 Task: Add a signature Luke Wright containing With sincere appreciation and gratitude, Luke Wright to email address softage.3@softage.net and add a folder Audits
Action: Mouse moved to (857, 126)
Screenshot: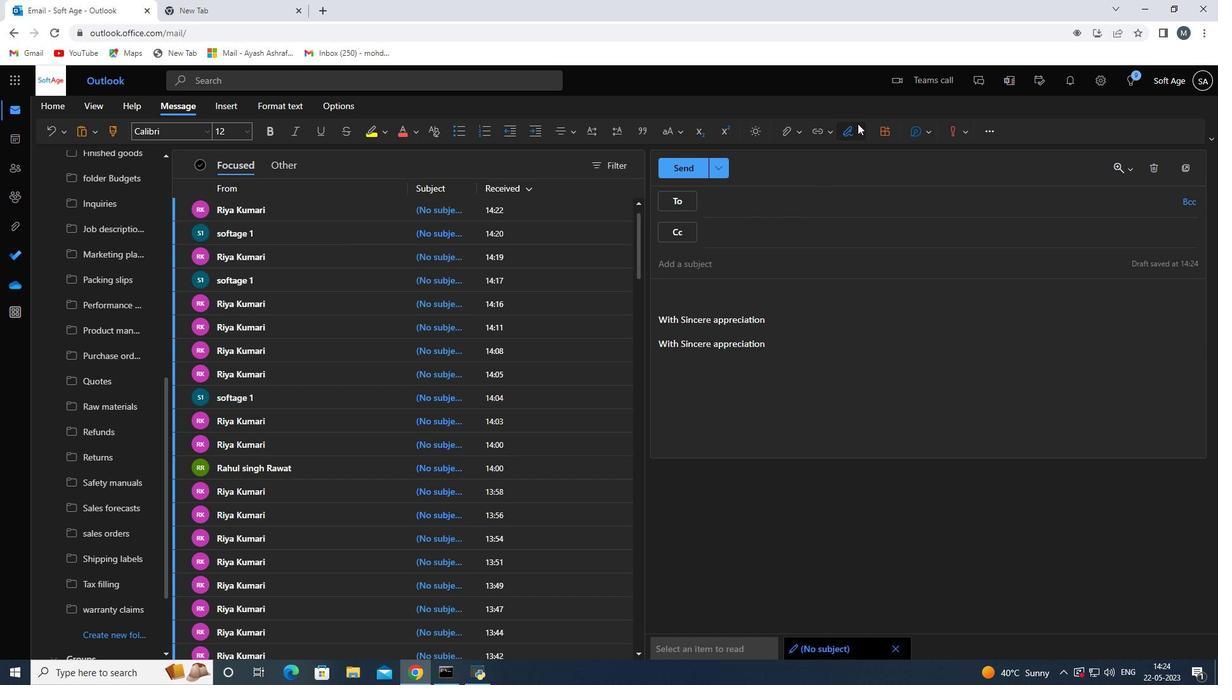 
Action: Mouse pressed left at (857, 126)
Screenshot: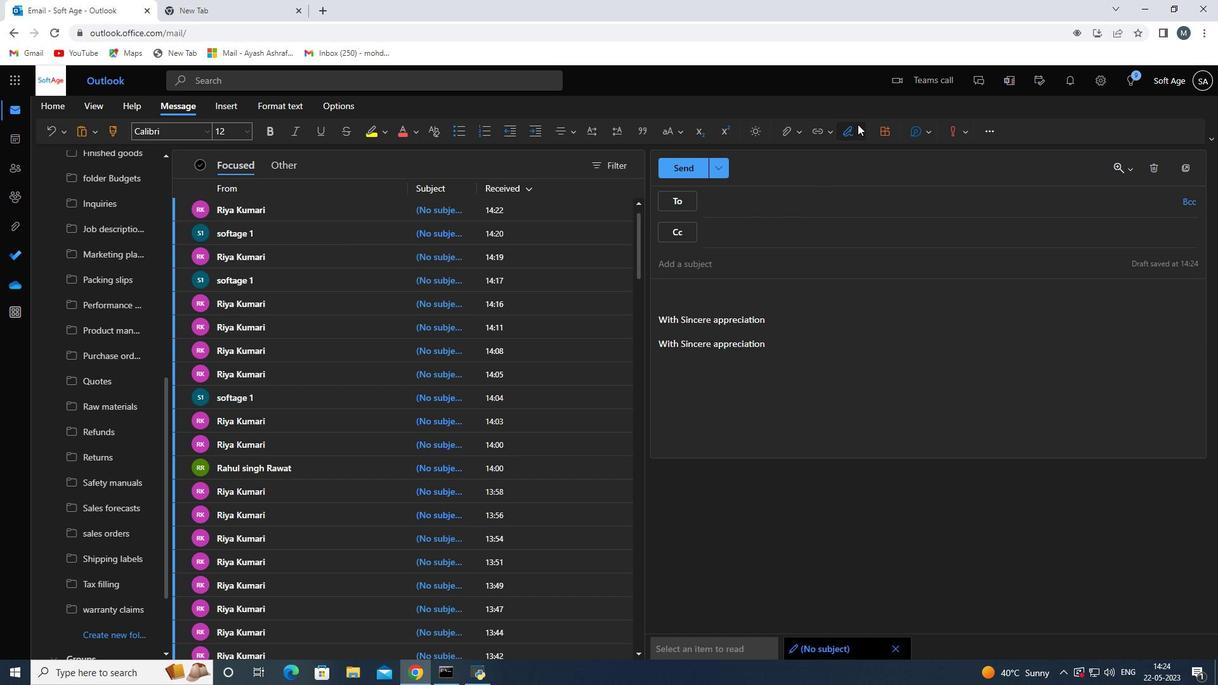 
Action: Mouse moved to (843, 184)
Screenshot: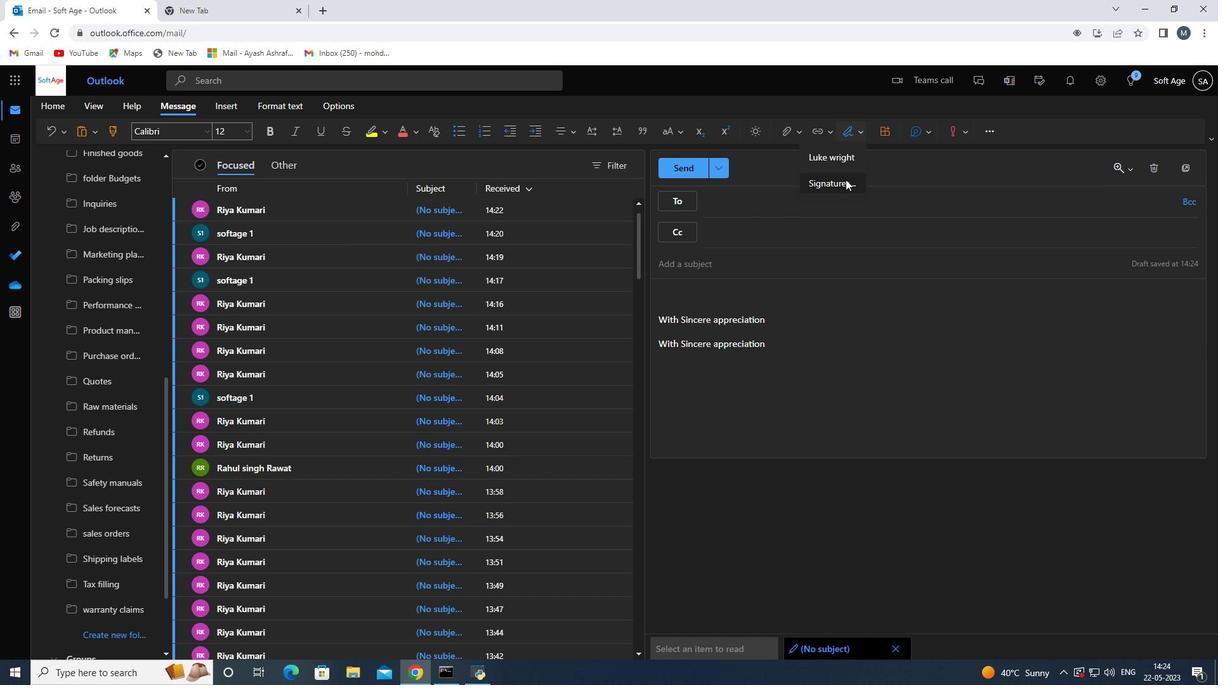 
Action: Mouse pressed left at (843, 184)
Screenshot: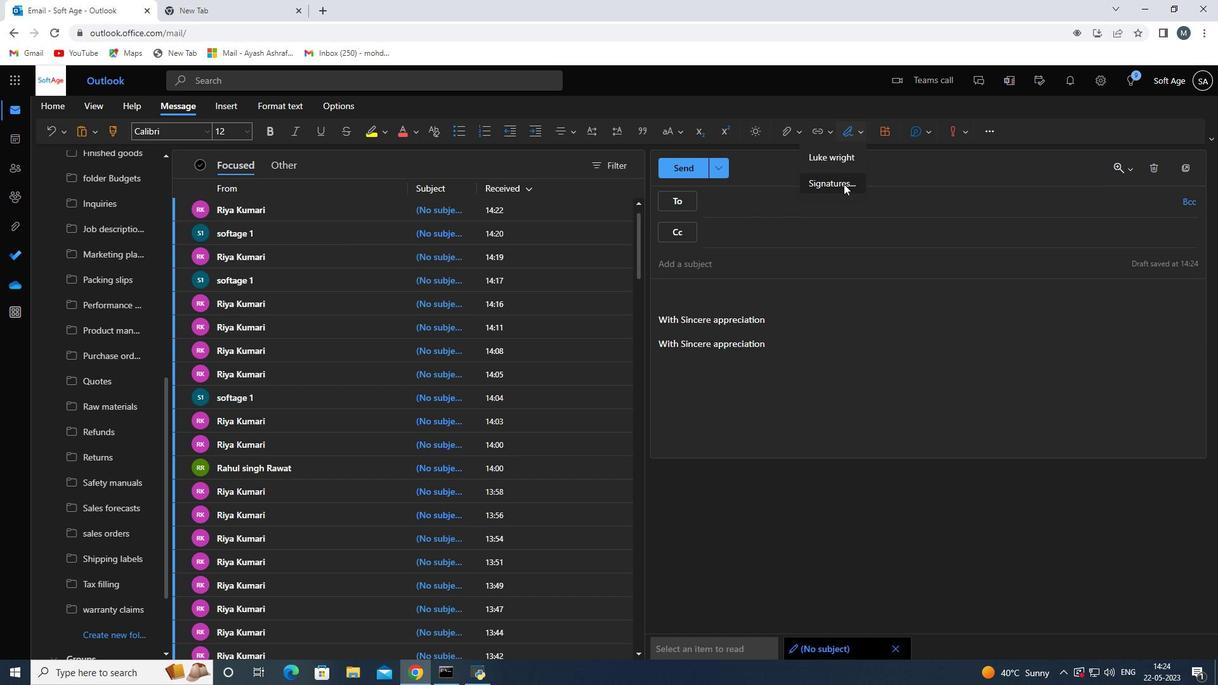 
Action: Mouse moved to (848, 230)
Screenshot: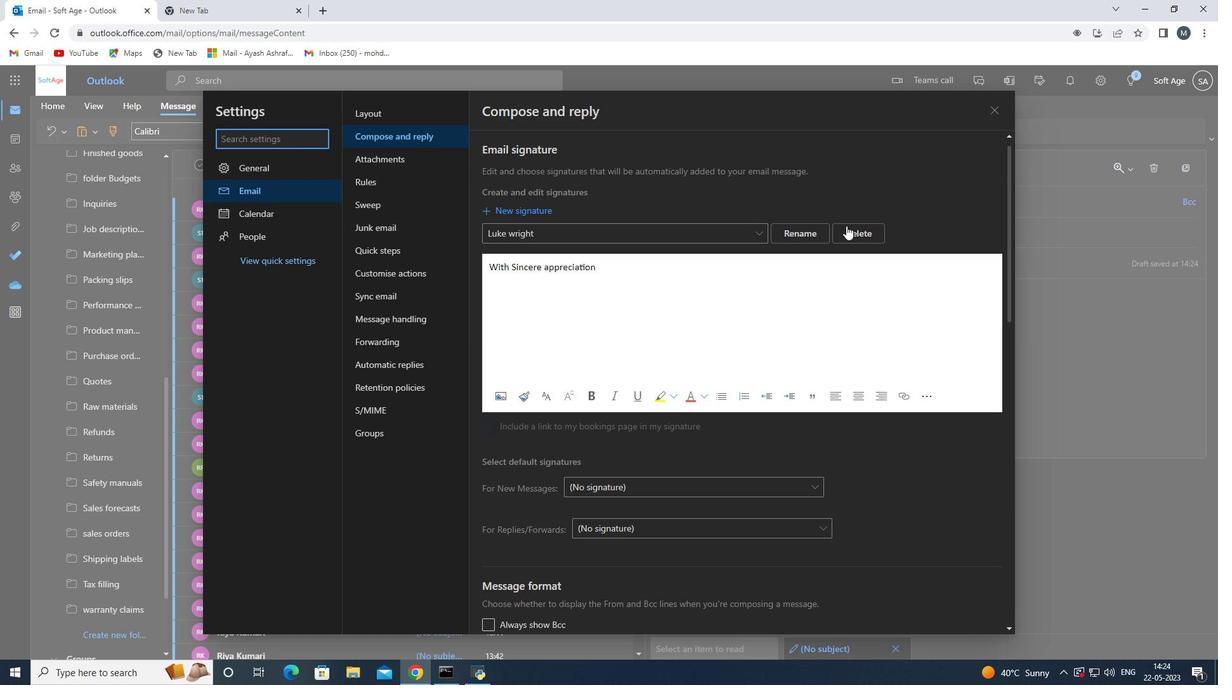 
Action: Mouse pressed left at (848, 230)
Screenshot: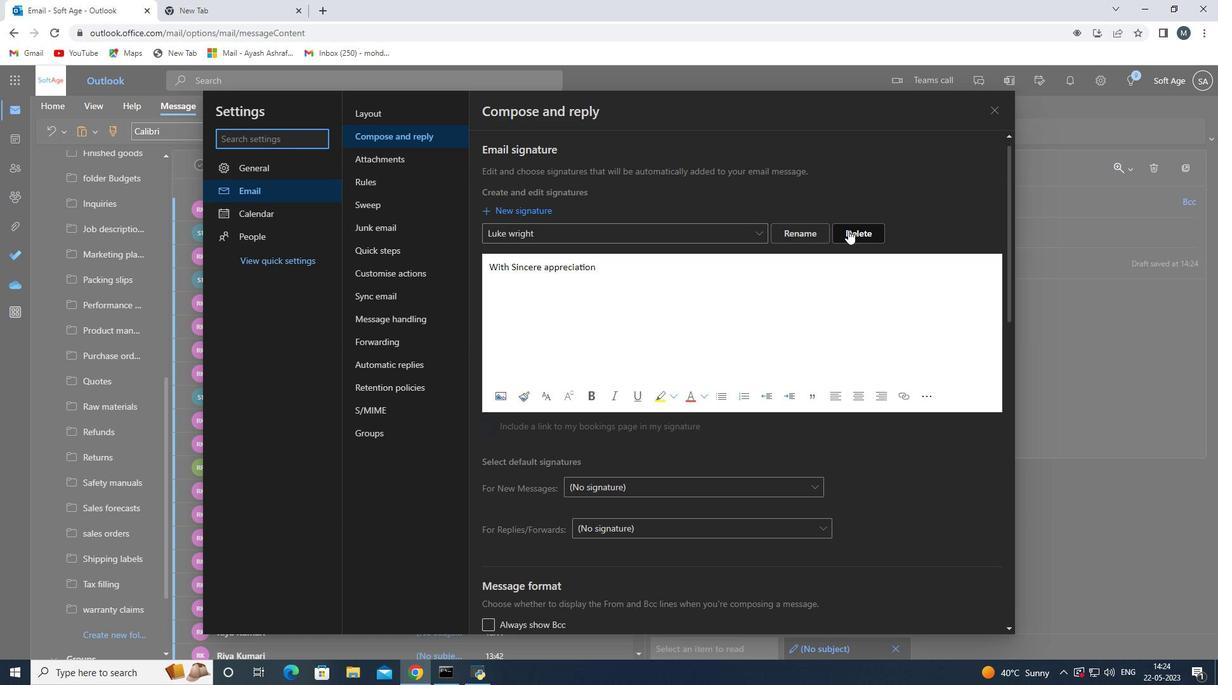 
Action: Mouse moved to (657, 232)
Screenshot: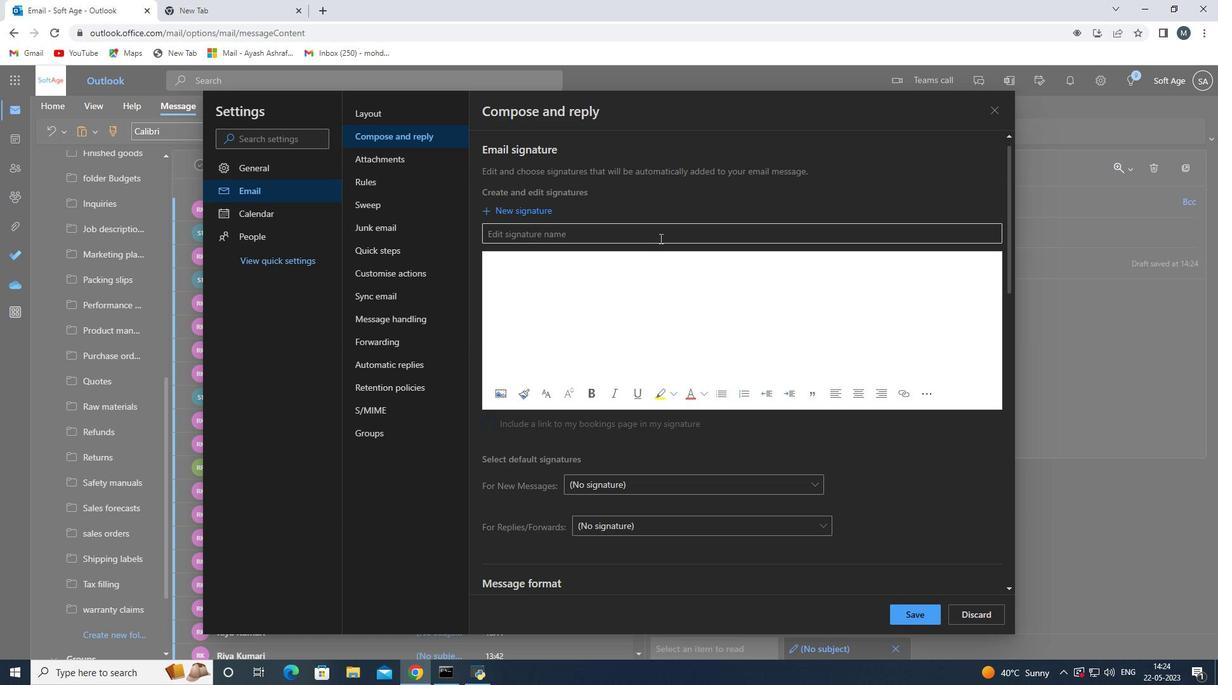 
Action: Mouse pressed left at (657, 232)
Screenshot: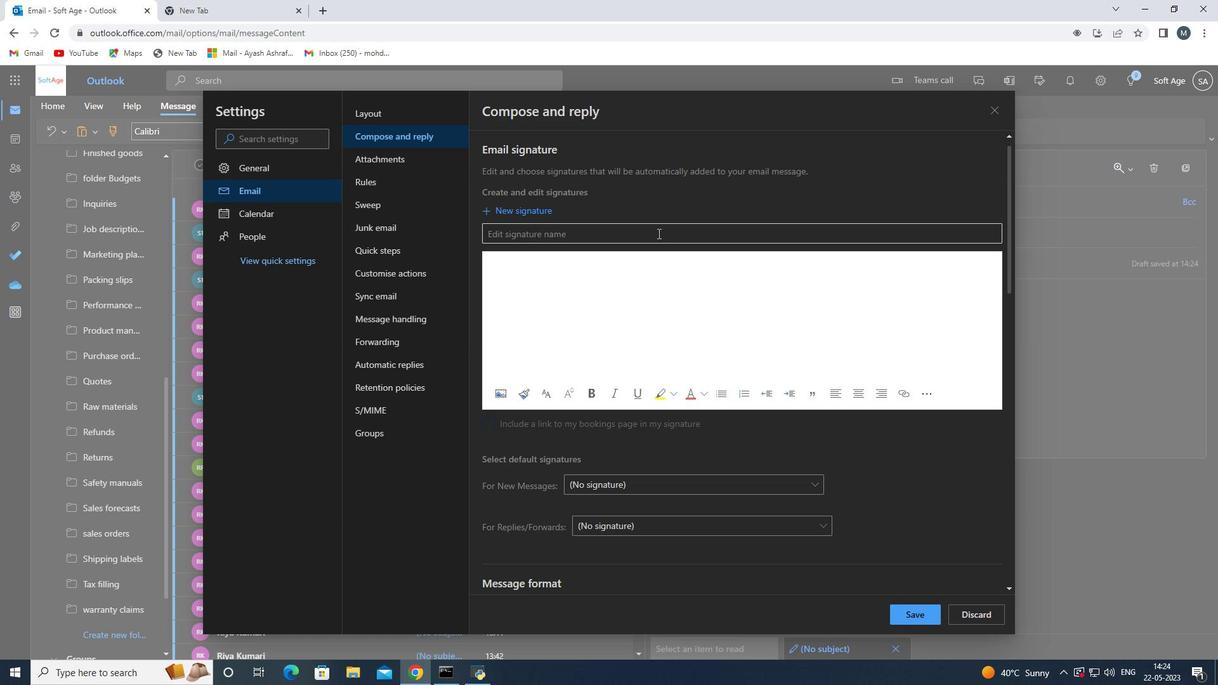 
Action: Mouse moved to (530, 209)
Screenshot: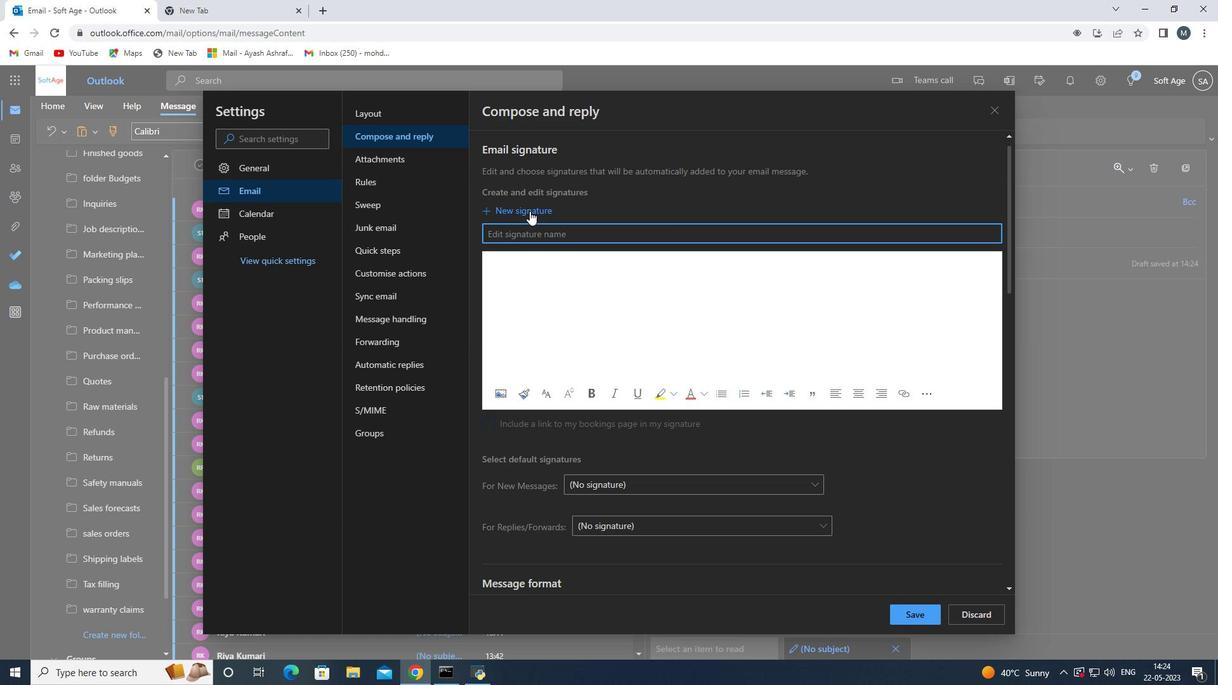 
Action: Mouse pressed left at (530, 209)
Screenshot: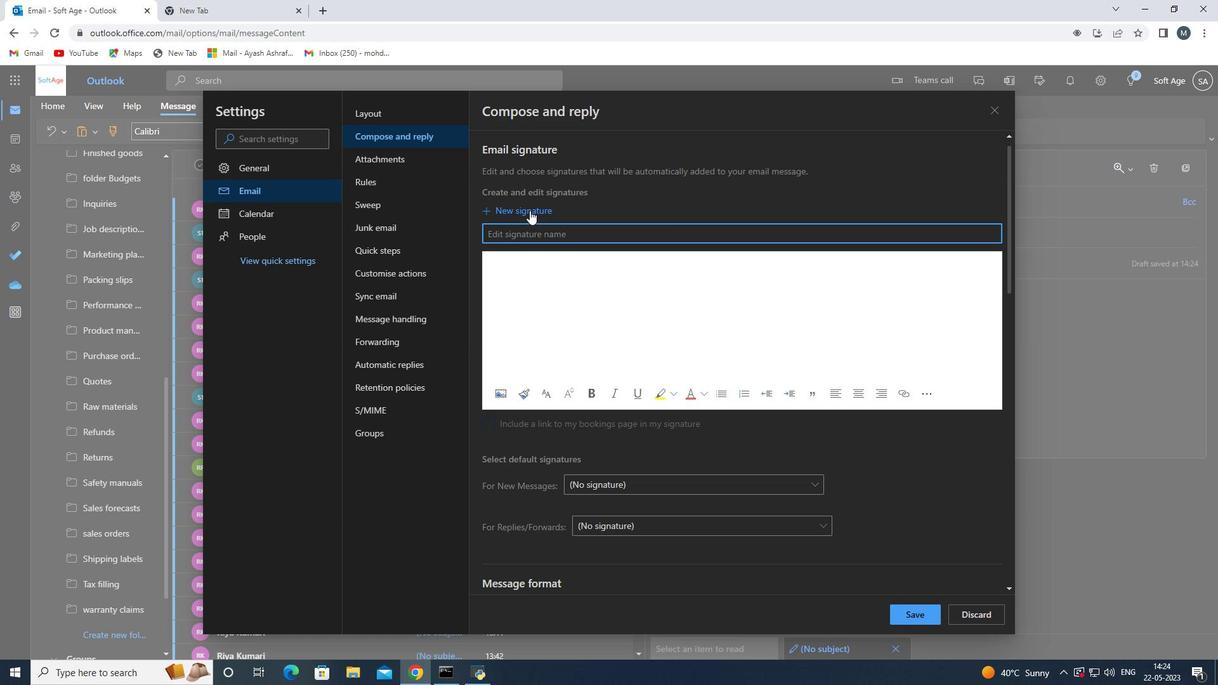
Action: Mouse moved to (530, 224)
Screenshot: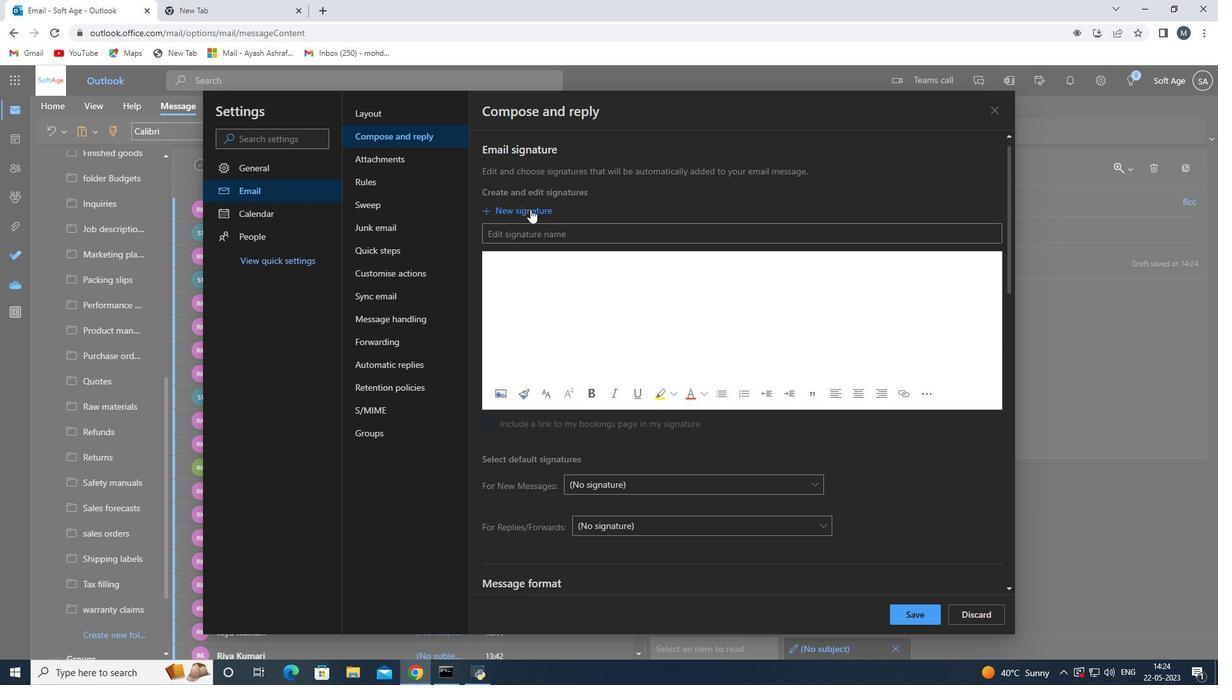 
Action: Mouse pressed left at (530, 224)
Screenshot: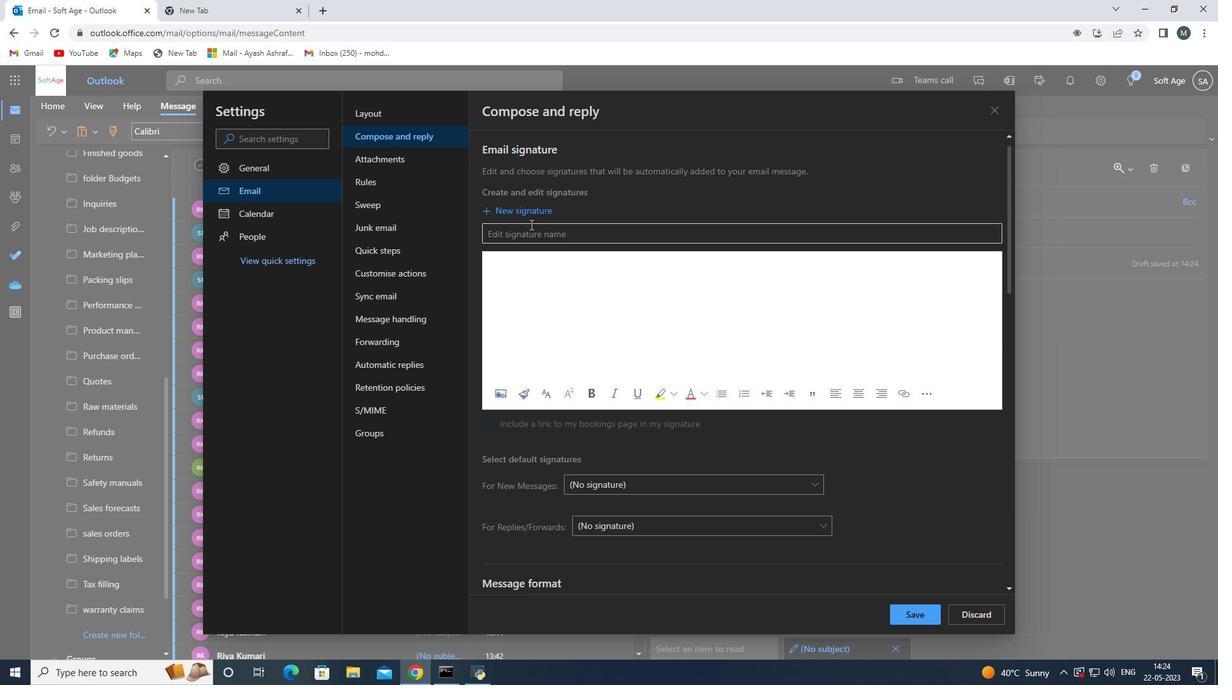 
Action: Key pressed <Key.shift>Lu
Screenshot: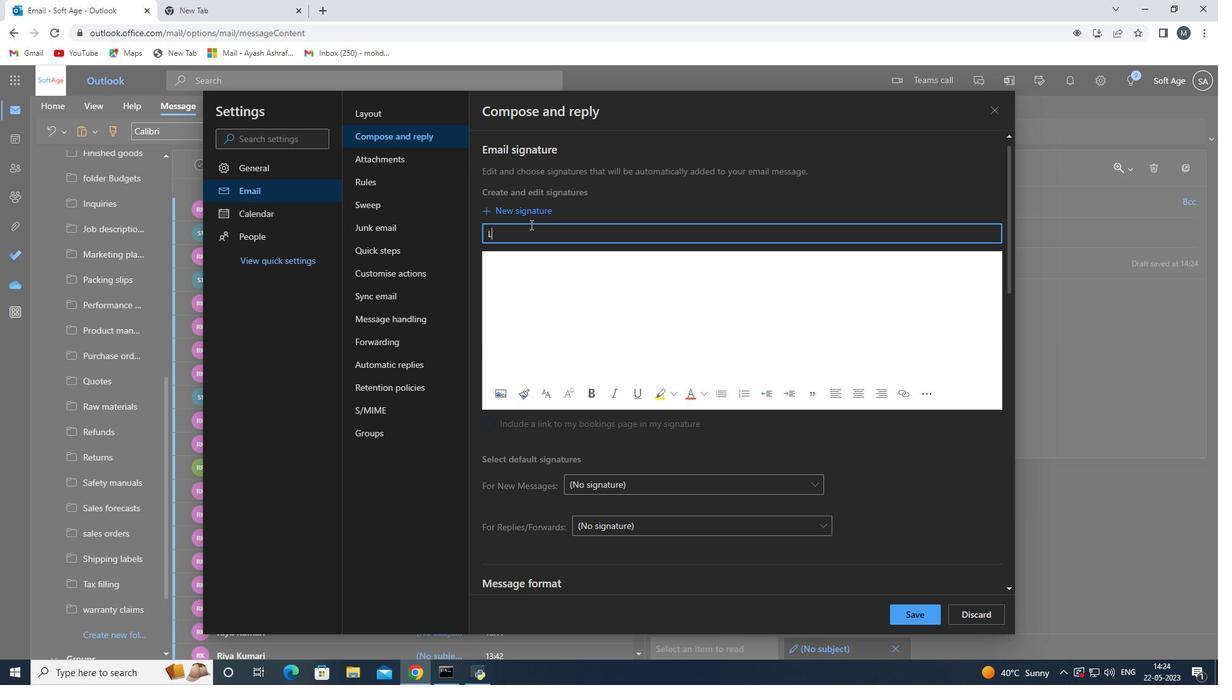 
Action: Mouse moved to (530, 224)
Screenshot: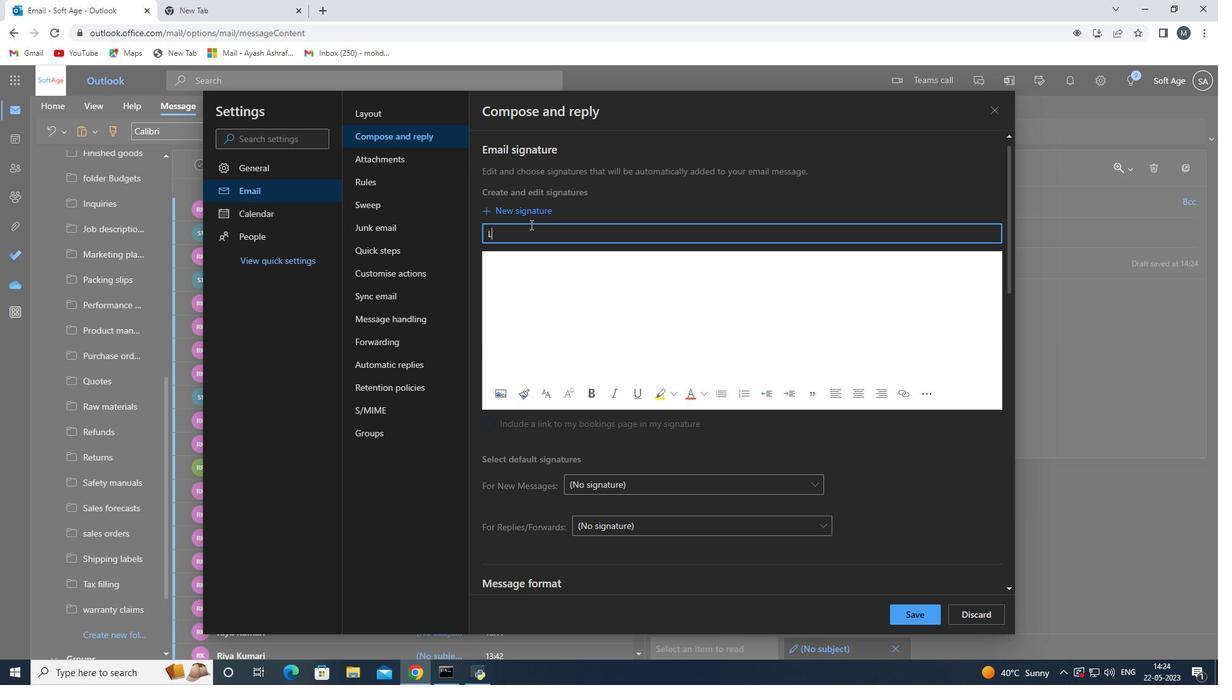
Action: Key pressed ke<Key.space><Key.shift>Wright<Key.space>
Screenshot: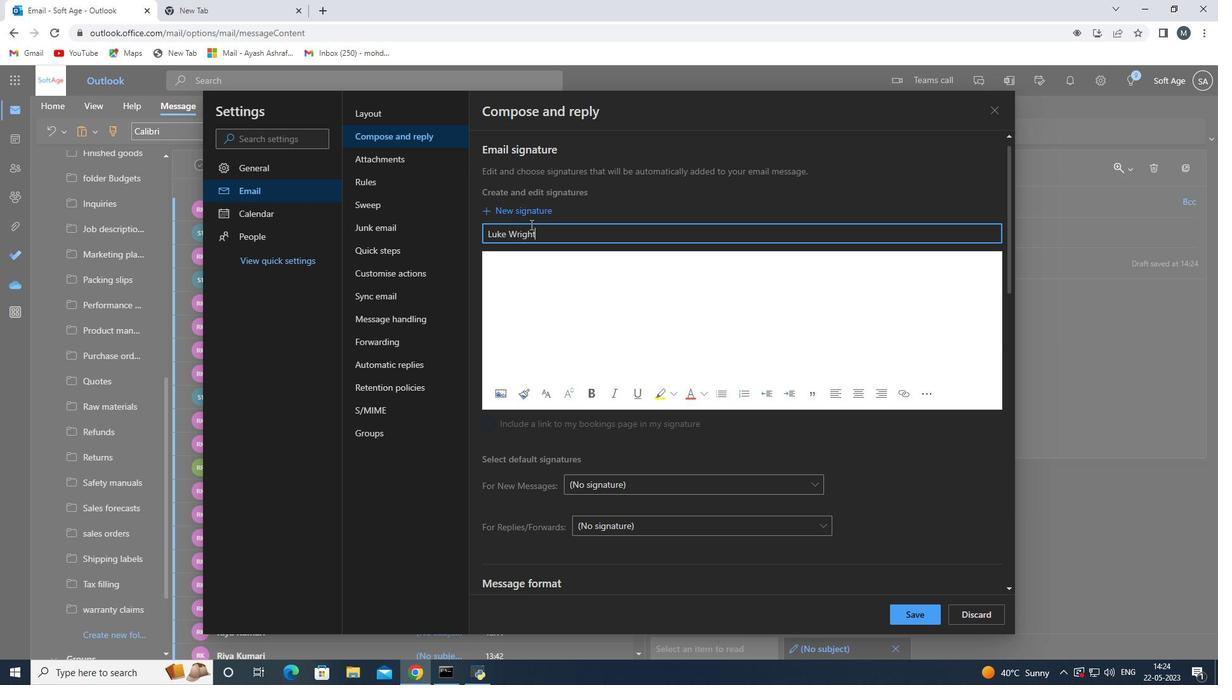 
Action: Mouse moved to (540, 267)
Screenshot: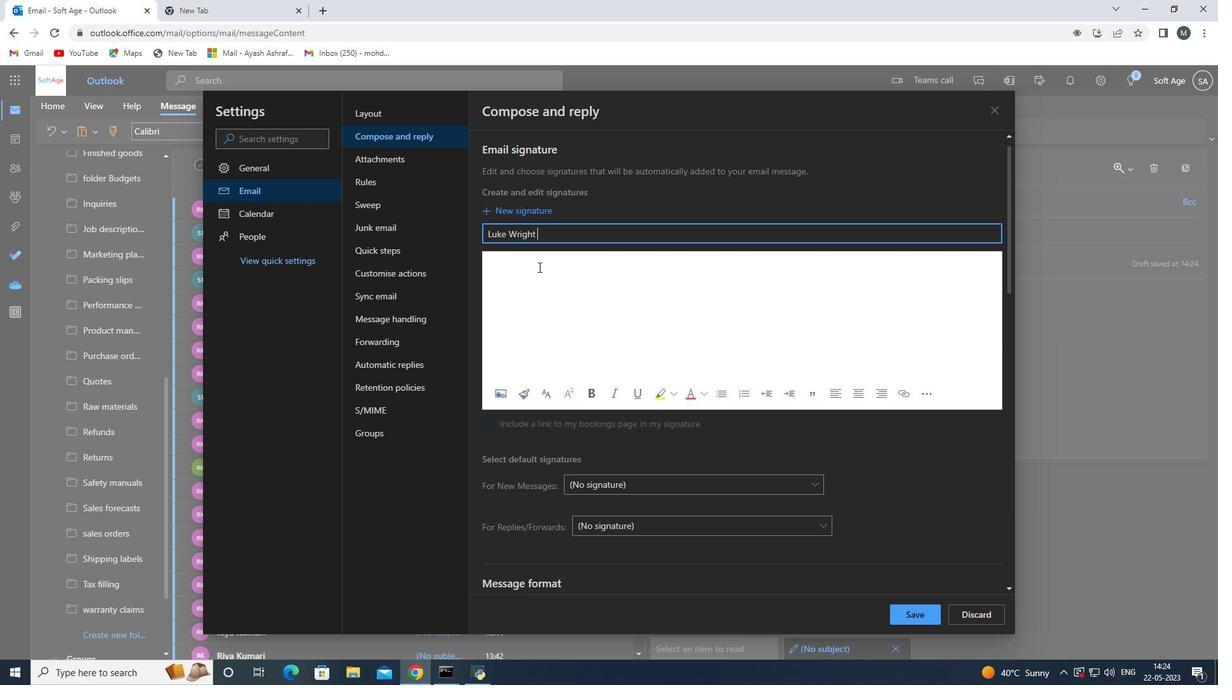 
Action: Mouse pressed left at (540, 267)
Screenshot: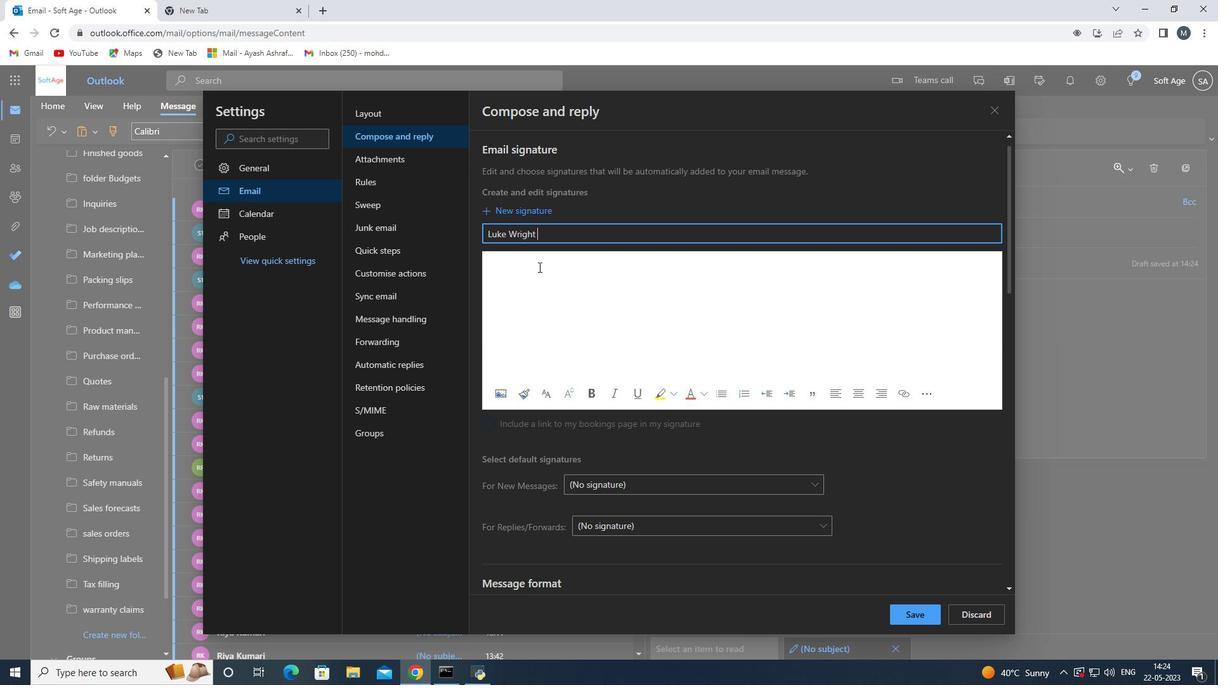 
Action: Mouse moved to (540, 267)
Screenshot: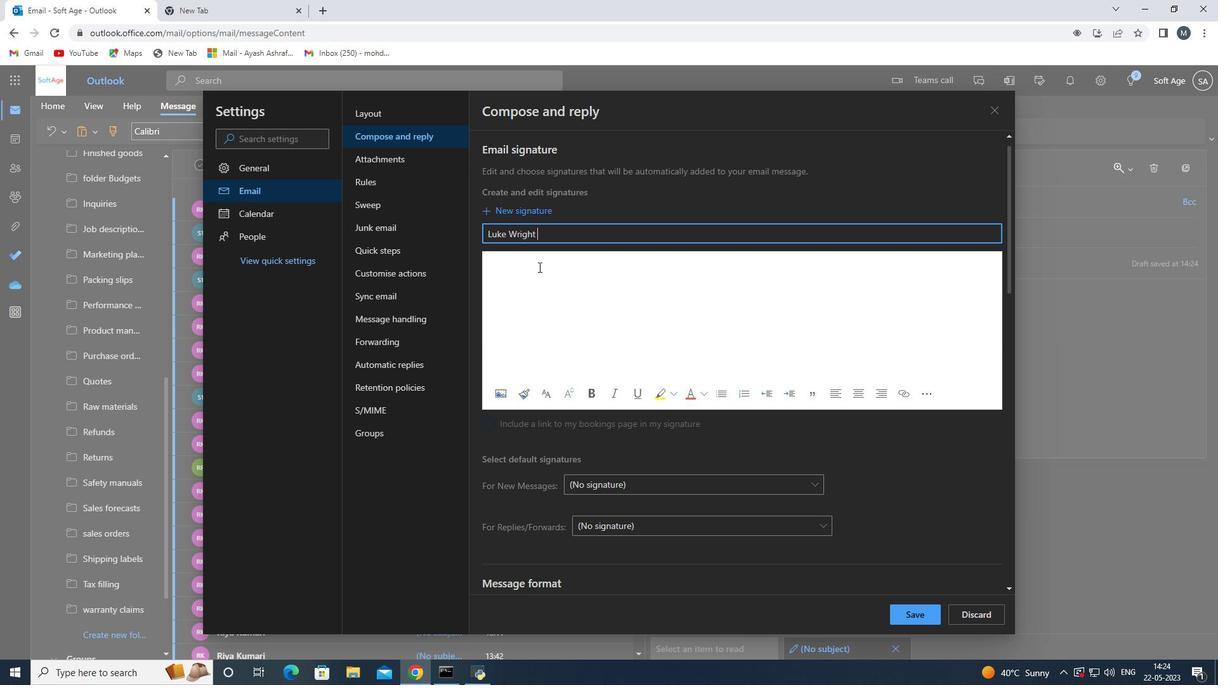 
Action: Key pressed <Key.shift>With<Key.space>sincere<Key.space>appreciation<Key.space>and<Key.space>gratitude<Key.space>
Screenshot: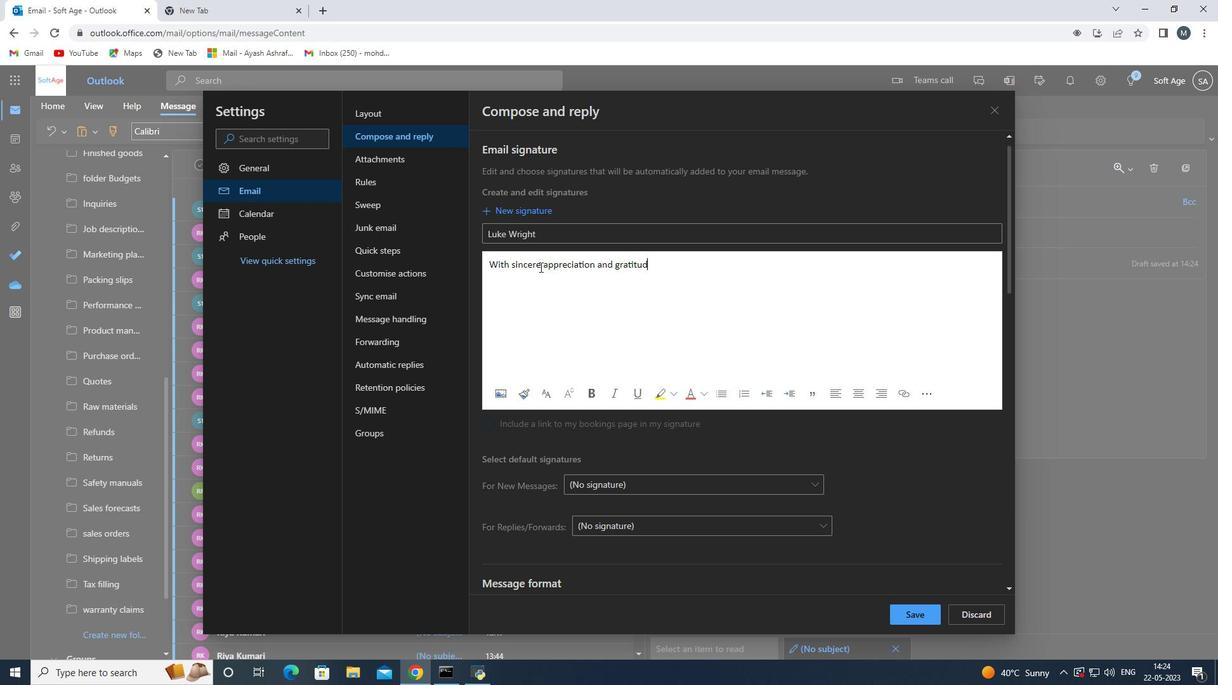 
Action: Mouse moved to (649, 305)
Screenshot: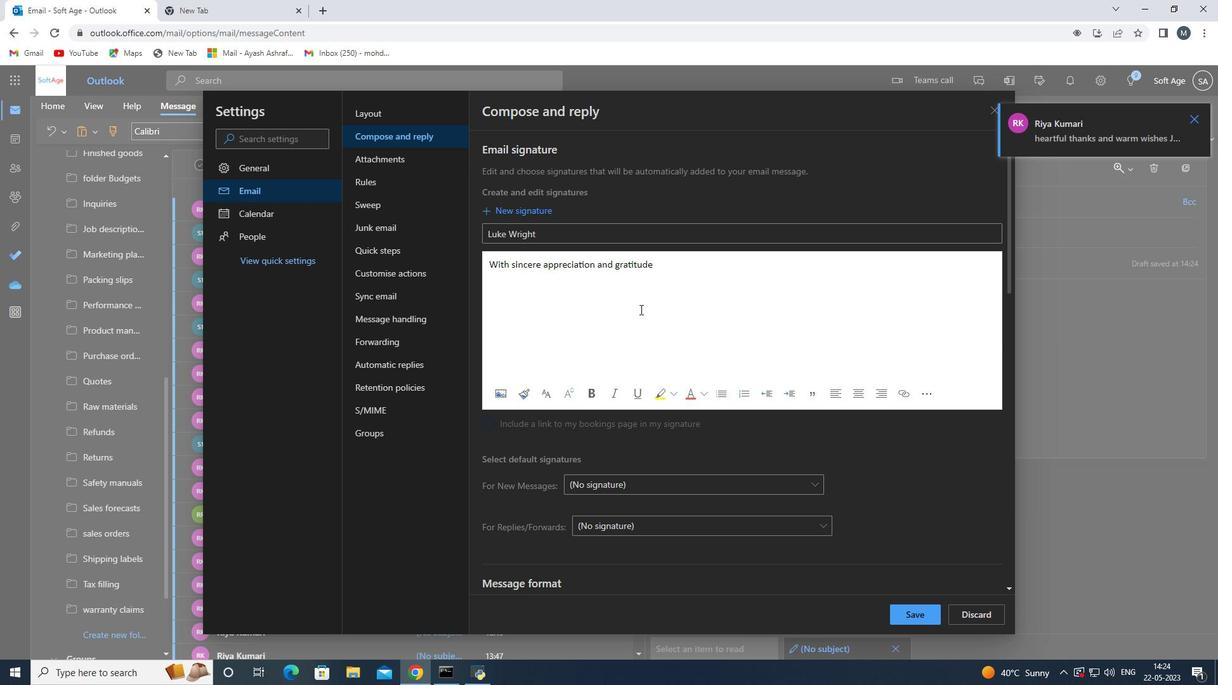 
Action: Key pressed <Key.enter>
Screenshot: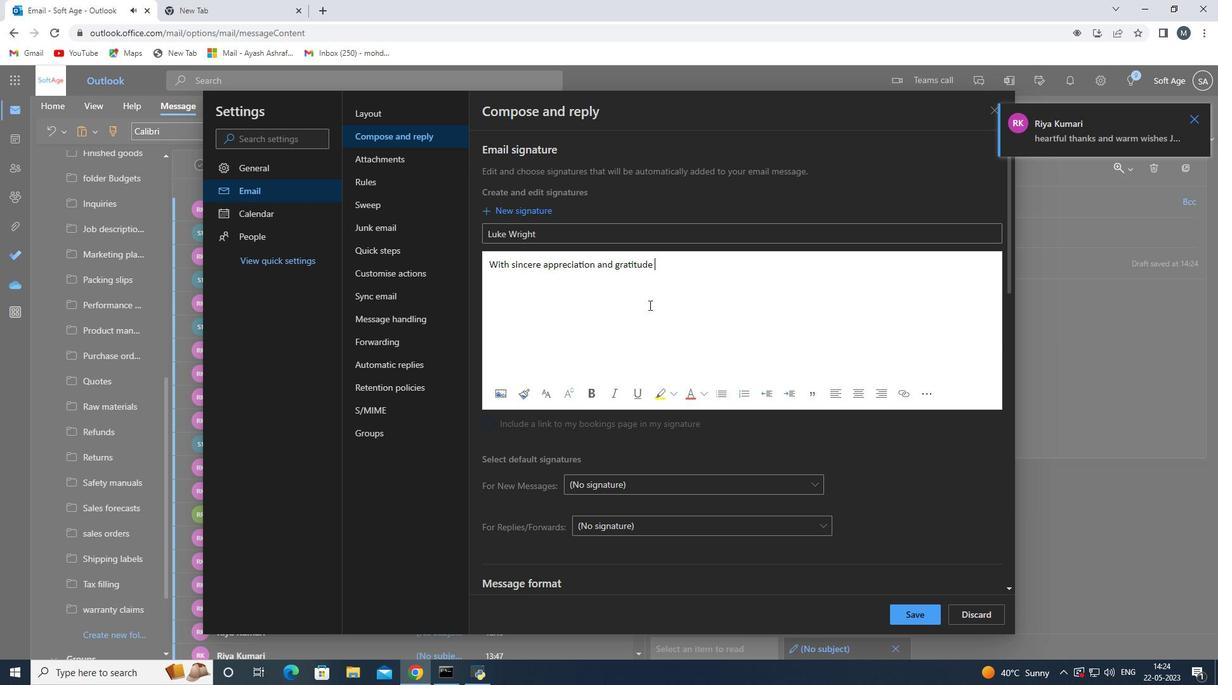 
Action: Mouse moved to (649, 304)
Screenshot: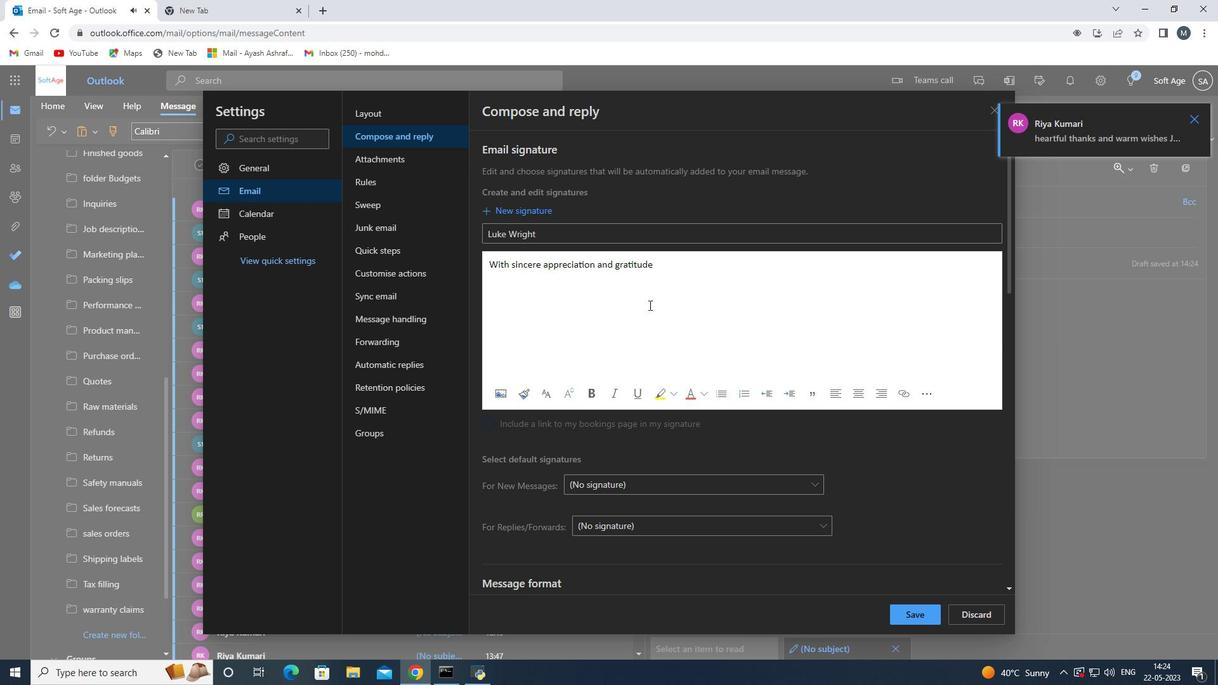 
Action: Key pressed <Key.enter><Key.shift>li<Key.backspace>uke<Key.space><Key.shift>wright<Key.space>
Screenshot: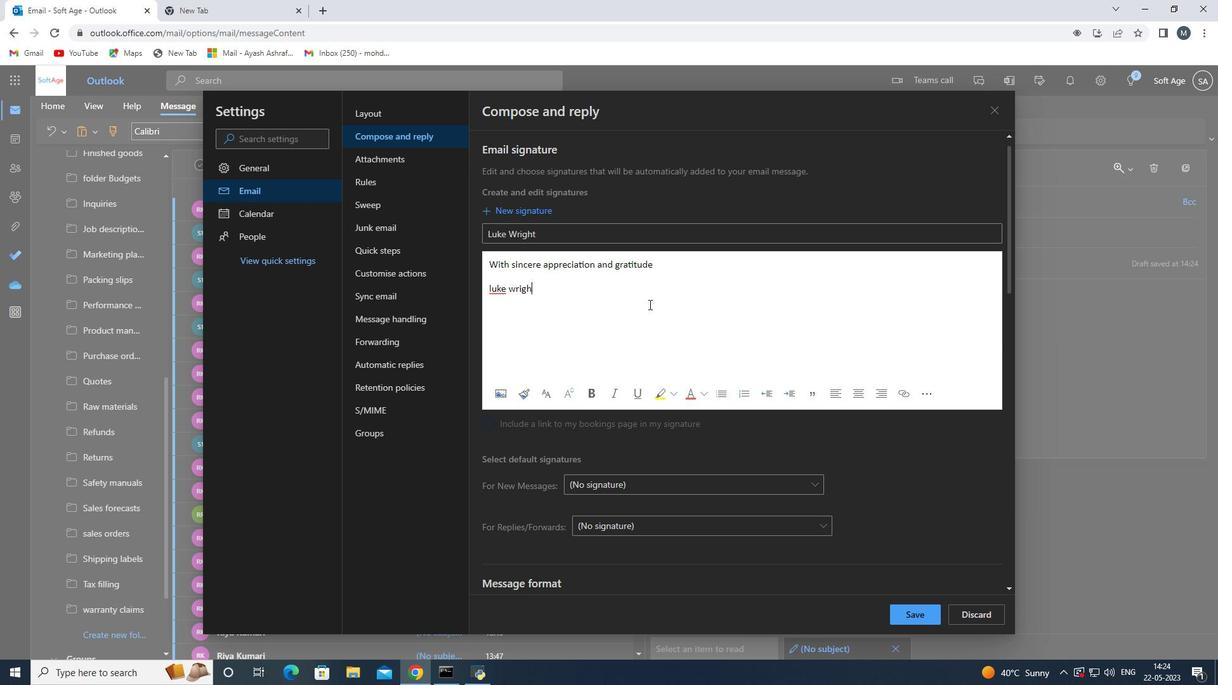 
Action: Mouse moved to (512, 289)
Screenshot: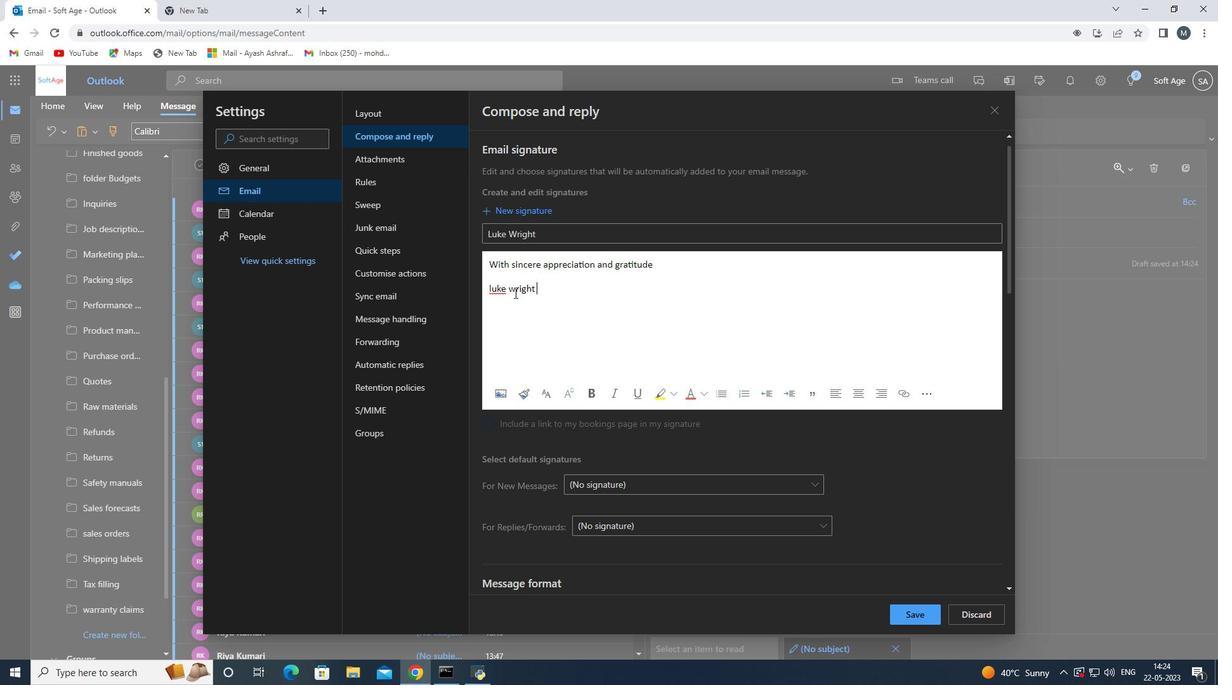 
Action: Mouse pressed left at (512, 289)
Screenshot: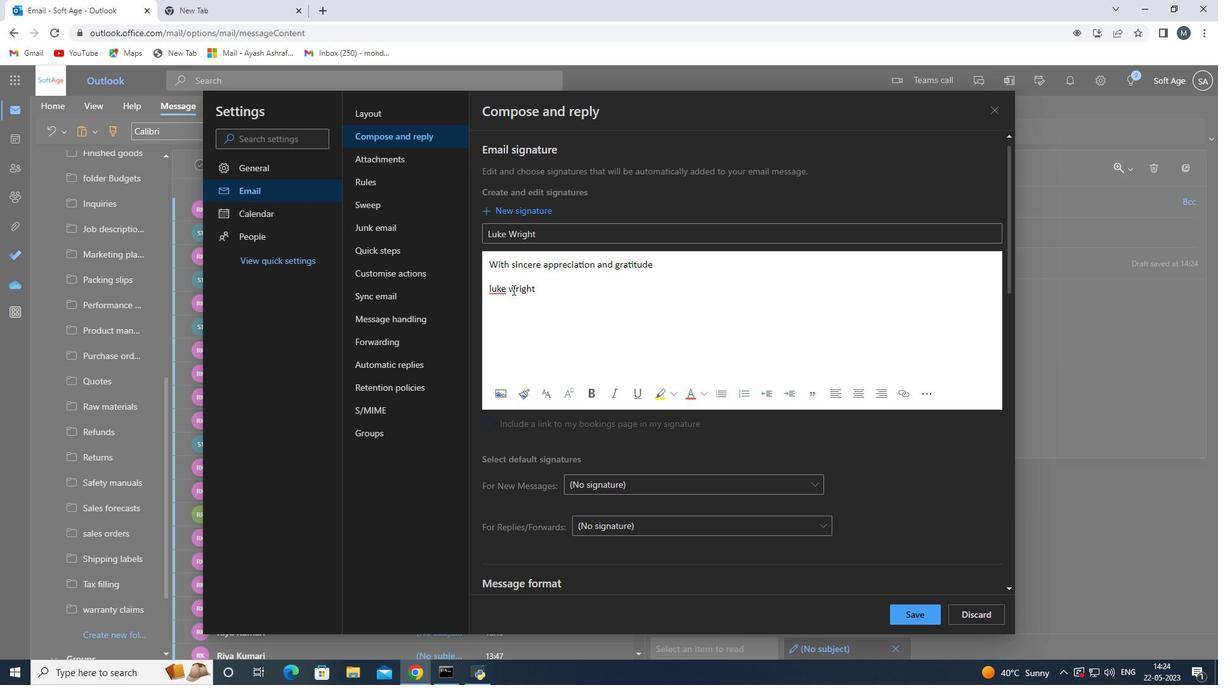 
Action: Mouse moved to (515, 292)
Screenshot: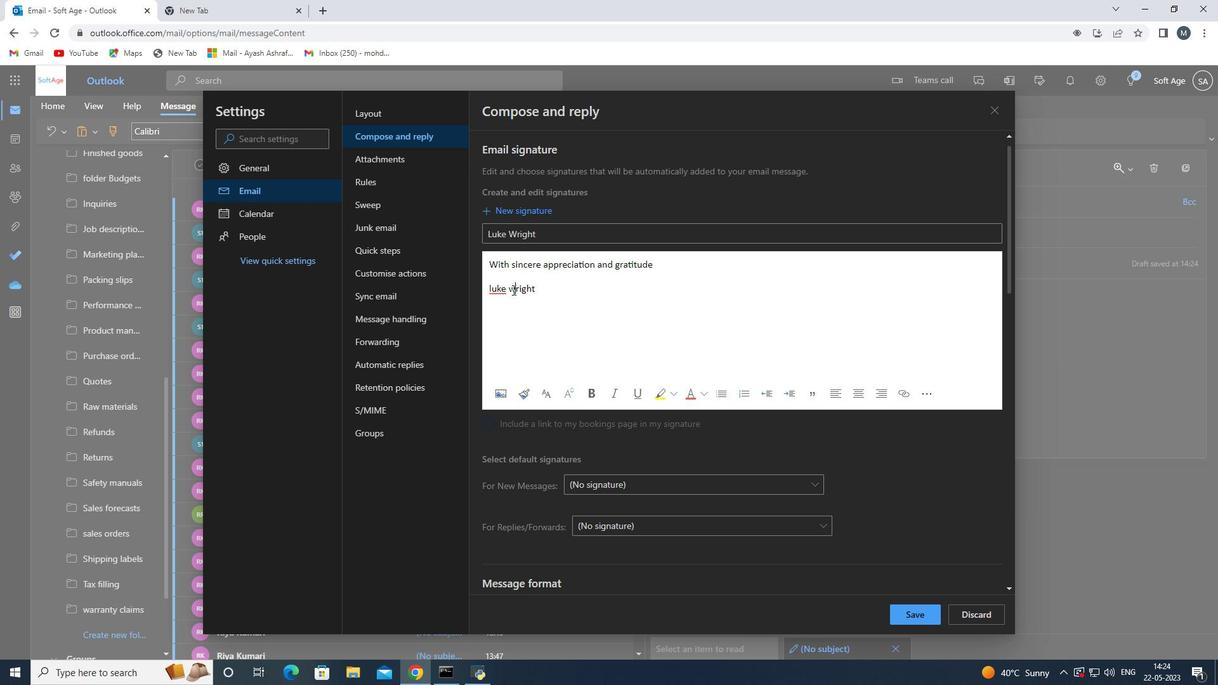 
Action: Key pressed <Key.backspace><Key.shift>w
Screenshot: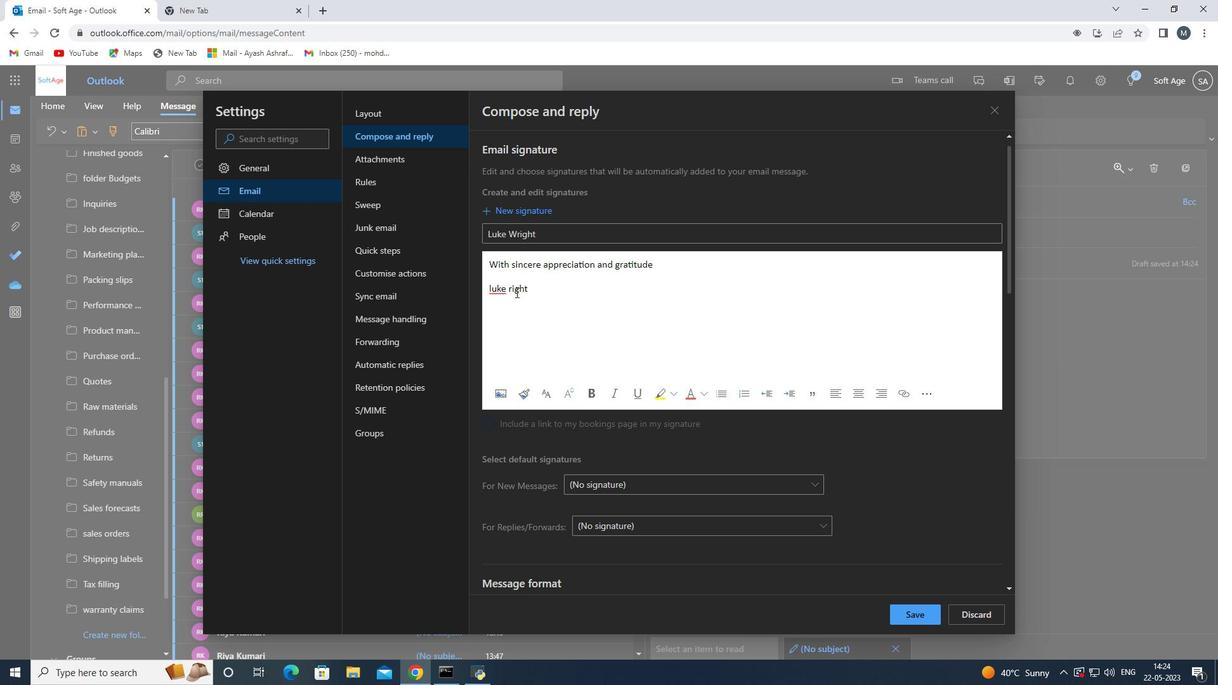 
Action: Mouse moved to (492, 286)
Screenshot: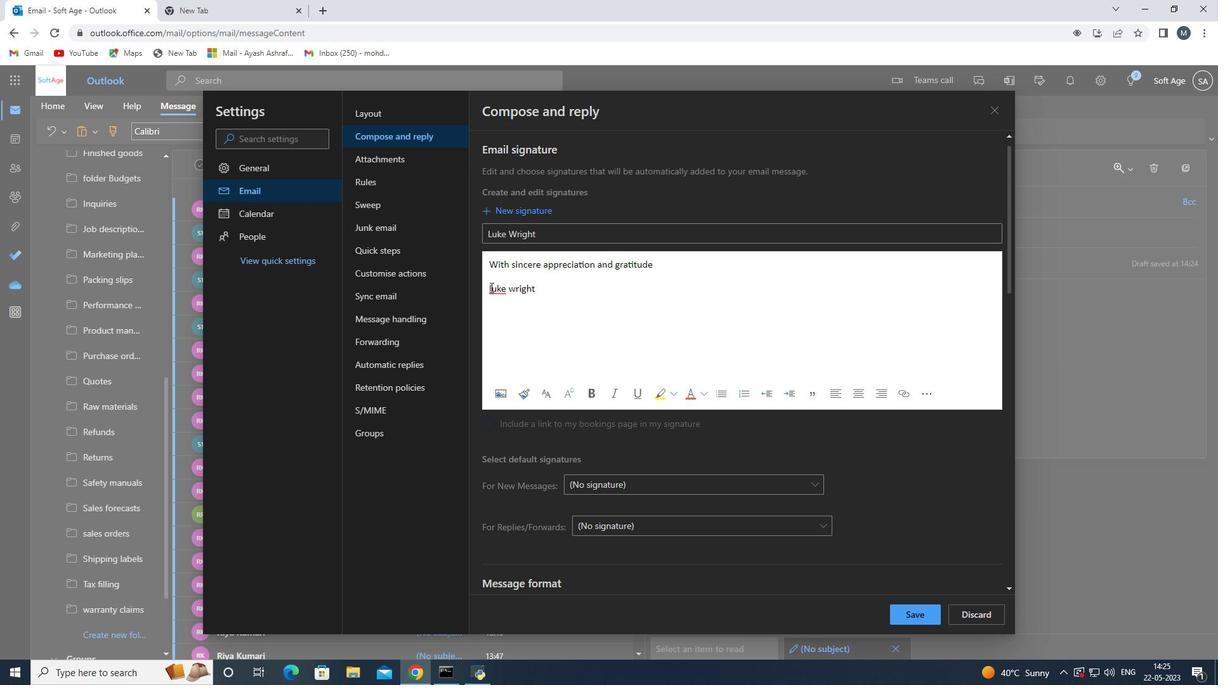 
Action: Mouse pressed left at (492, 286)
Screenshot: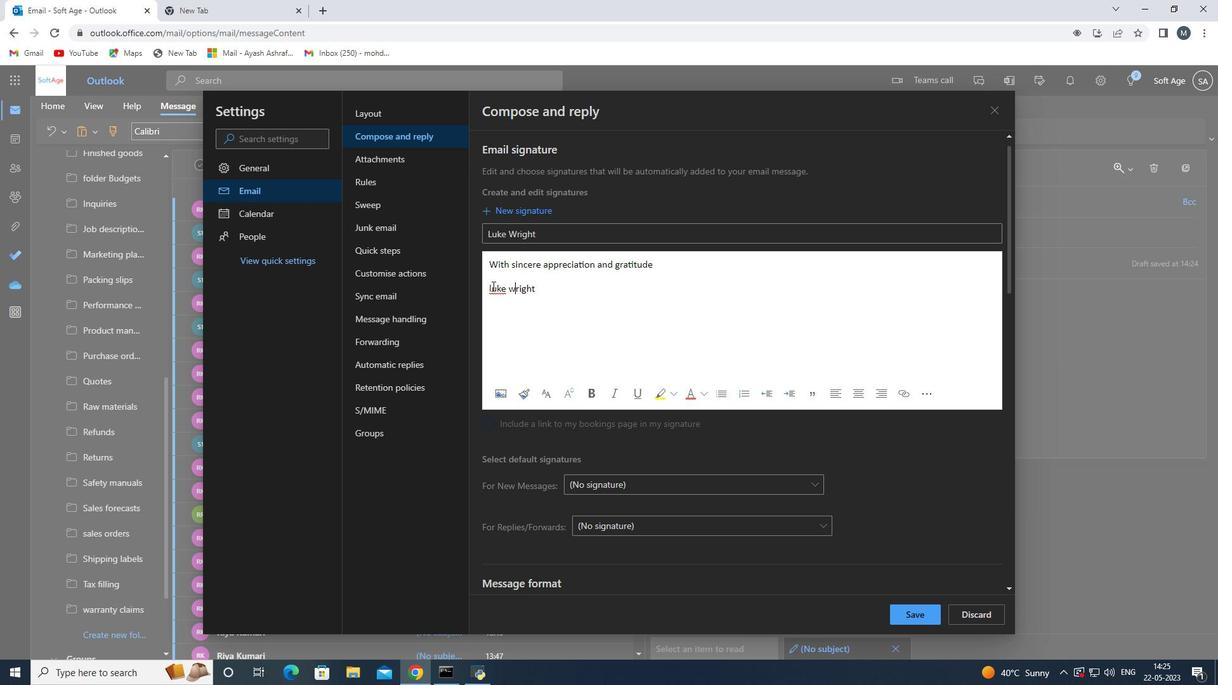 
Action: Mouse moved to (500, 288)
Screenshot: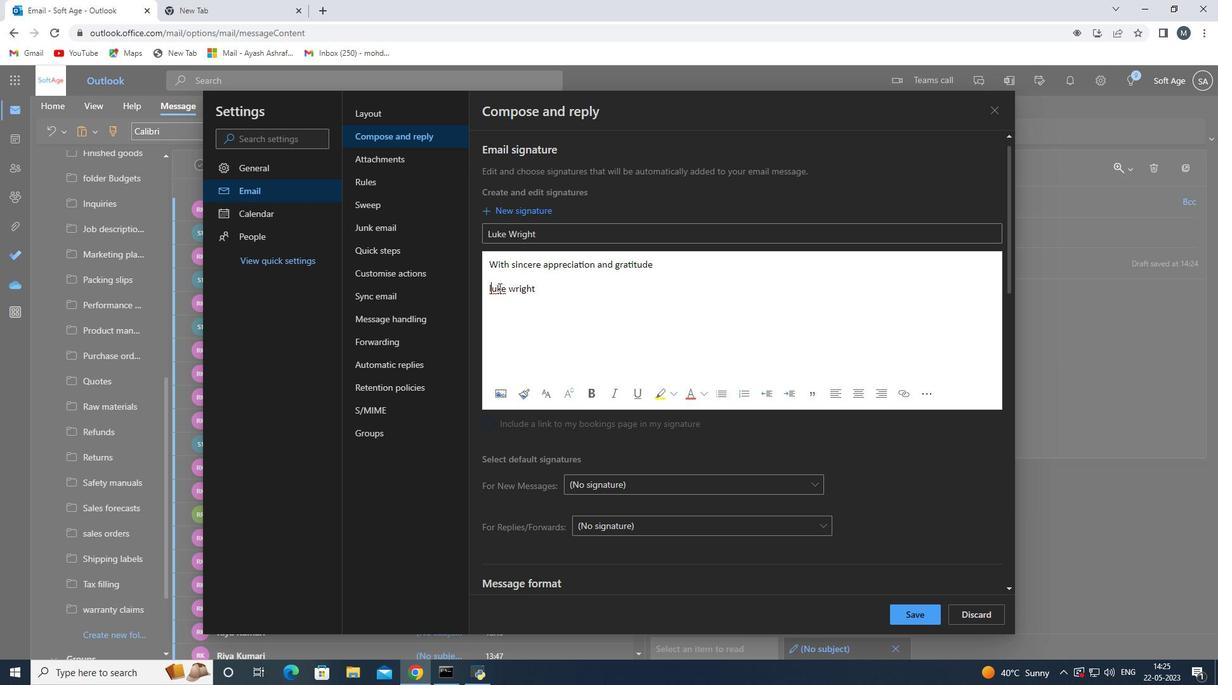 
Action: Key pressed <Key.backspace><Key.shift><Key.shift><Key.shift>L
Screenshot: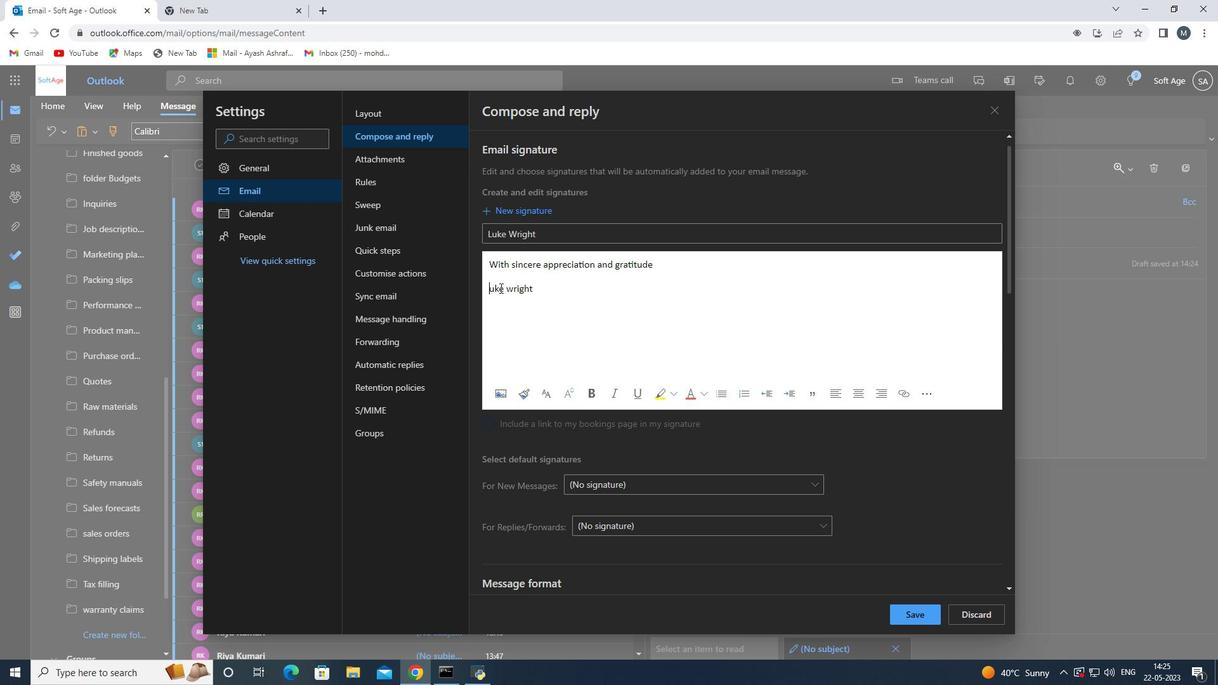 
Action: Mouse moved to (932, 619)
Screenshot: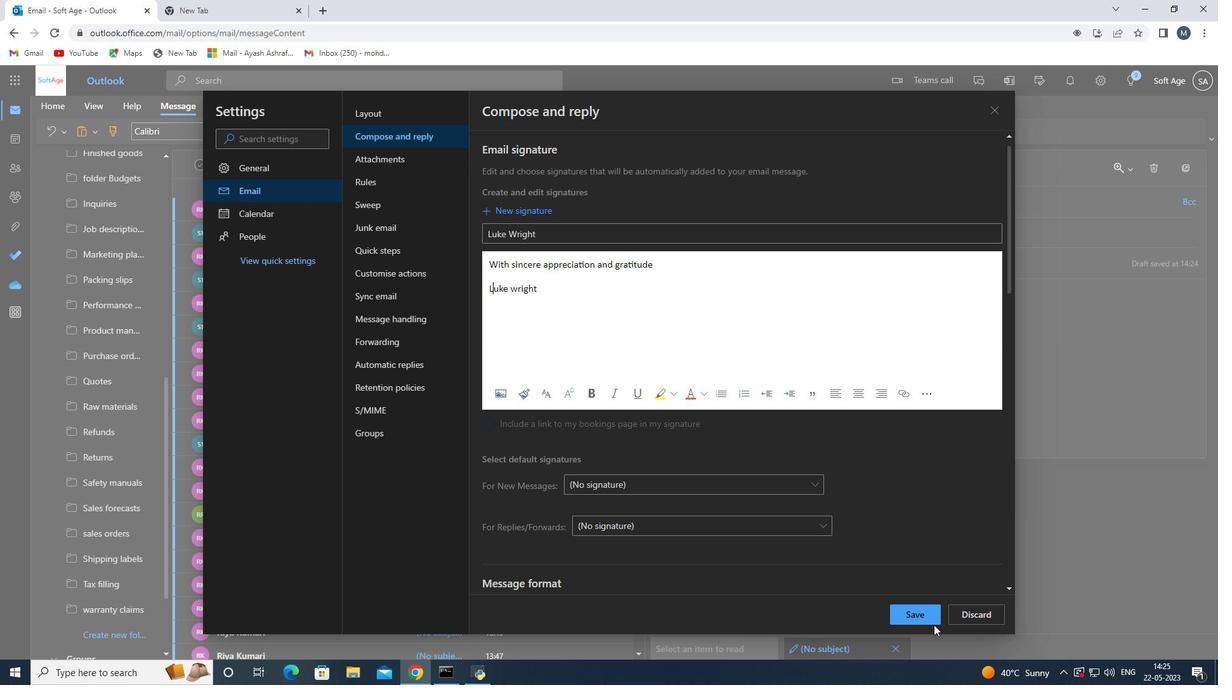 
Action: Mouse pressed left at (932, 619)
Screenshot: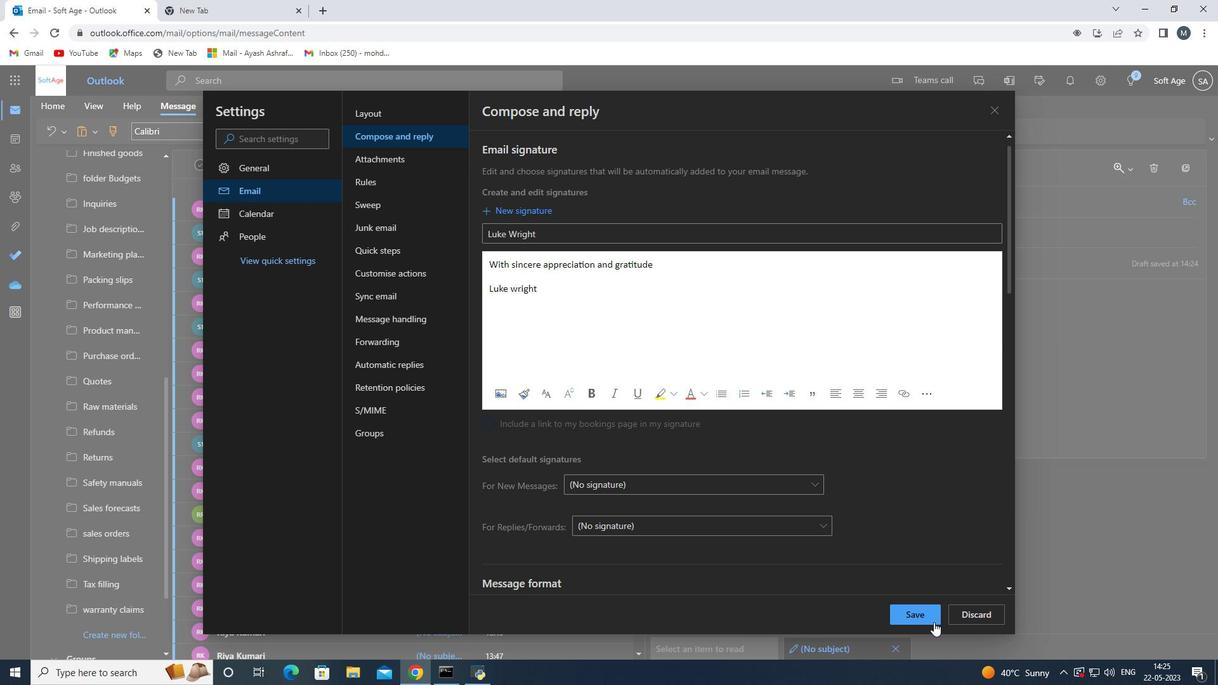 
Action: Mouse moved to (996, 105)
Screenshot: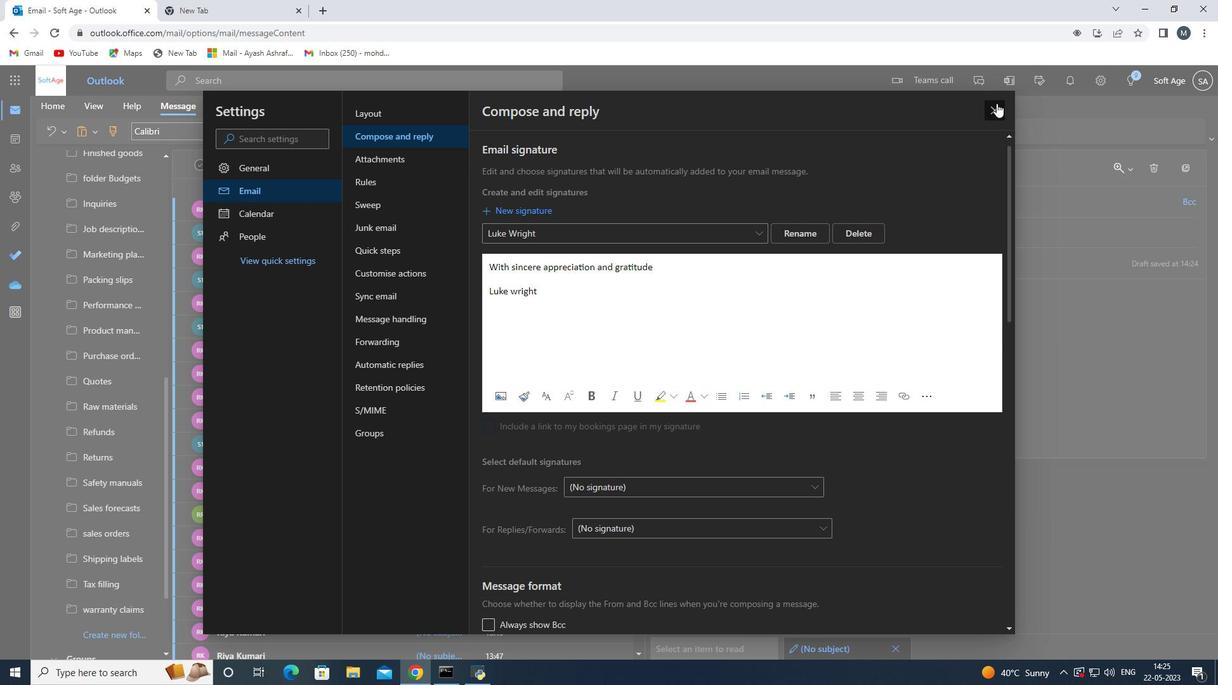 
Action: Mouse pressed left at (996, 105)
Screenshot: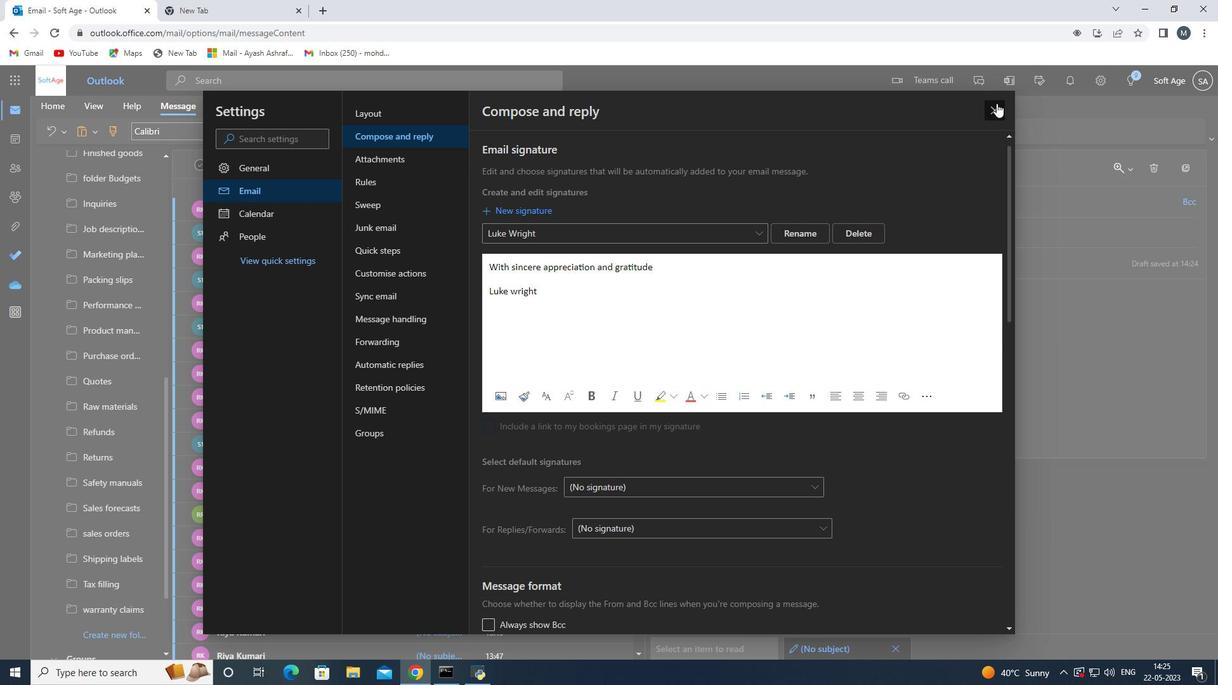 
Action: Mouse moved to (656, 316)
Screenshot: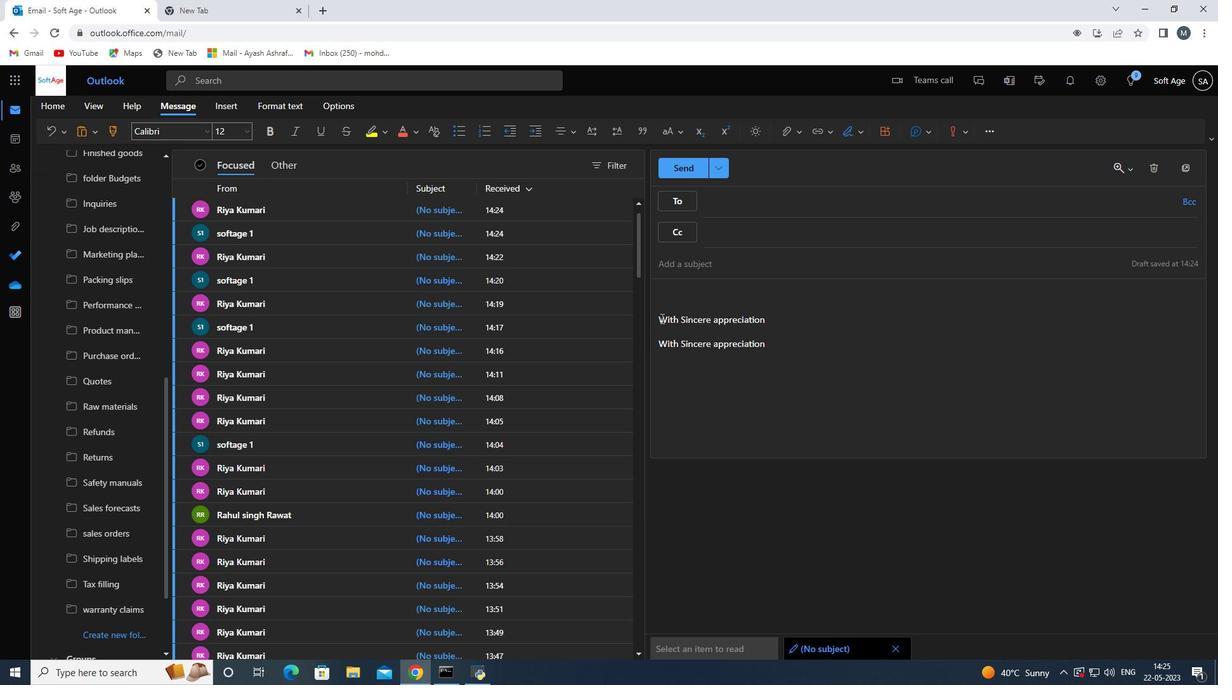 
Action: Mouse pressed left at (656, 316)
Screenshot: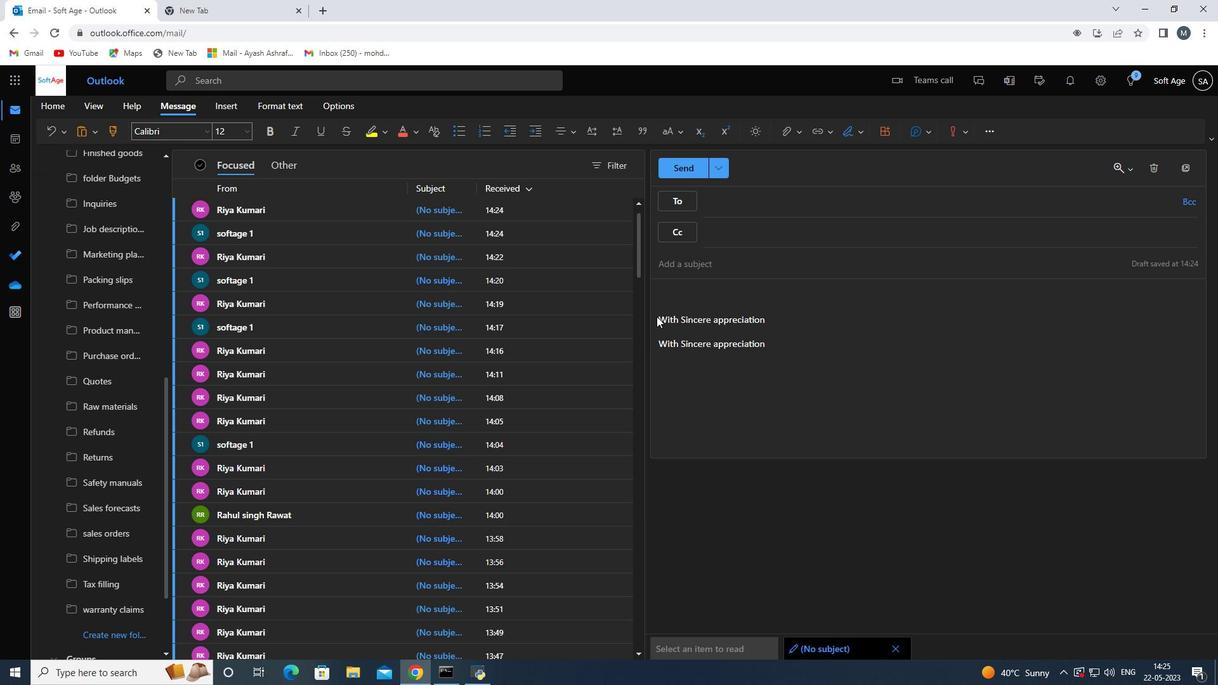
Action: Mouse moved to (771, 349)
Screenshot: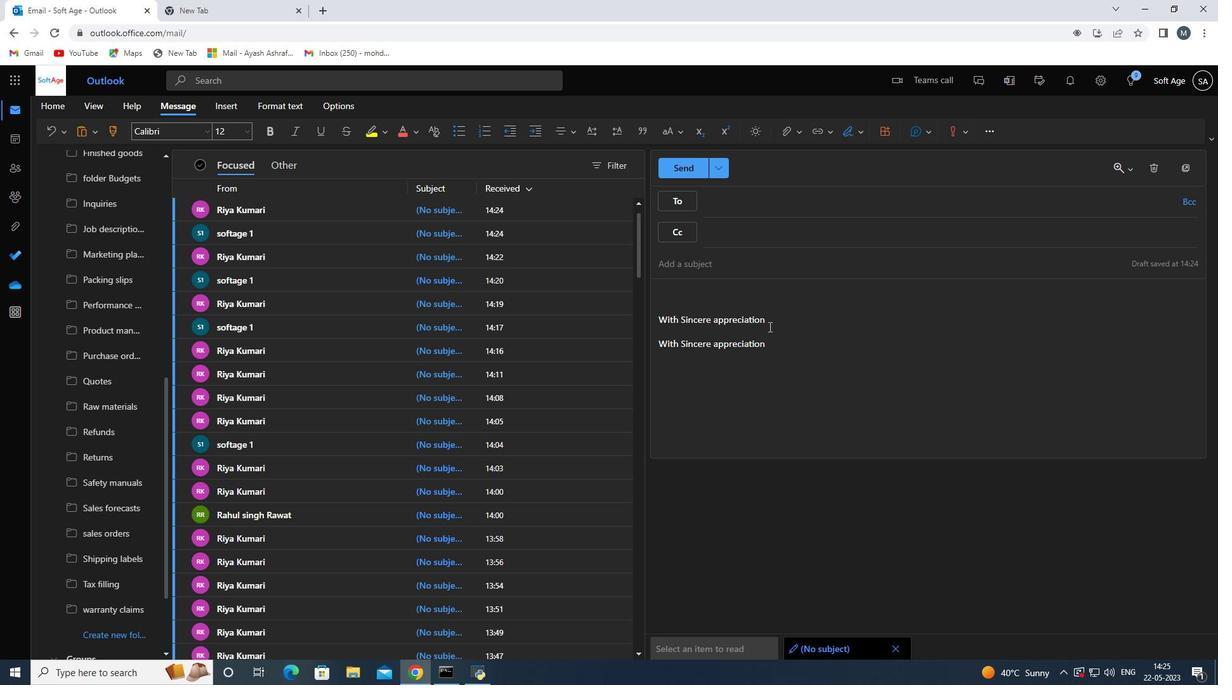 
Action: Mouse pressed left at (771, 349)
Screenshot: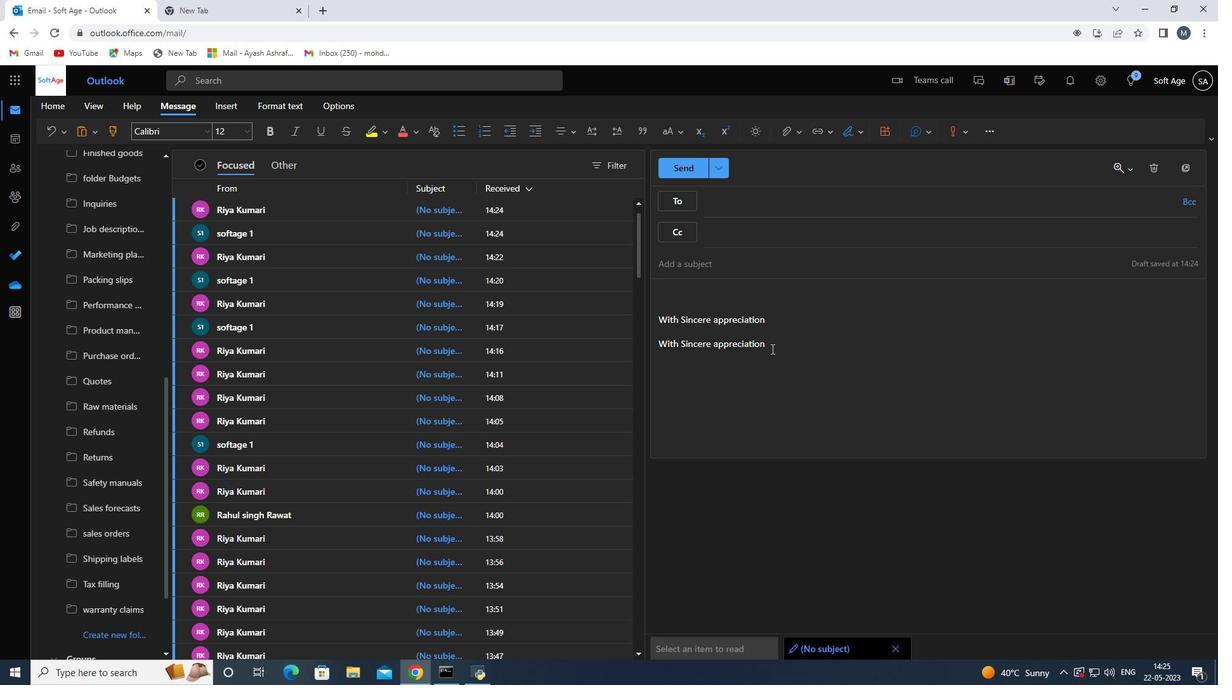 
Action: Mouse moved to (643, 312)
Screenshot: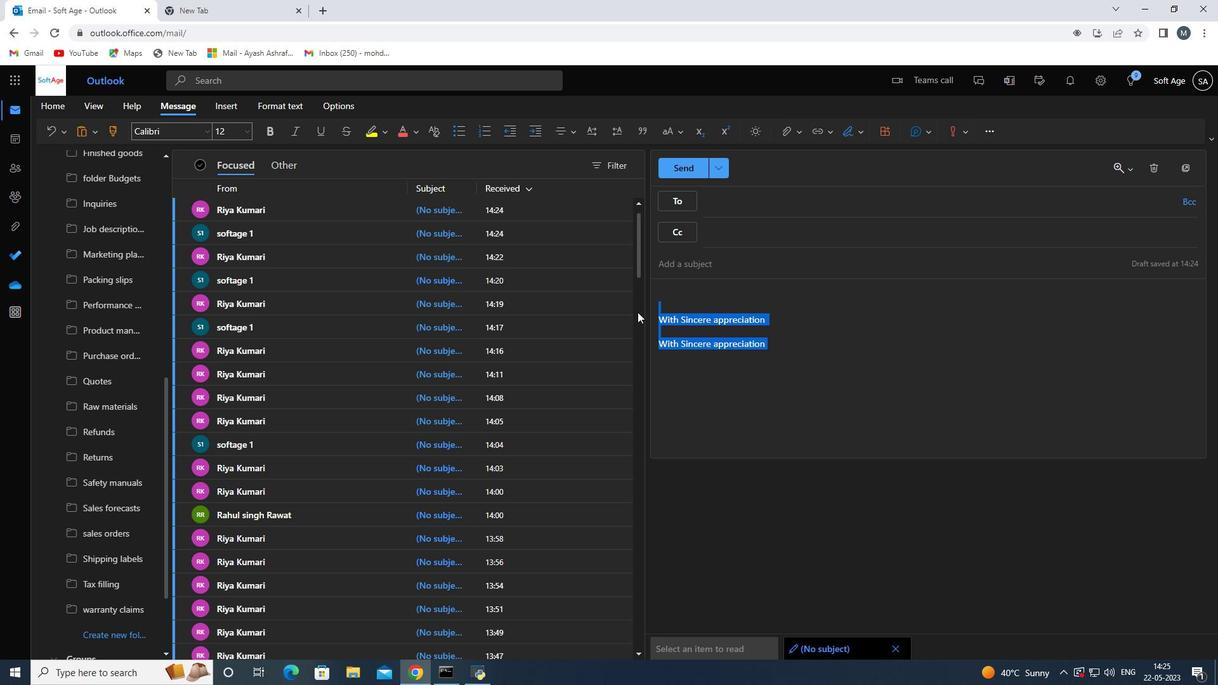 
Action: Key pressed <Key.delete>
Screenshot: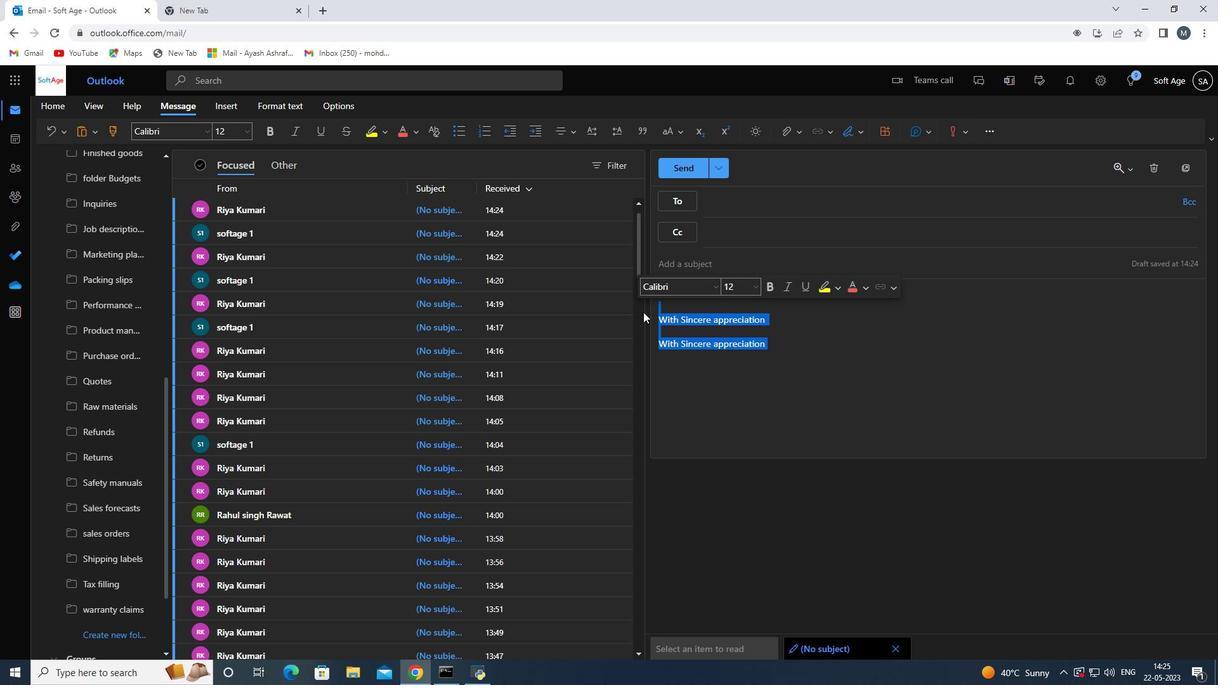 
Action: Mouse moved to (853, 133)
Screenshot: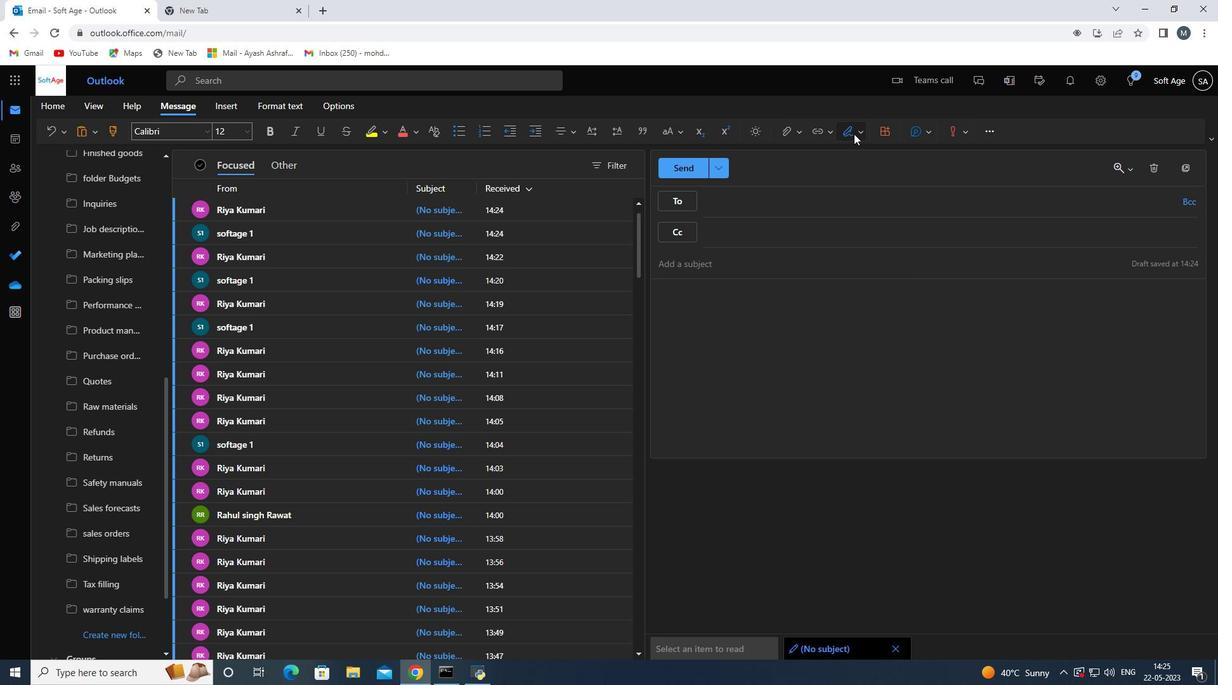 
Action: Mouse pressed left at (853, 133)
Screenshot: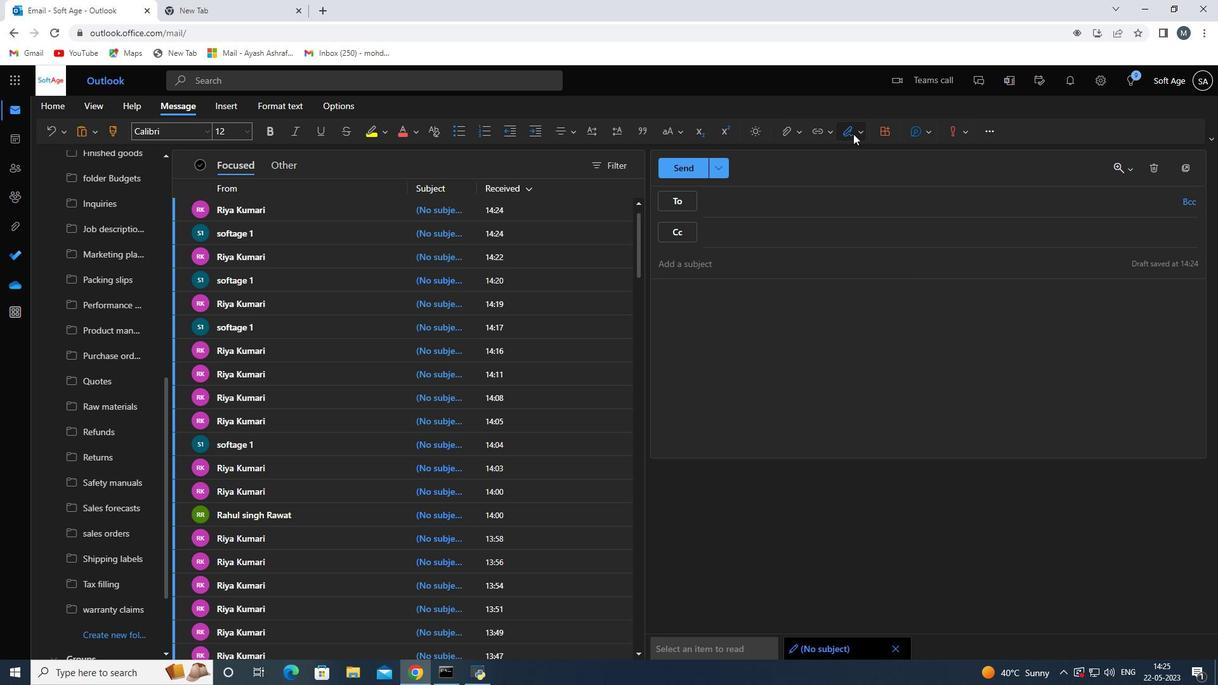 
Action: Mouse moved to (837, 166)
Screenshot: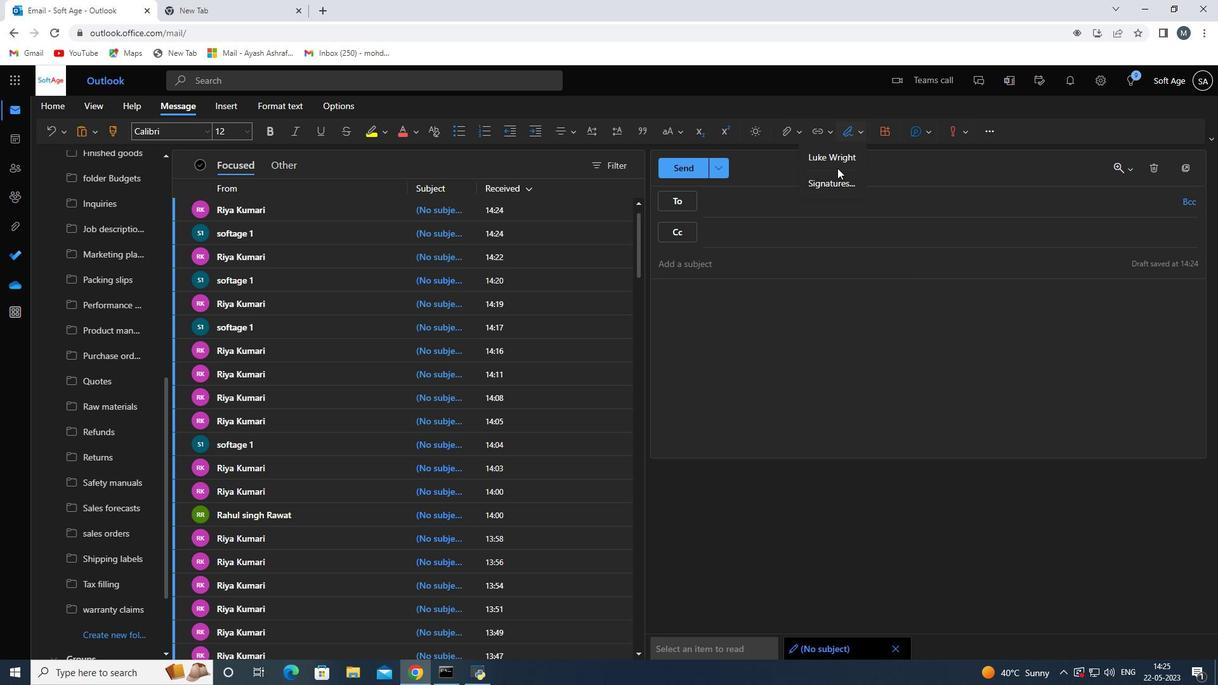 
Action: Mouse pressed left at (837, 166)
Screenshot: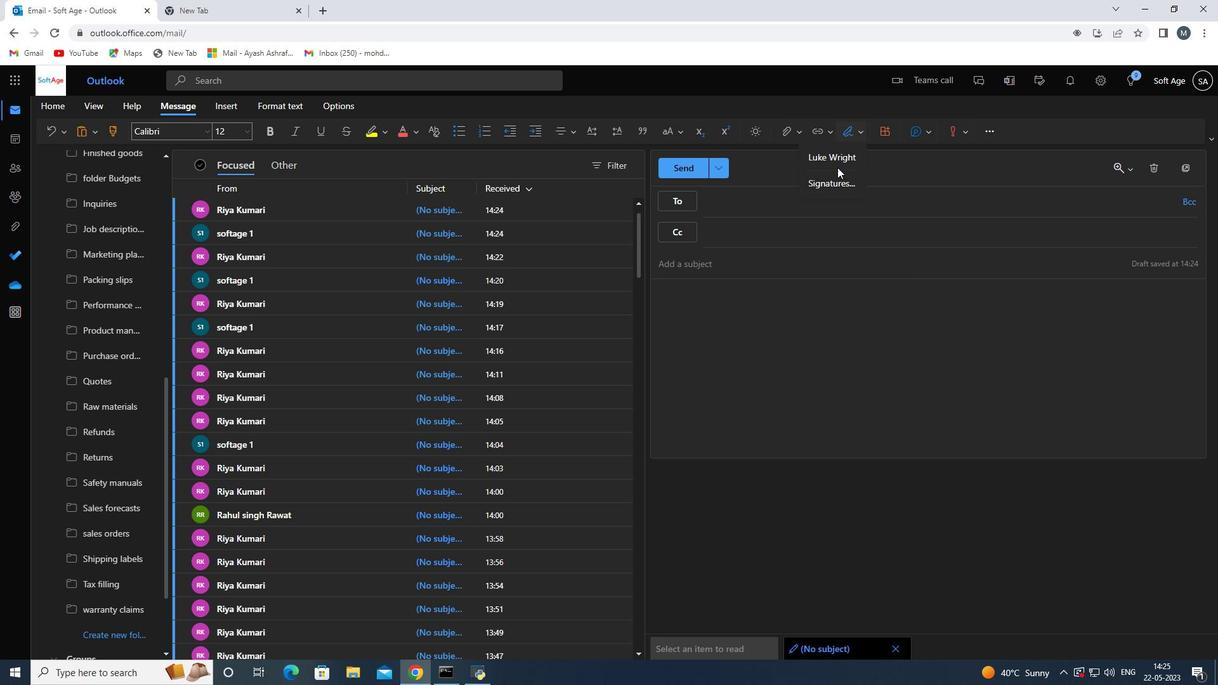 
Action: Mouse moved to (704, 300)
Screenshot: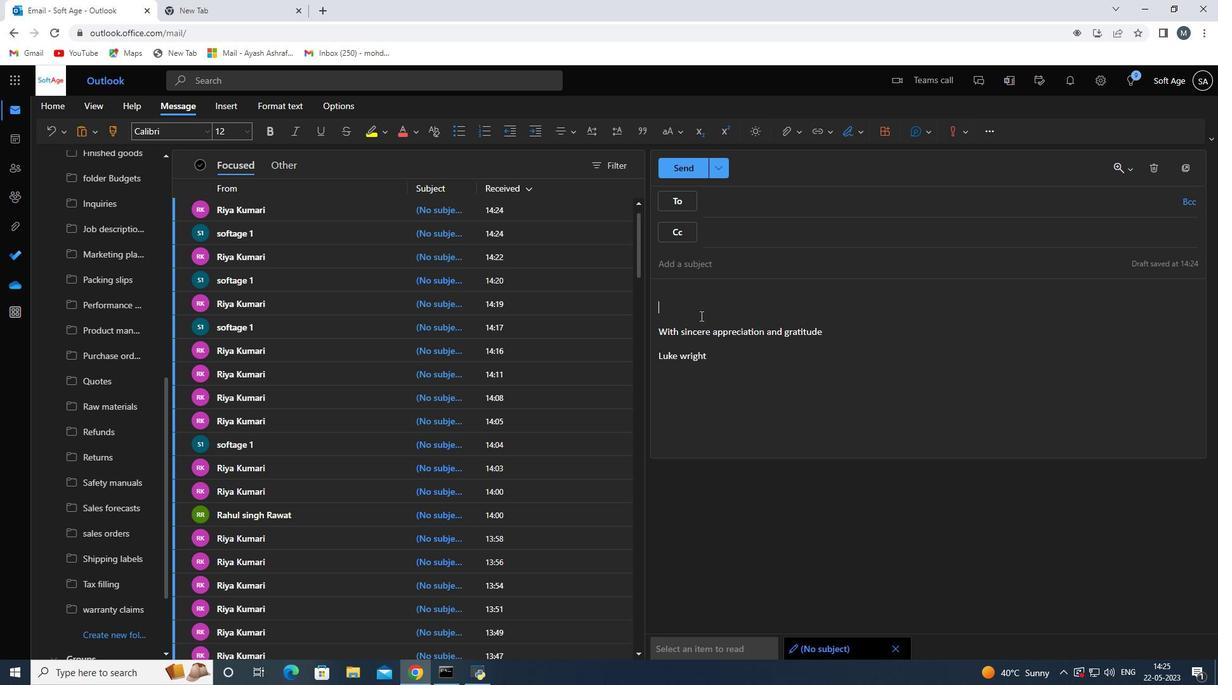 
Action: Key pressed <Key.backspace>
Screenshot: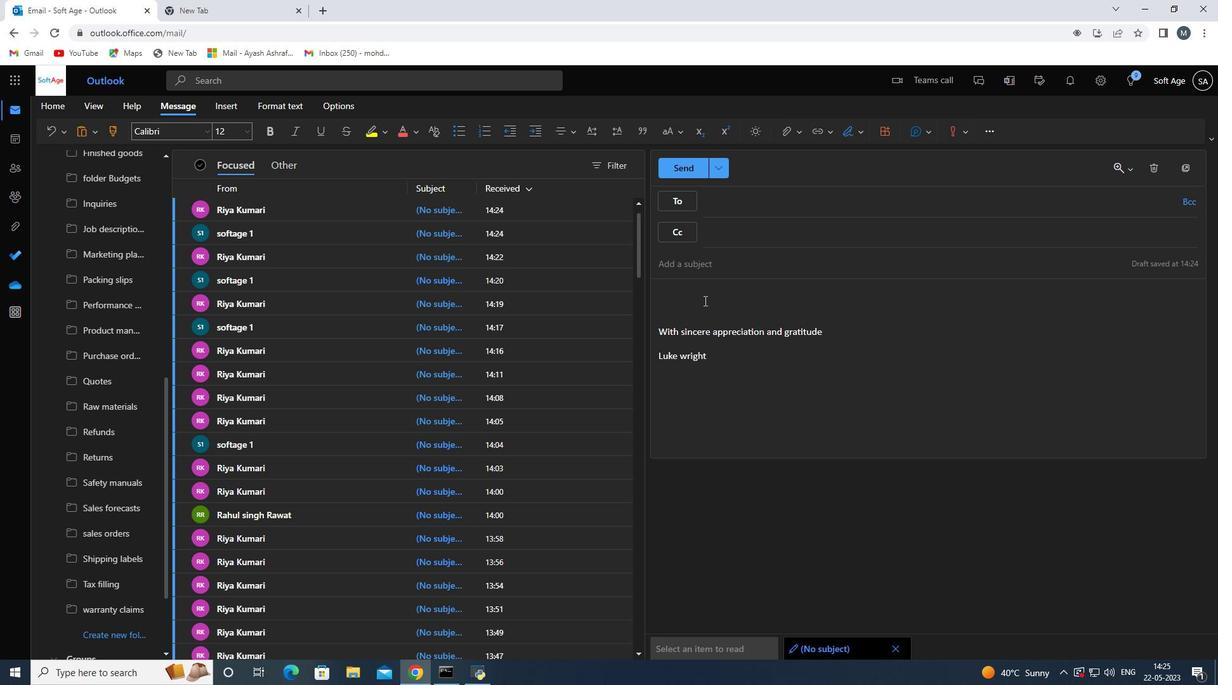 
Action: Mouse moved to (661, 320)
Screenshot: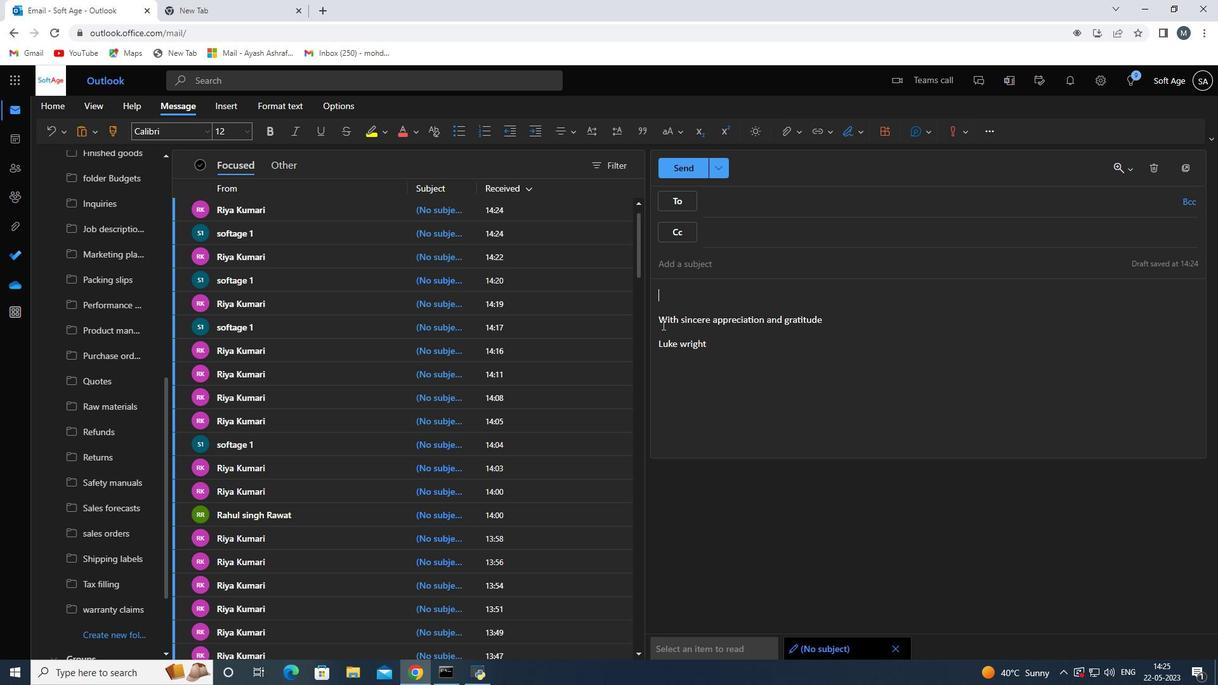 
Action: Mouse pressed left at (661, 320)
Screenshot: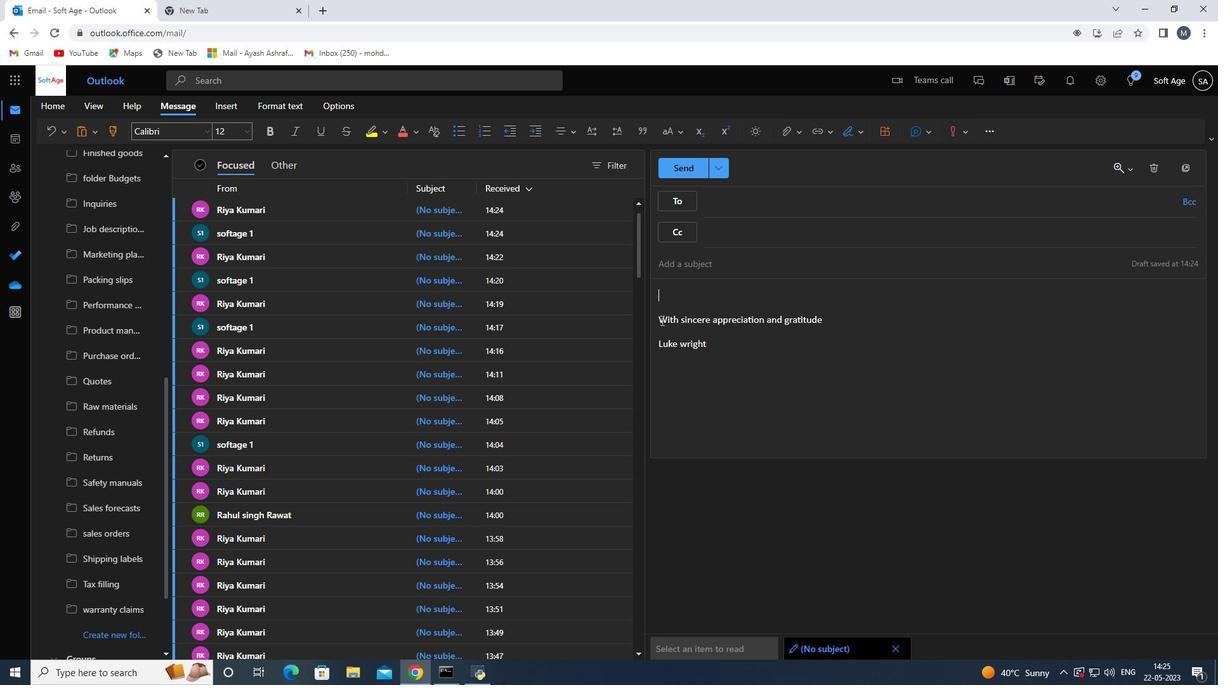 
Action: Mouse moved to (667, 317)
Screenshot: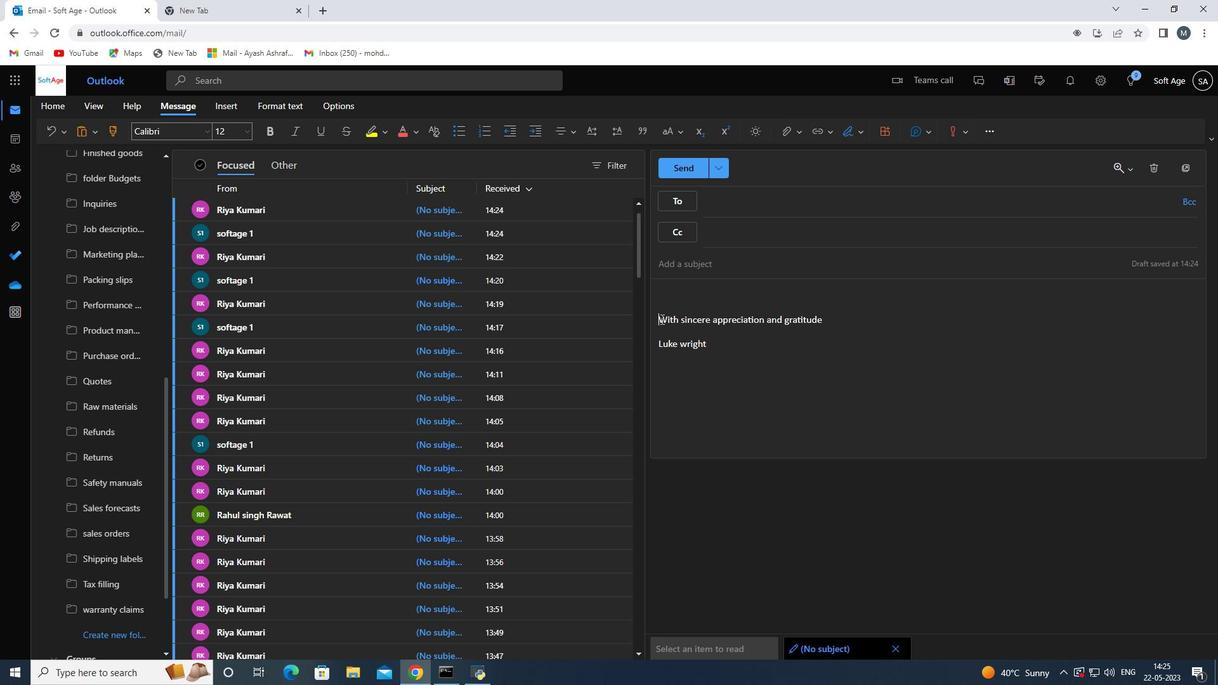 
Action: Key pressed <Key.backspace>
Screenshot: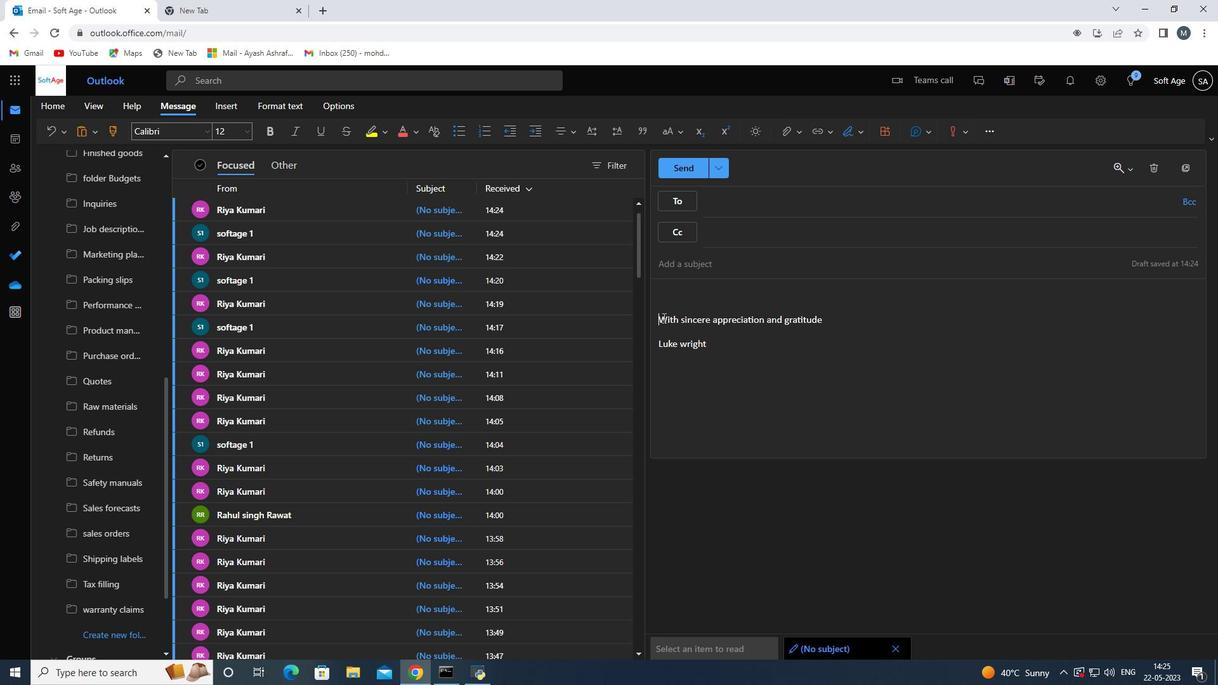 
Action: Mouse moved to (737, 206)
Screenshot: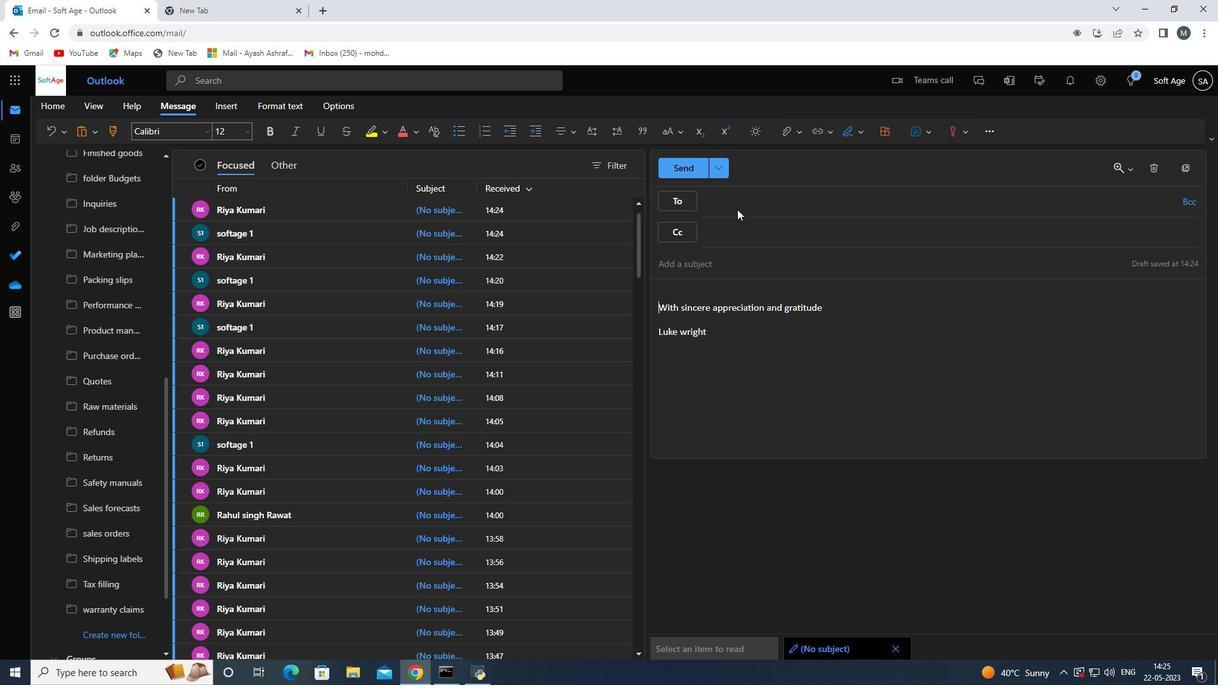 
Action: Mouse pressed left at (737, 206)
Screenshot: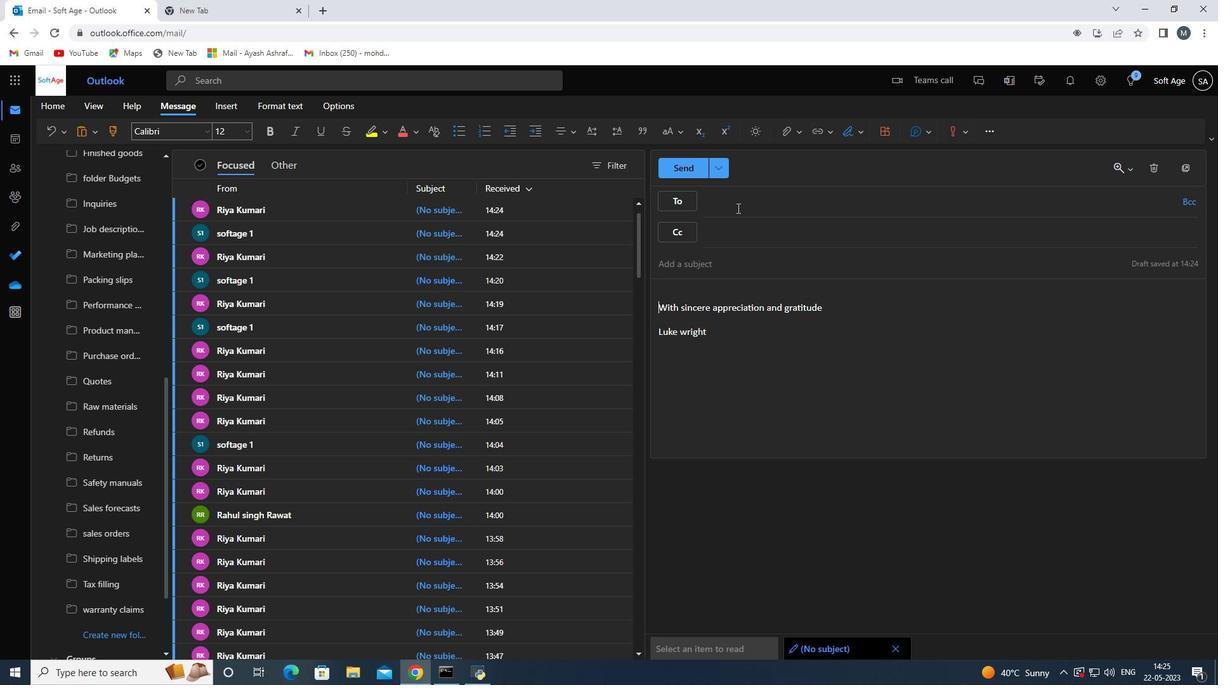 
Action: Key pressed softage.3<Key.shift>2softage.net
Screenshot: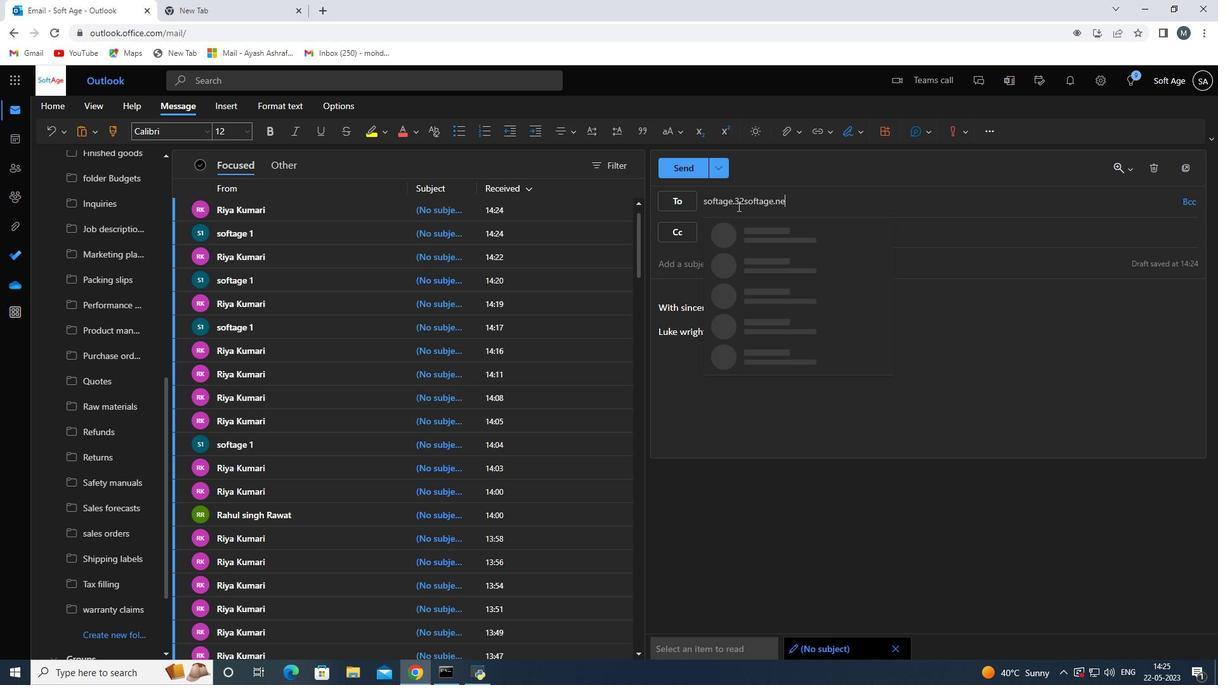 
Action: Mouse moved to (744, 199)
Screenshot: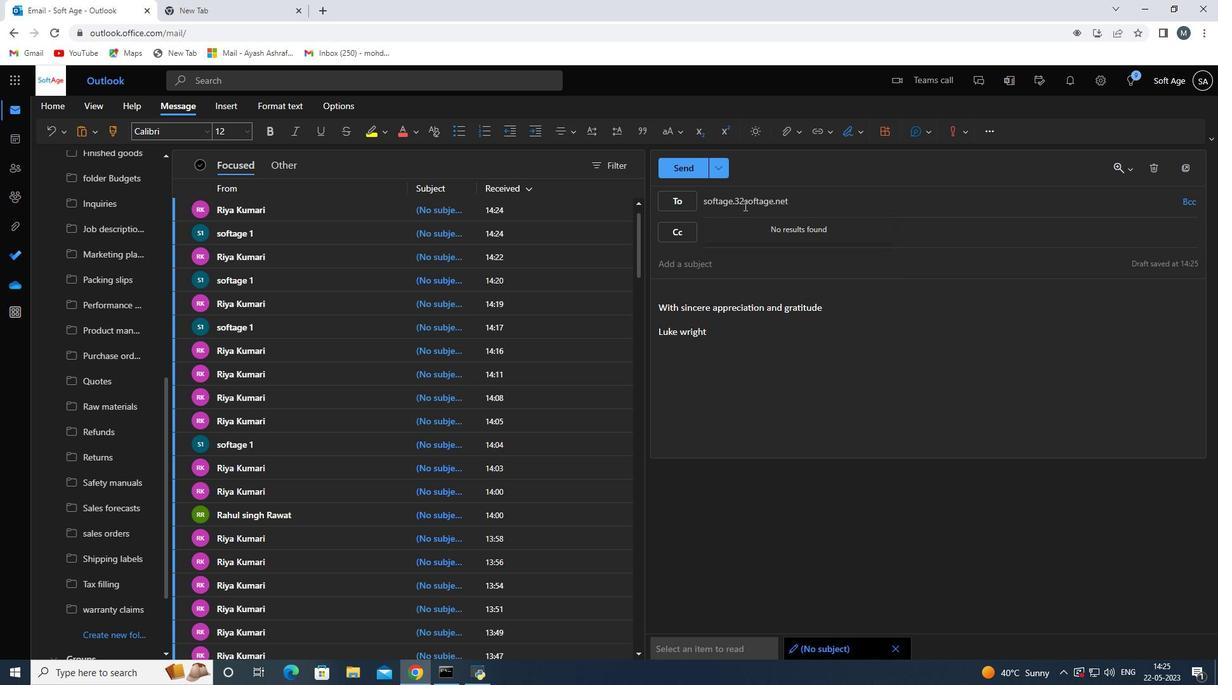 
Action: Mouse pressed left at (744, 199)
Screenshot: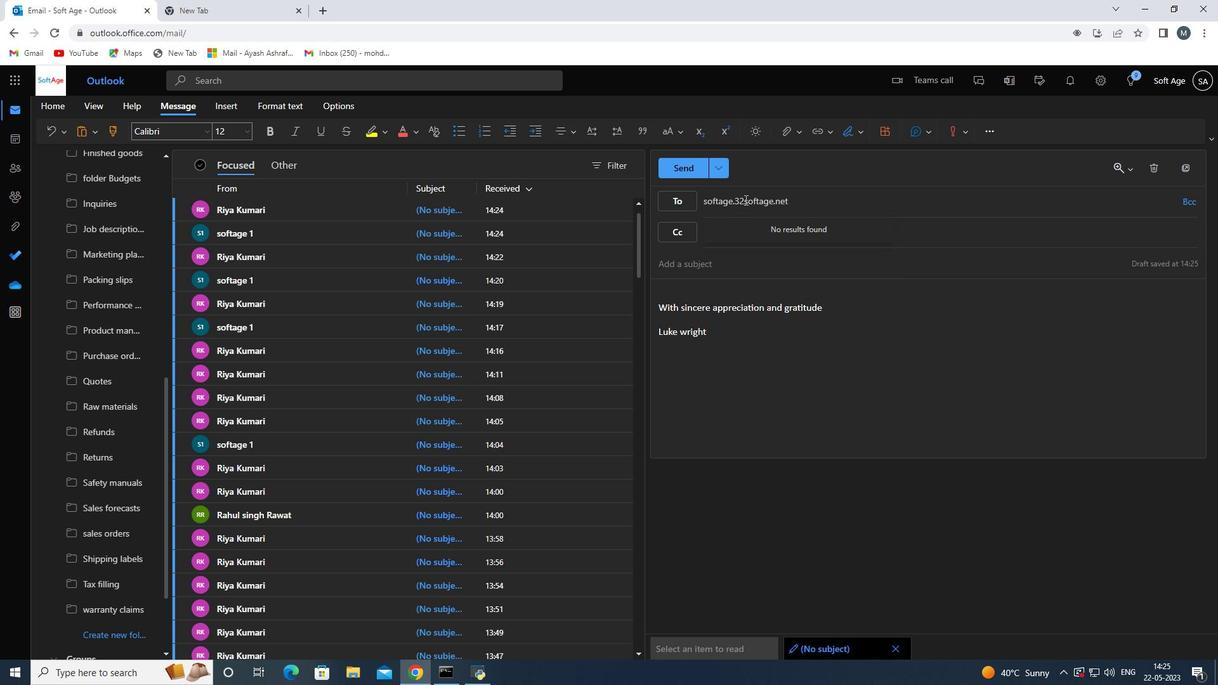 
Action: Mouse moved to (755, 206)
Screenshot: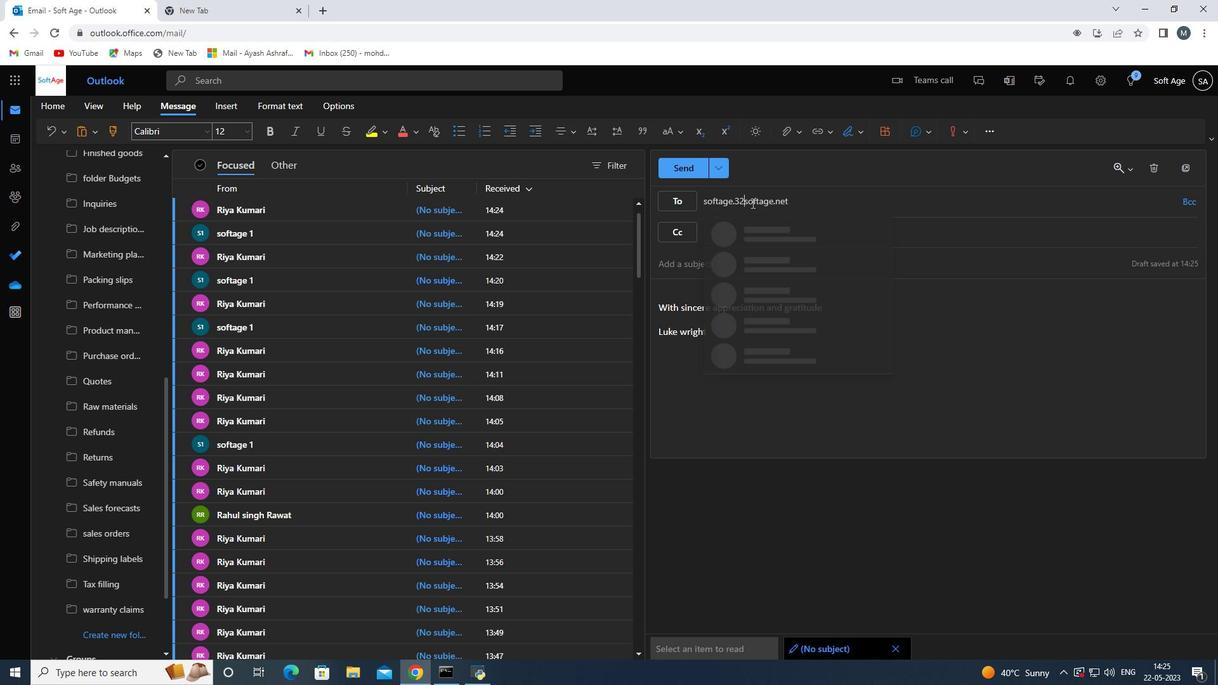 
Action: Key pressed <Key.backspace>
Screenshot: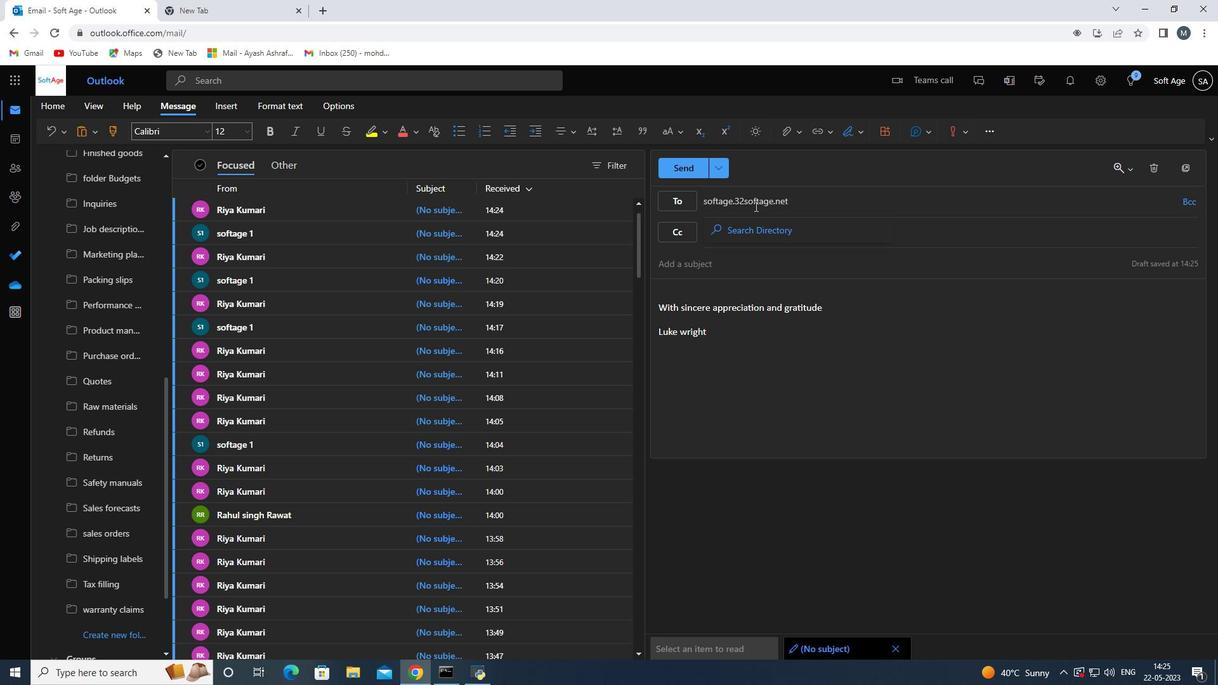 
Action: Mouse moved to (750, 211)
Screenshot: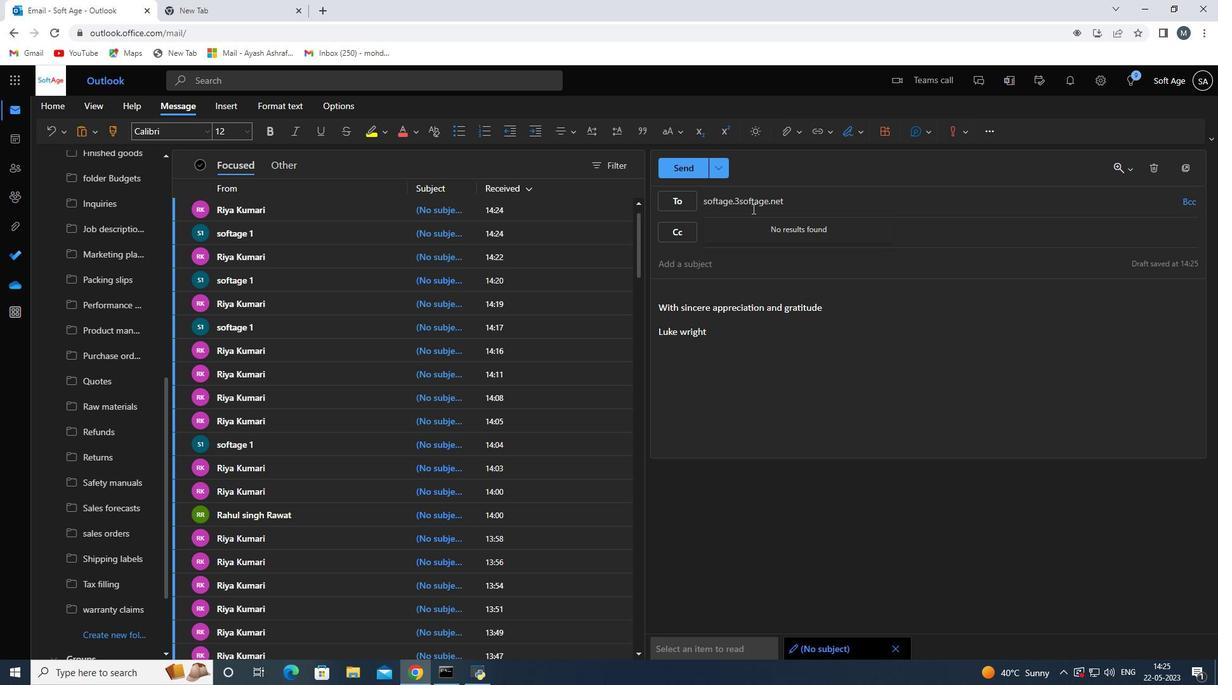 
Action: Key pressed <Key.shift>
Screenshot: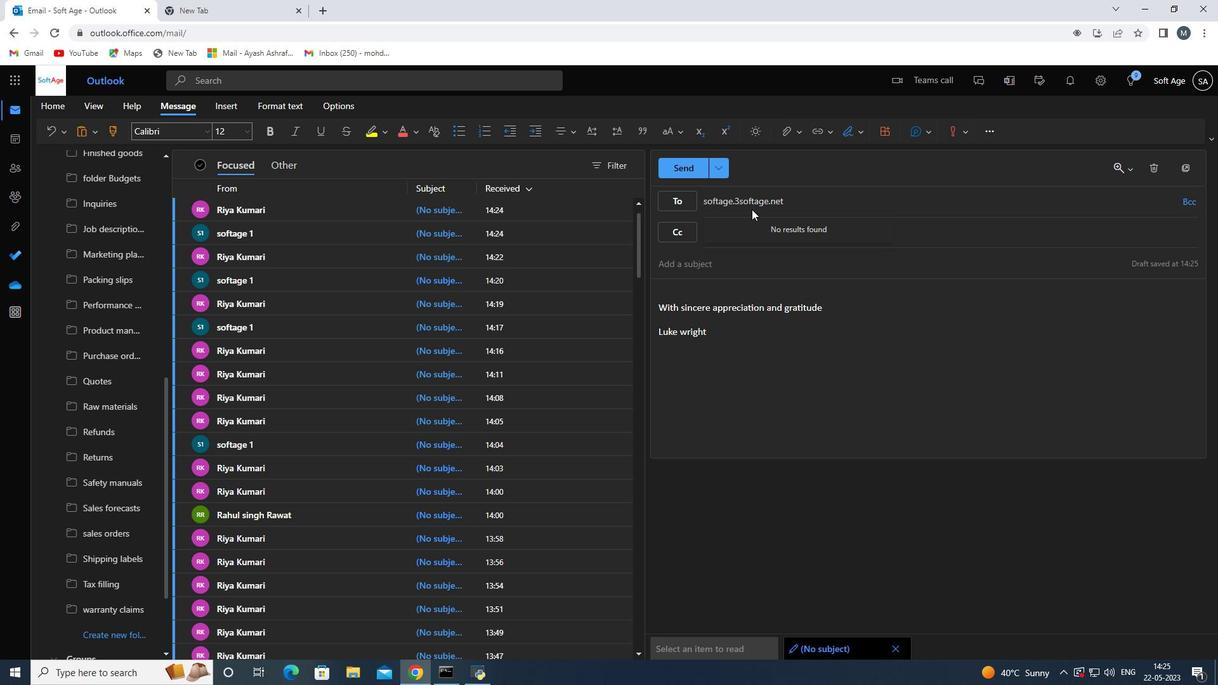 
Action: Mouse moved to (748, 216)
Screenshot: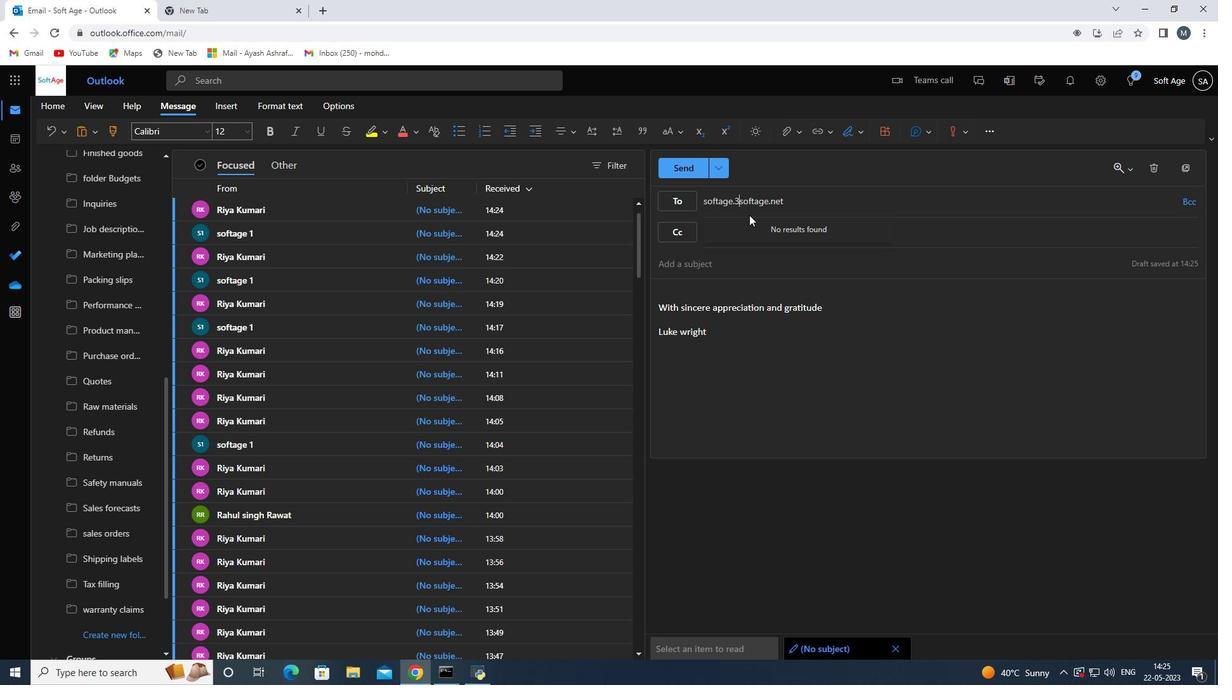 
Action: Key pressed <Key.shift><Key.shift>
Screenshot: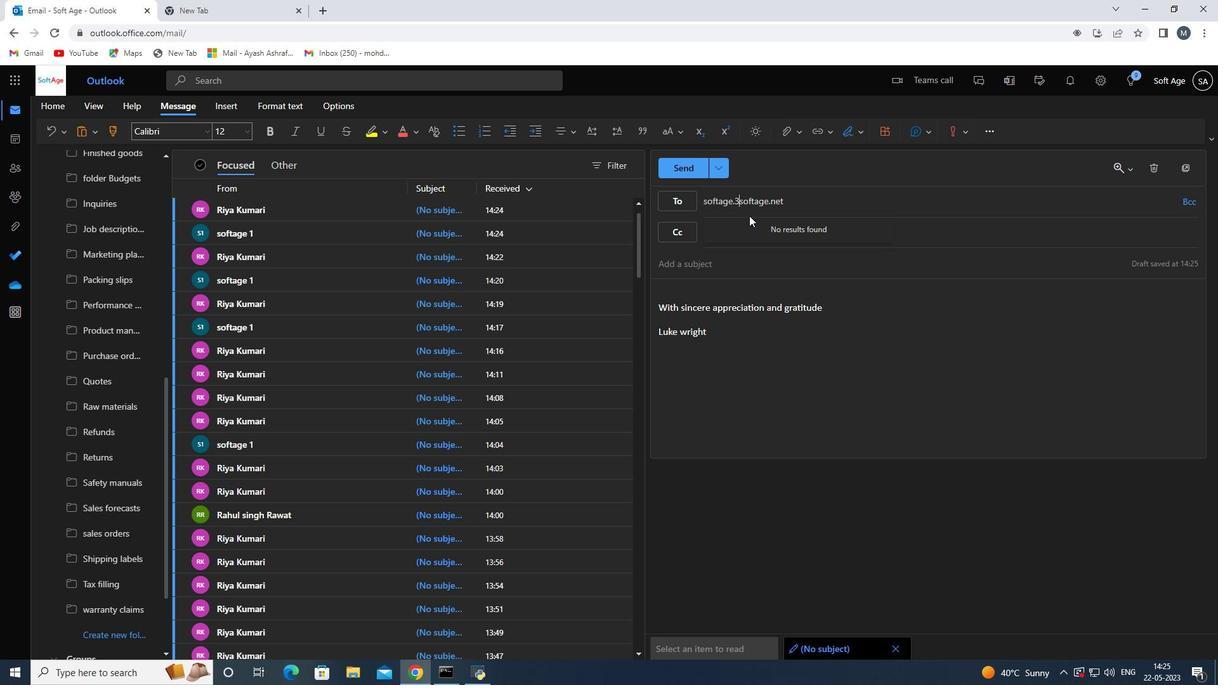 
Action: Mouse moved to (748, 216)
Screenshot: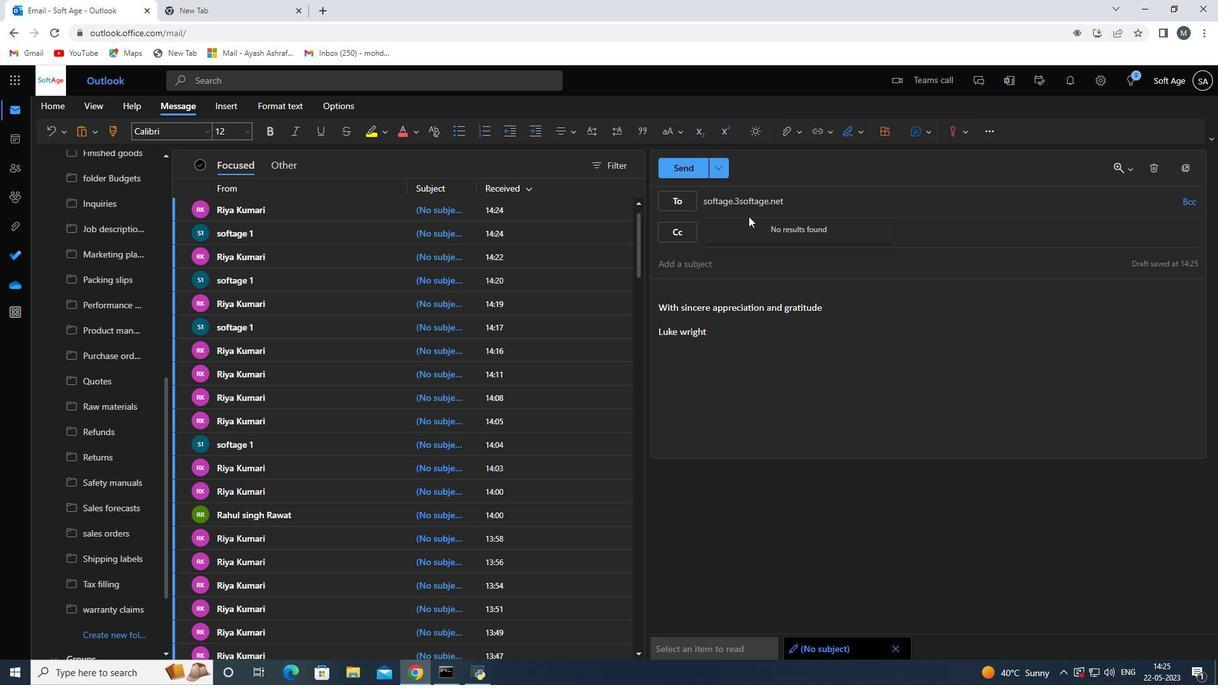 
Action: Key pressed <Key.shift><Key.shift>
Screenshot: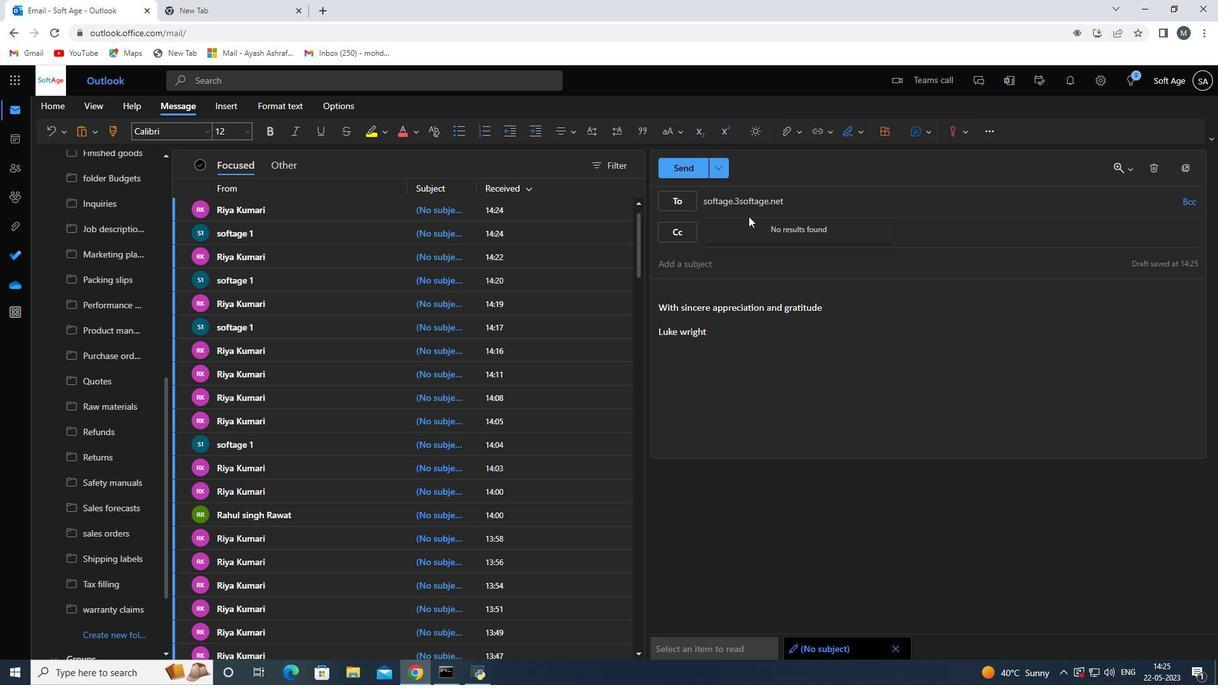 
Action: Mouse moved to (748, 217)
Screenshot: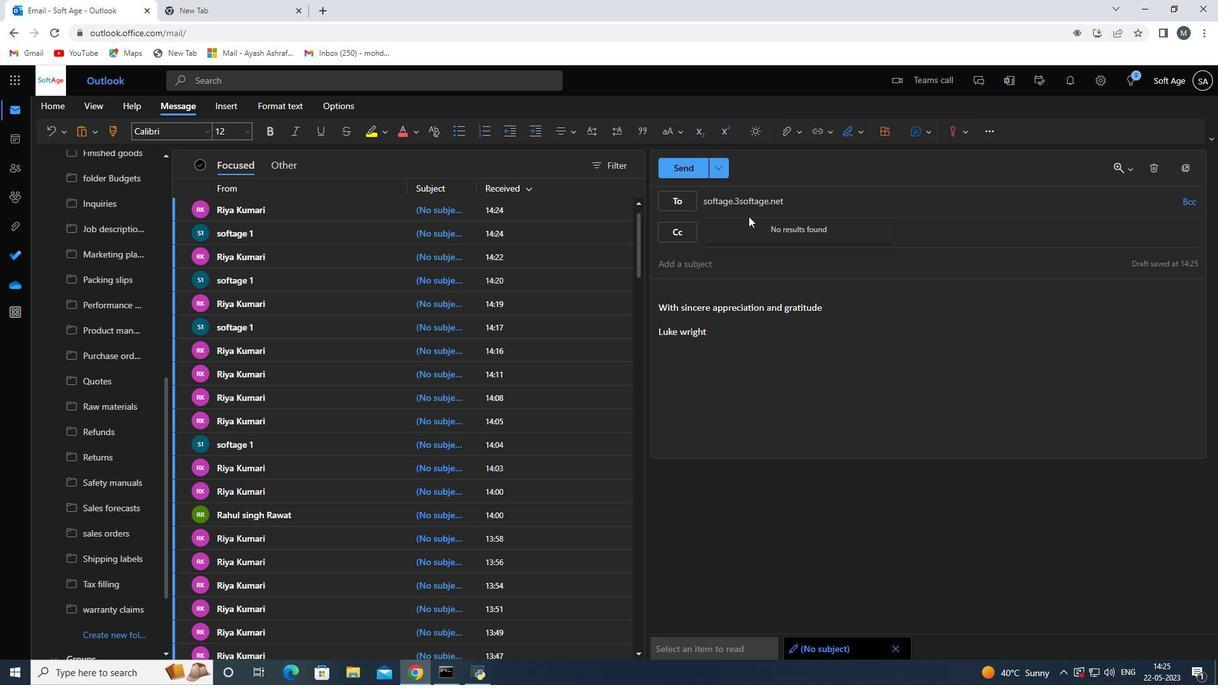 
Action: Key pressed <Key.shift>
Screenshot: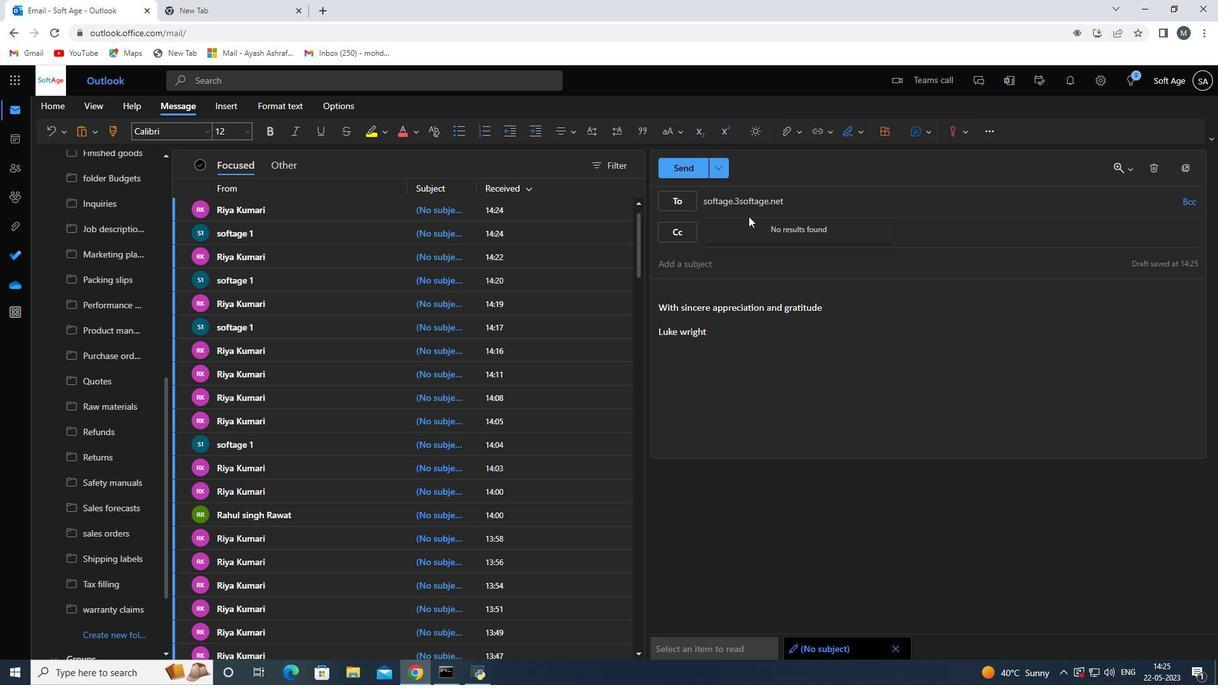 
Action: Mouse moved to (748, 218)
Screenshot: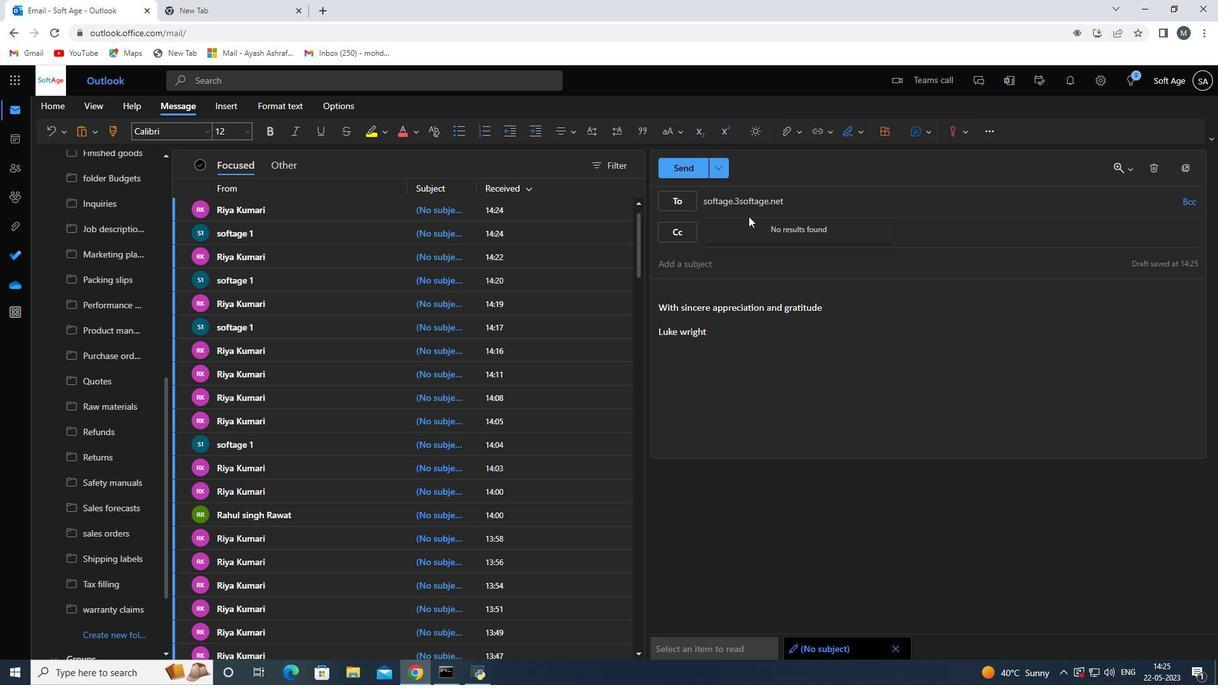 
Action: Key pressed <Key.shift>
Screenshot: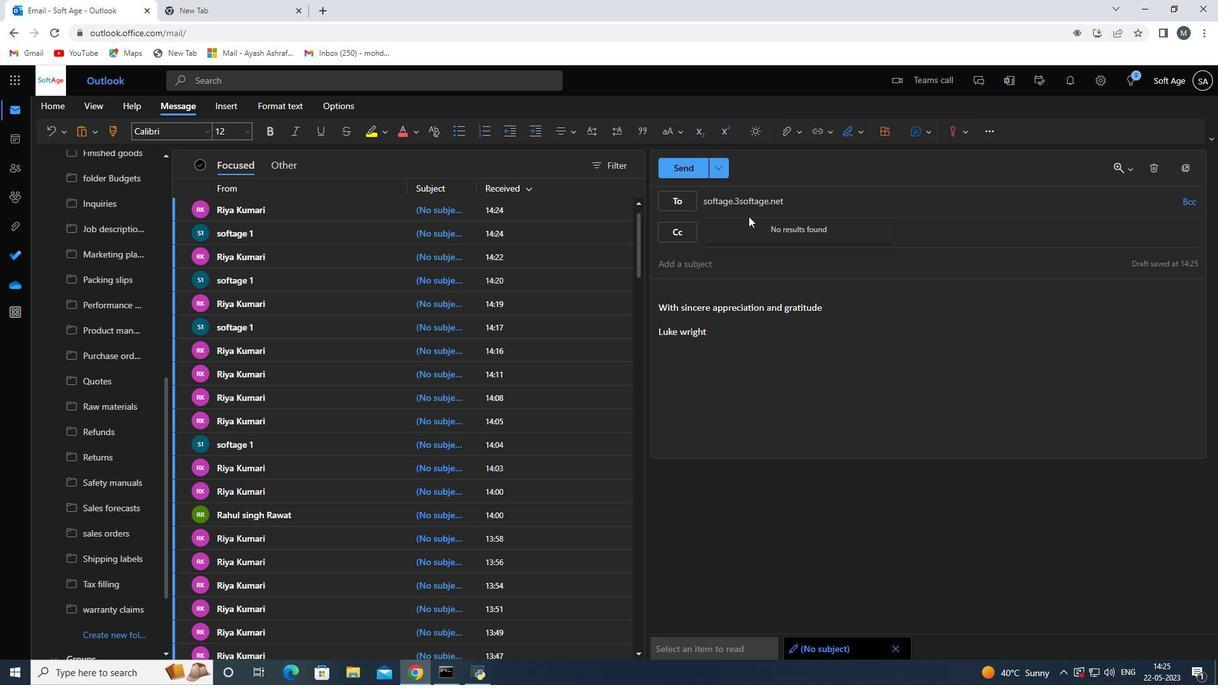 
Action: Mouse moved to (748, 220)
Screenshot: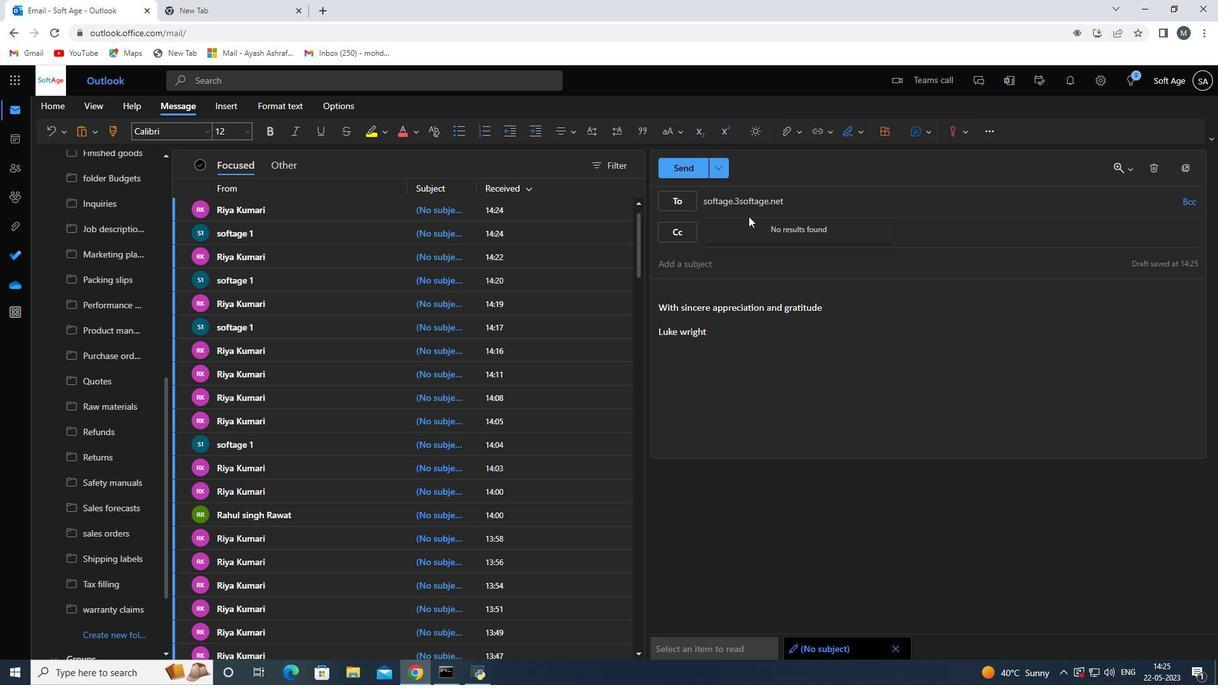 
Action: Key pressed <Key.caps_lock>
Screenshot: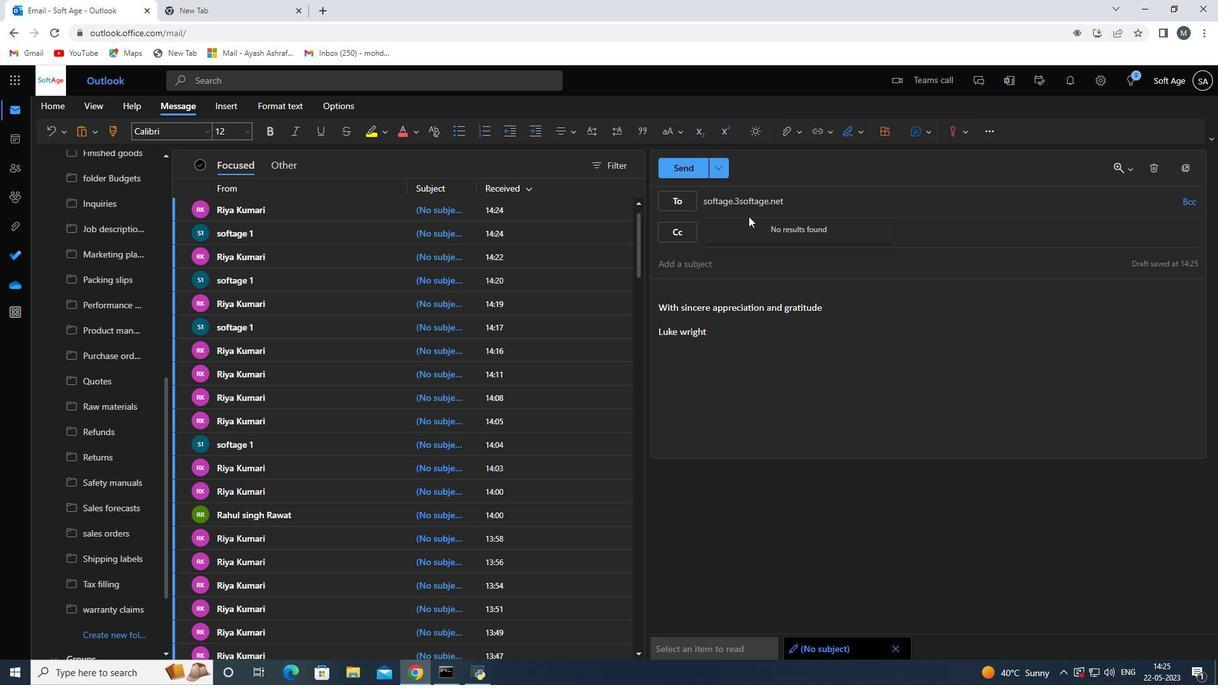 
Action: Mouse moved to (747, 220)
Screenshot: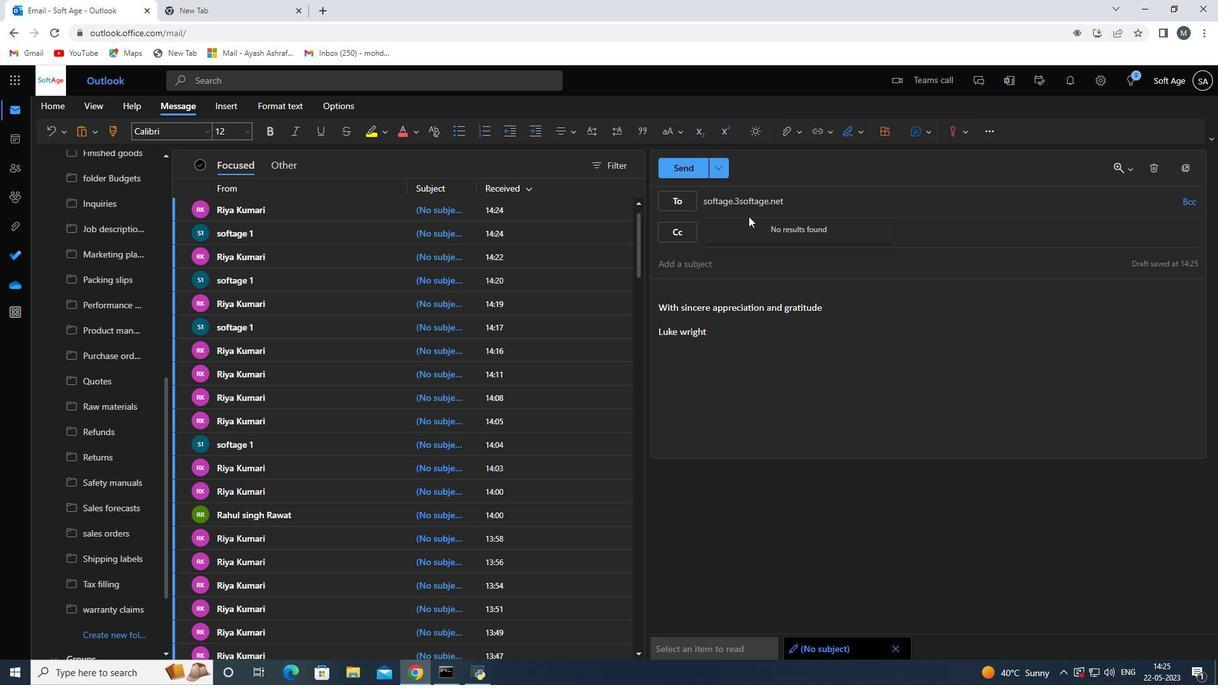 
Action: Key pressed @
Screenshot: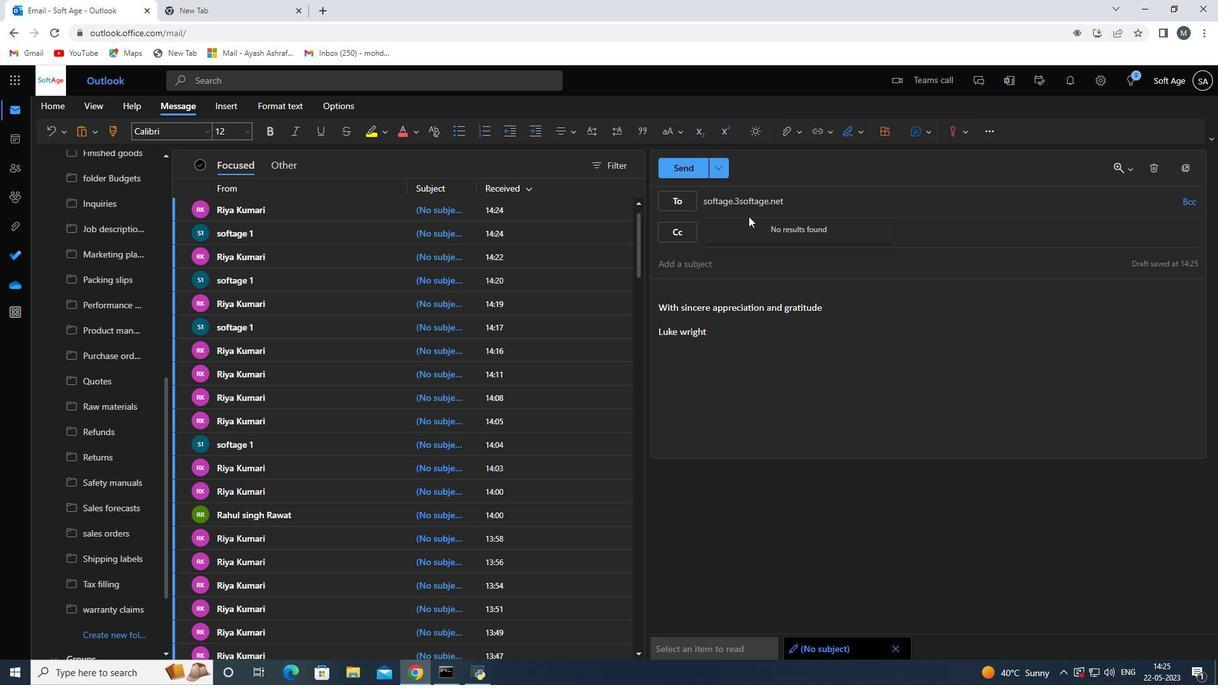 
Action: Mouse moved to (753, 246)
Screenshot: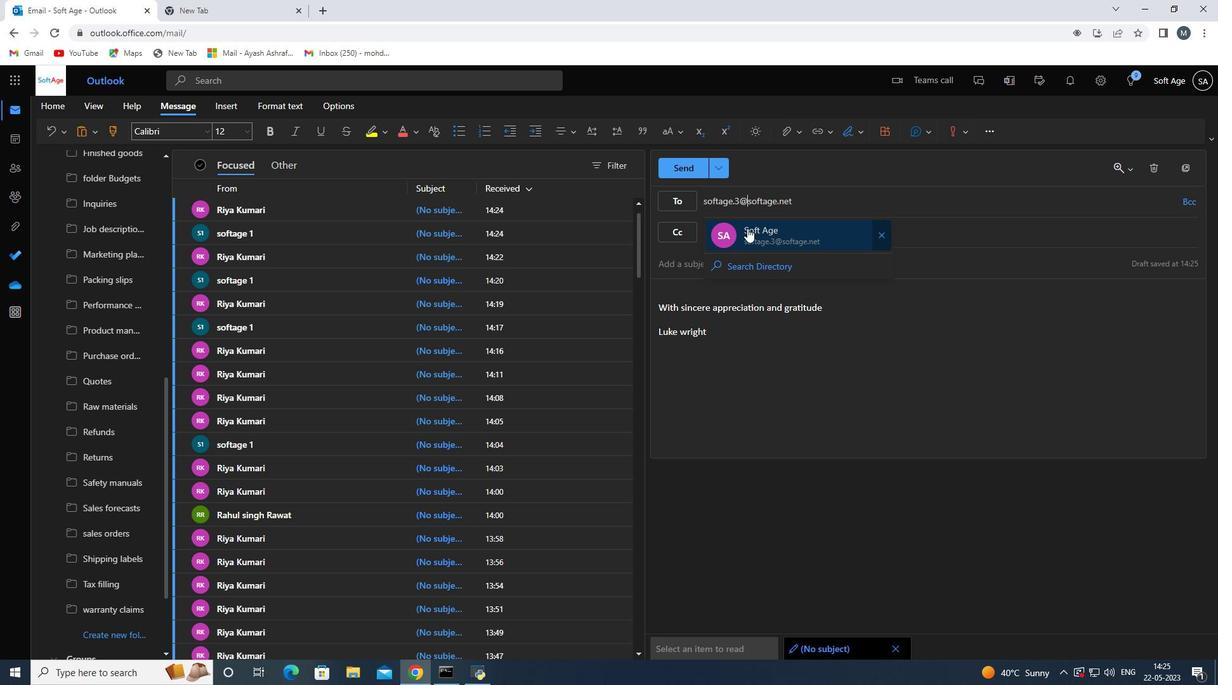 
Action: Mouse pressed left at (753, 246)
Screenshot: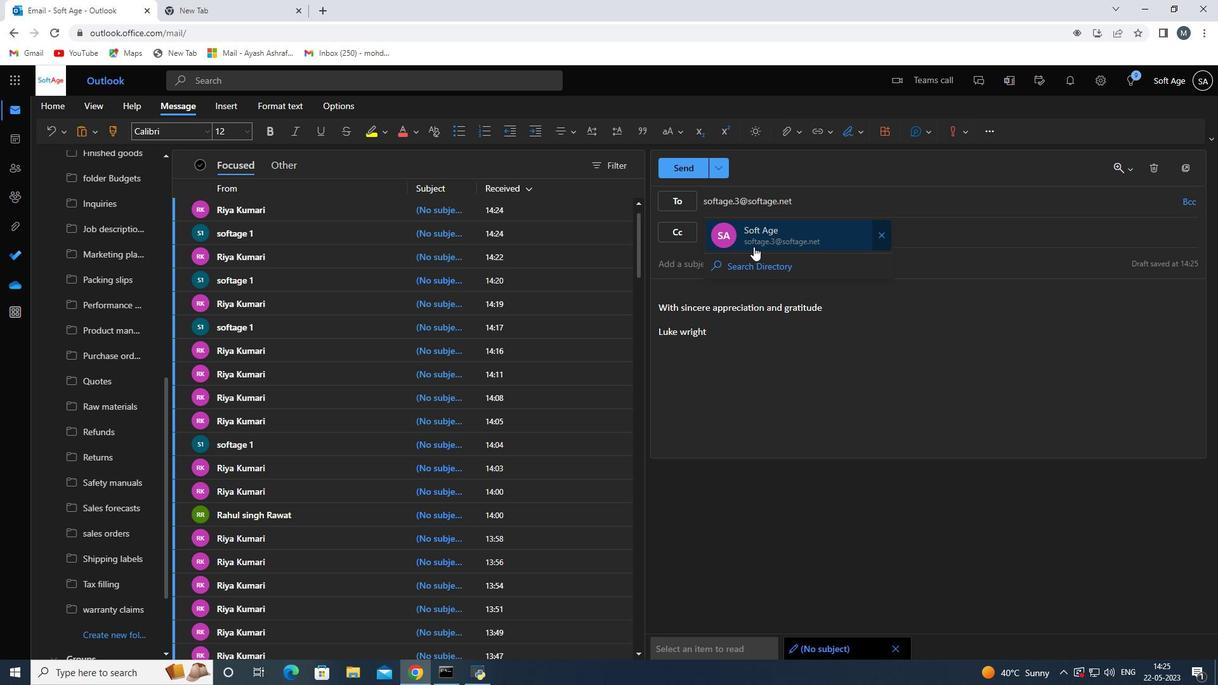 
Action: Mouse moved to (138, 520)
Screenshot: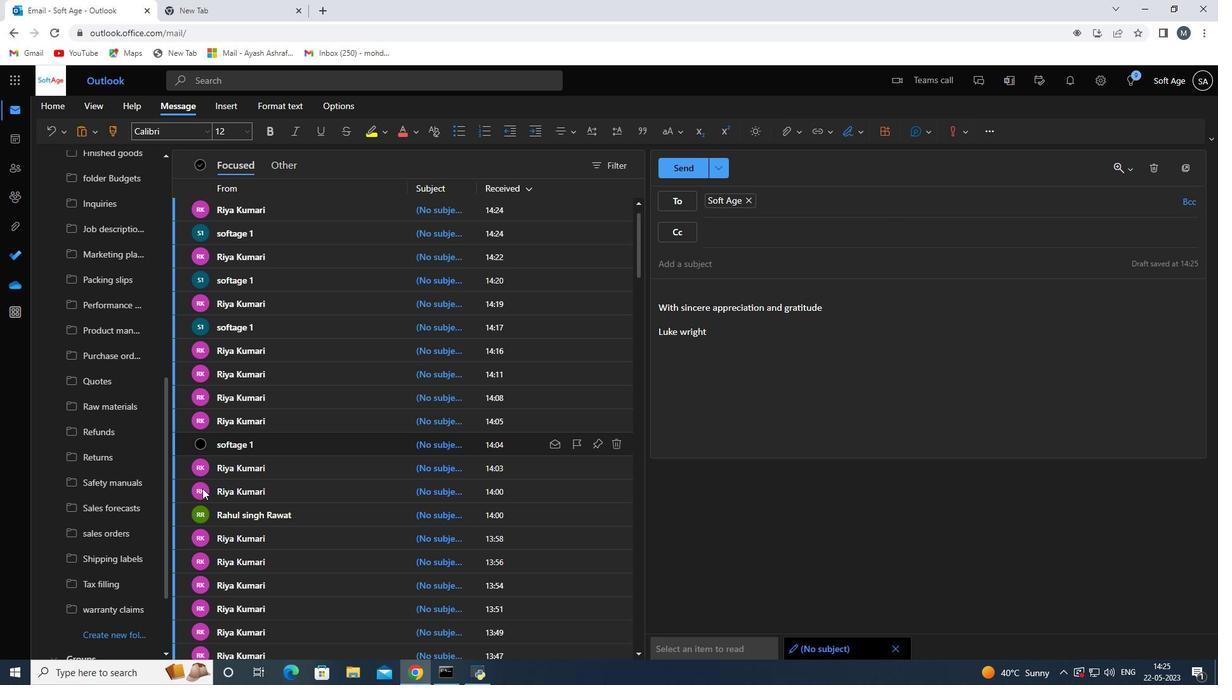 
Action: Mouse scrolled (138, 519) with delta (0, 0)
Screenshot: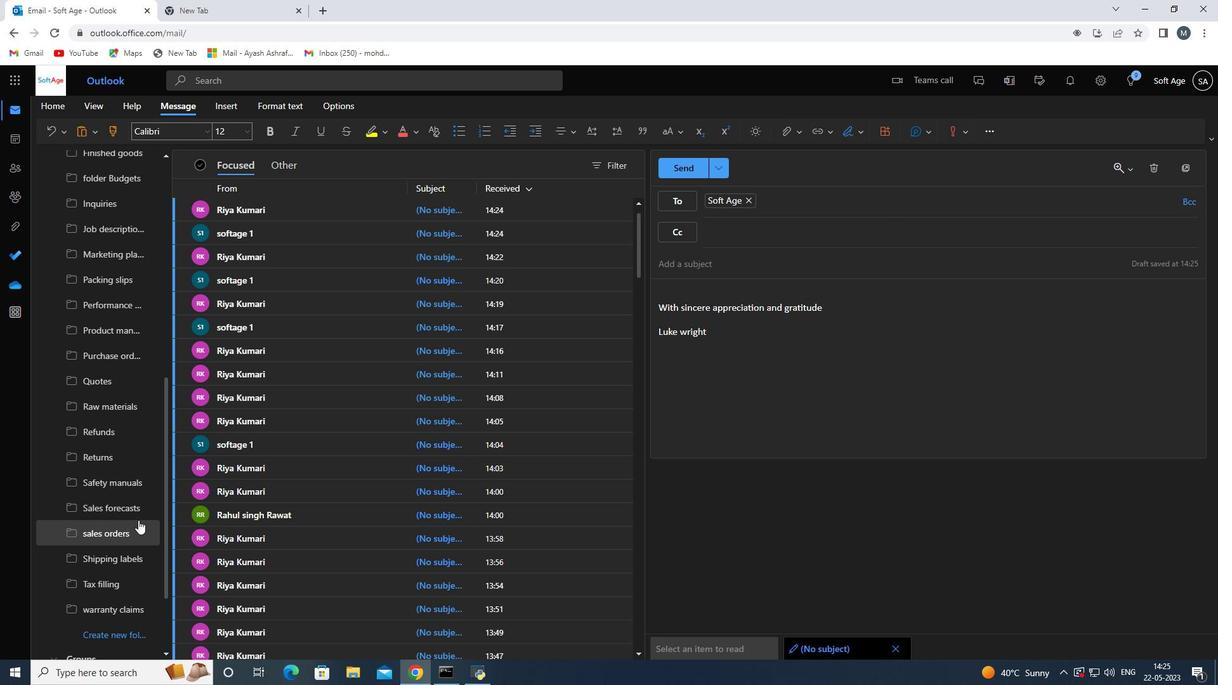 
Action: Mouse moved to (137, 520)
Screenshot: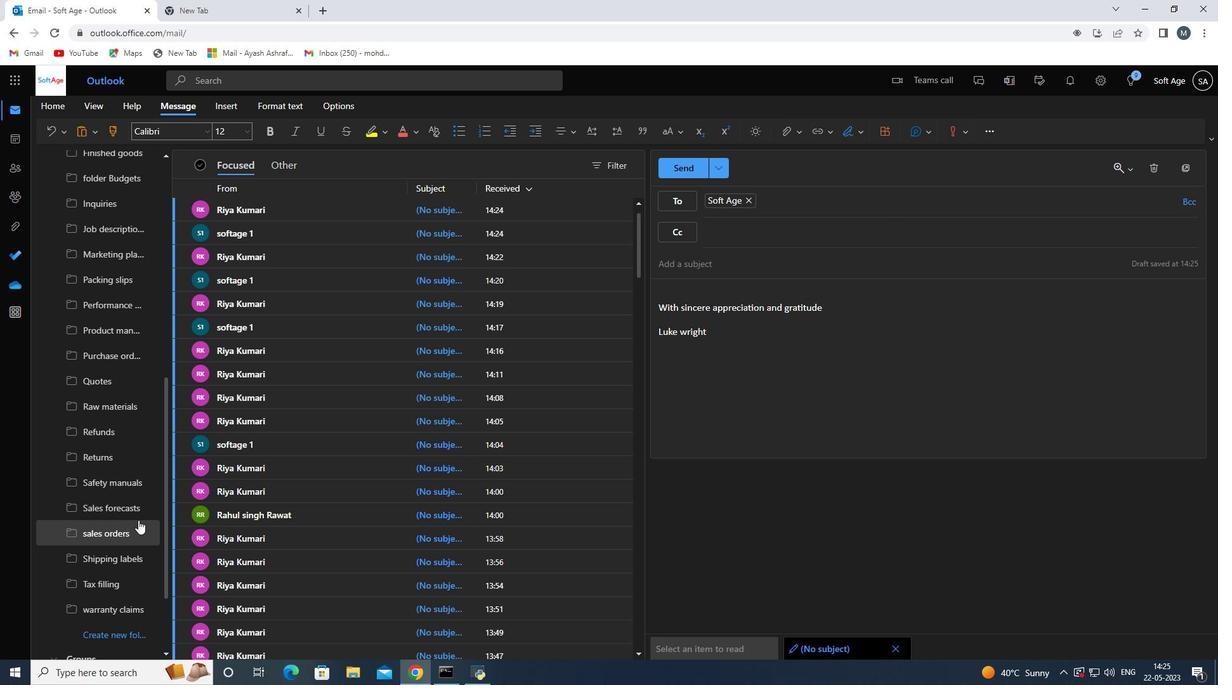 
Action: Mouse scrolled (137, 520) with delta (0, 0)
Screenshot: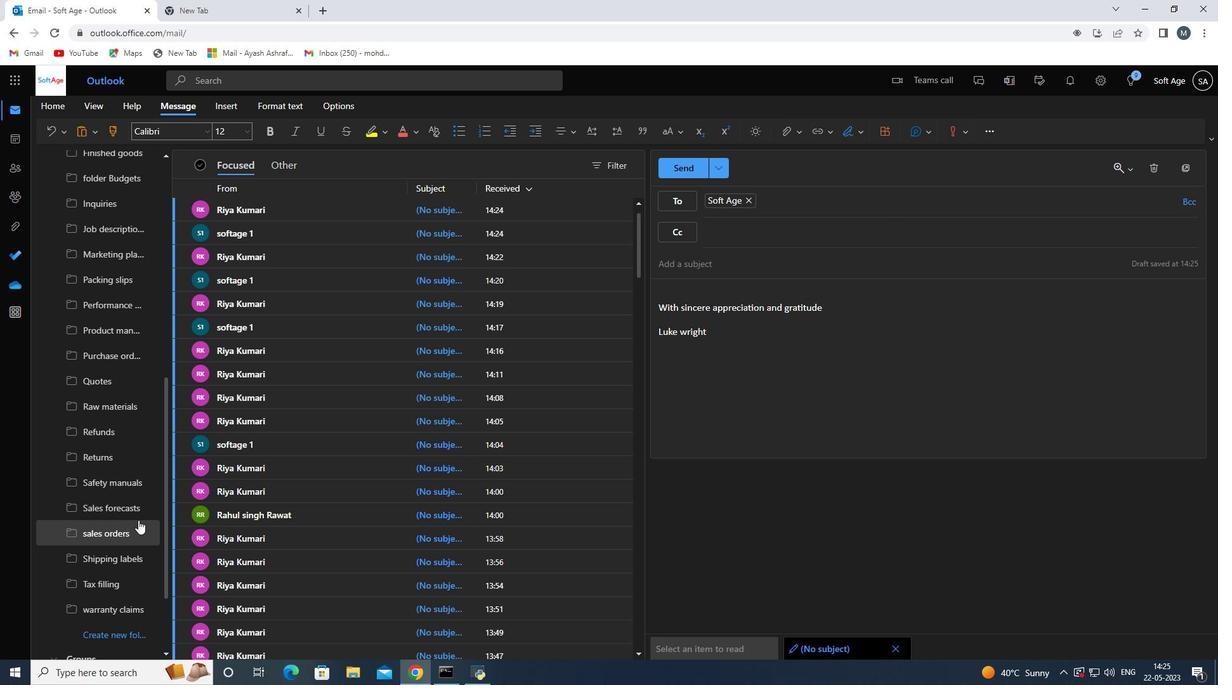 
Action: Mouse moved to (121, 538)
Screenshot: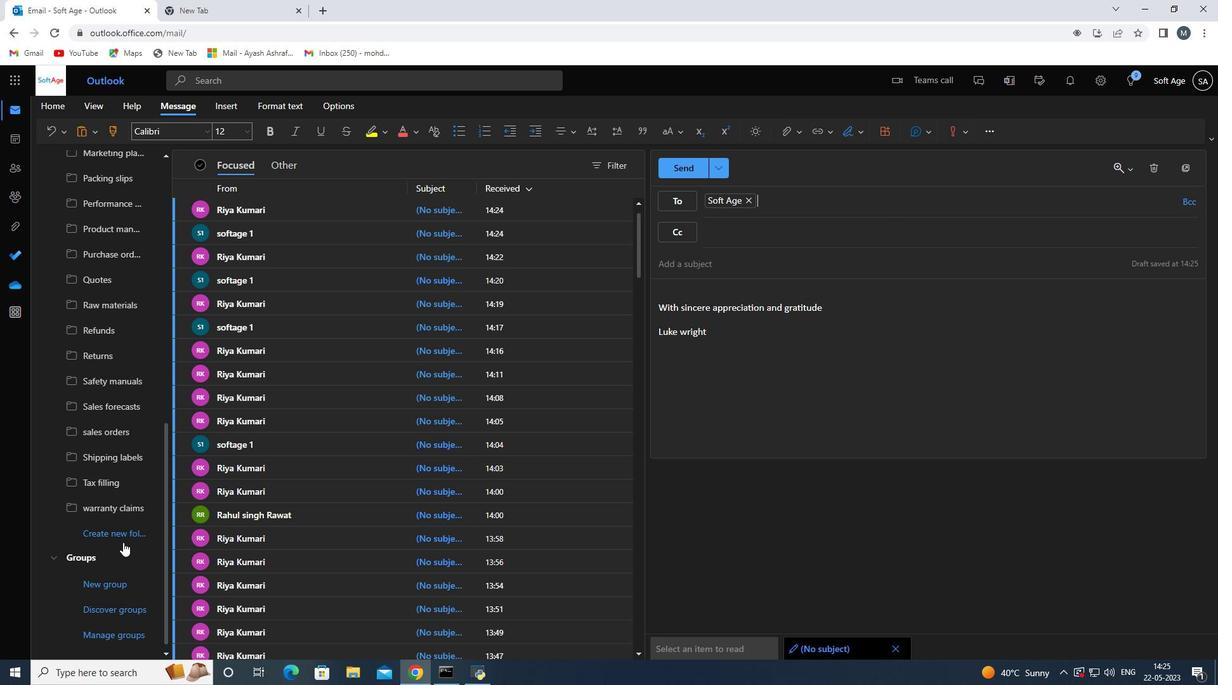 
Action: Mouse pressed left at (121, 538)
Screenshot: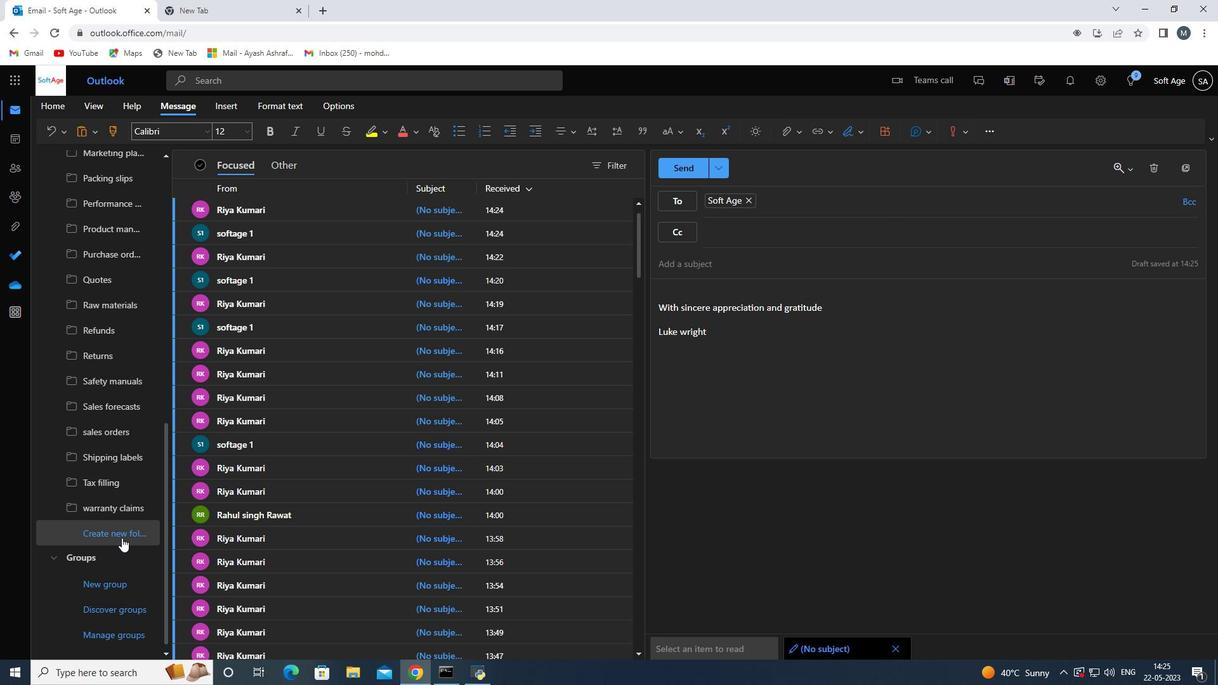 
Action: Mouse moved to (122, 531)
Screenshot: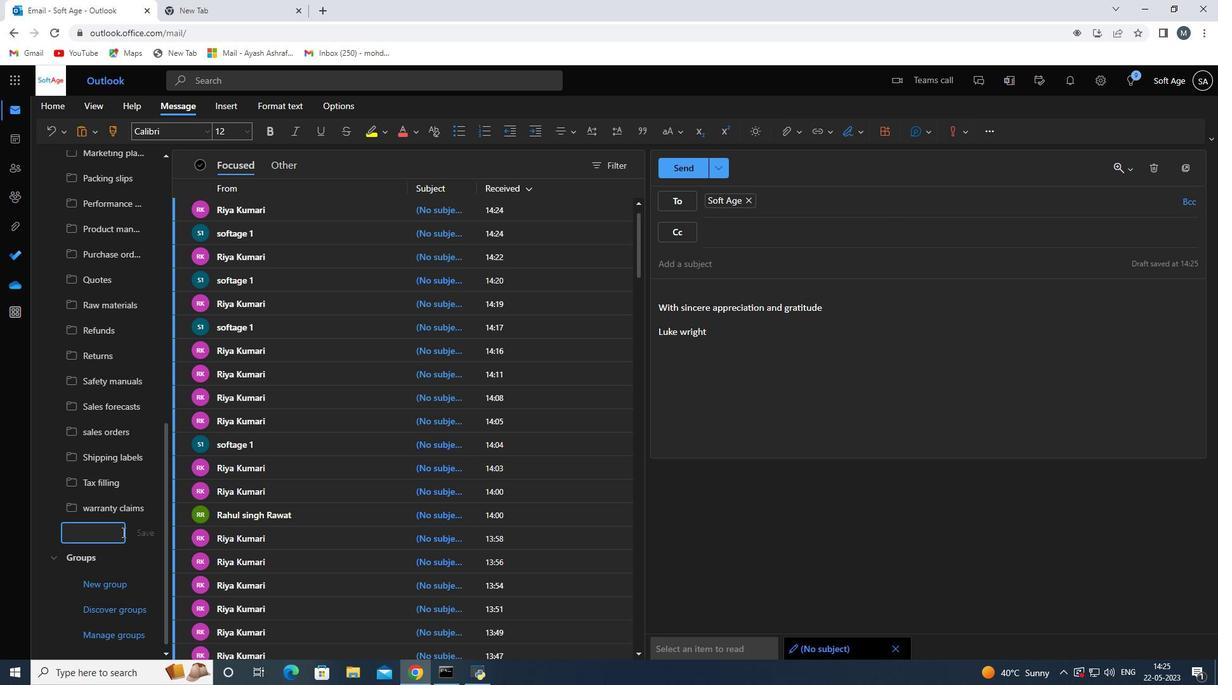 
Action: Key pressed <Key.shift>aUDITS<Key.space><Key.backspace><Key.backspace><Key.backspace><Key.backspace><Key.backspace><Key.backspace><Key.backspace><Key.backspace><Key.backspace><Key.backspace><Key.backspace><Key.backspace><Key.backspace><Key.backspace><Key.backspace><Key.backspace><Key.backspace><Key.backspace><Key.backspace><Key.shift>a<Key.backspace><Key.caps_lock><Key.shift>Audits<Key.space>
Screenshot: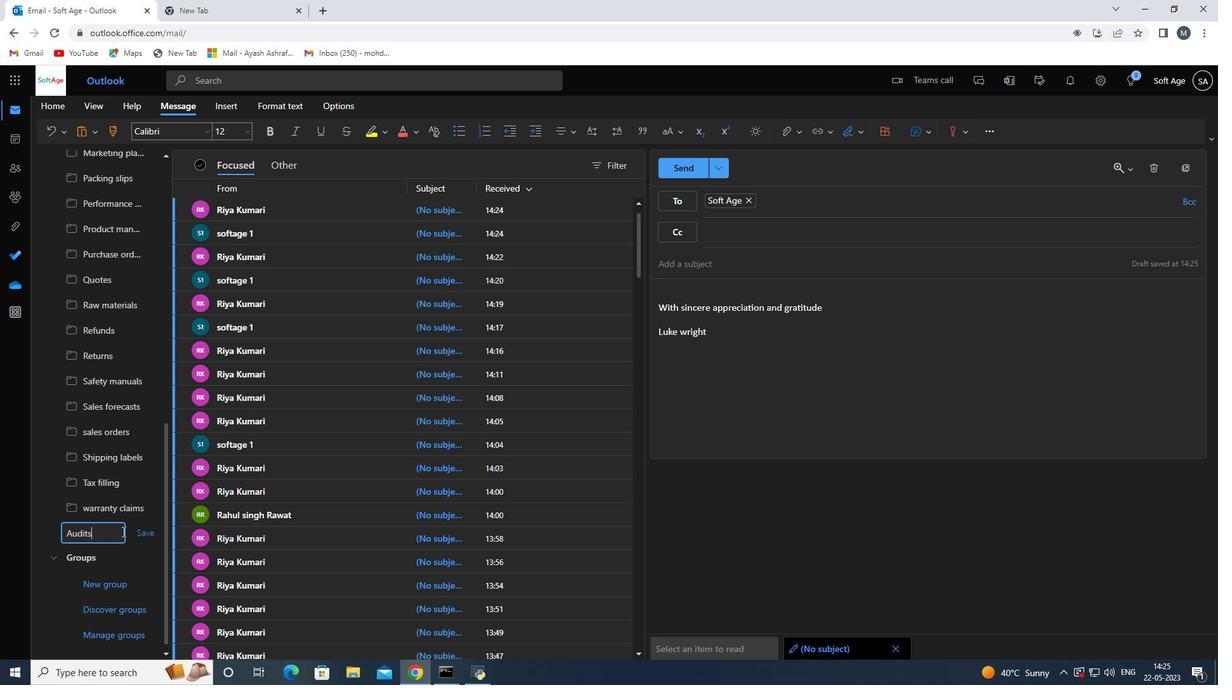 
Action: Mouse moved to (142, 533)
Screenshot: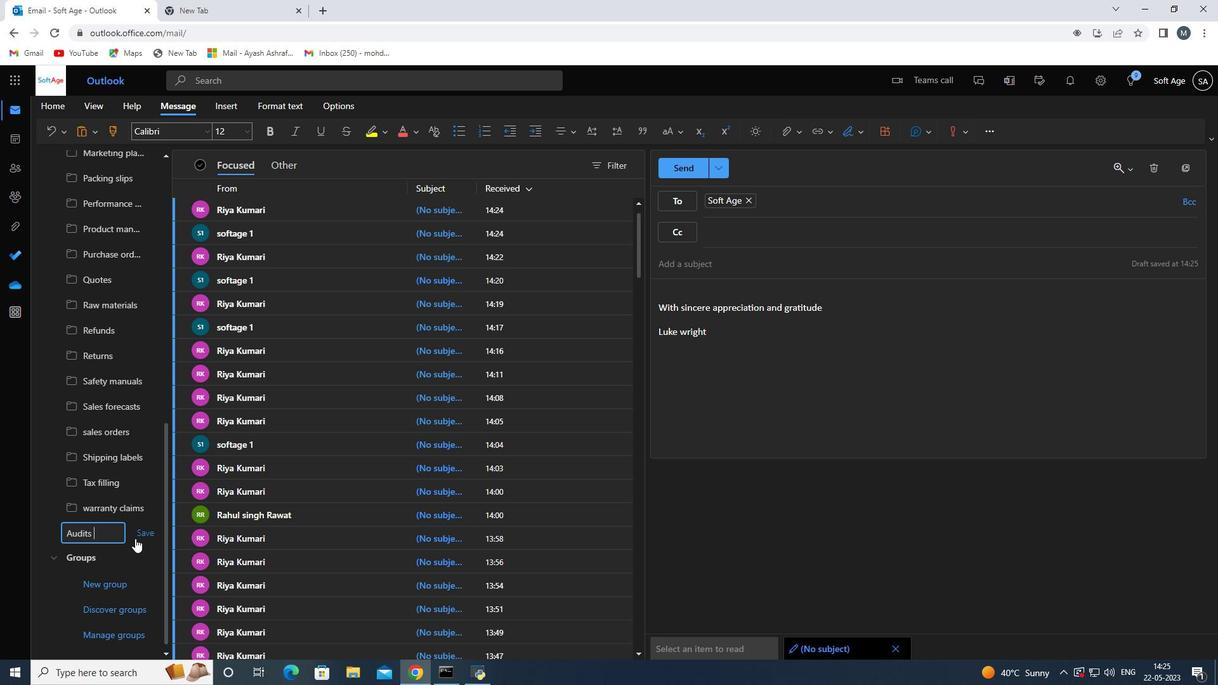 
Action: Mouse pressed left at (142, 533)
Screenshot: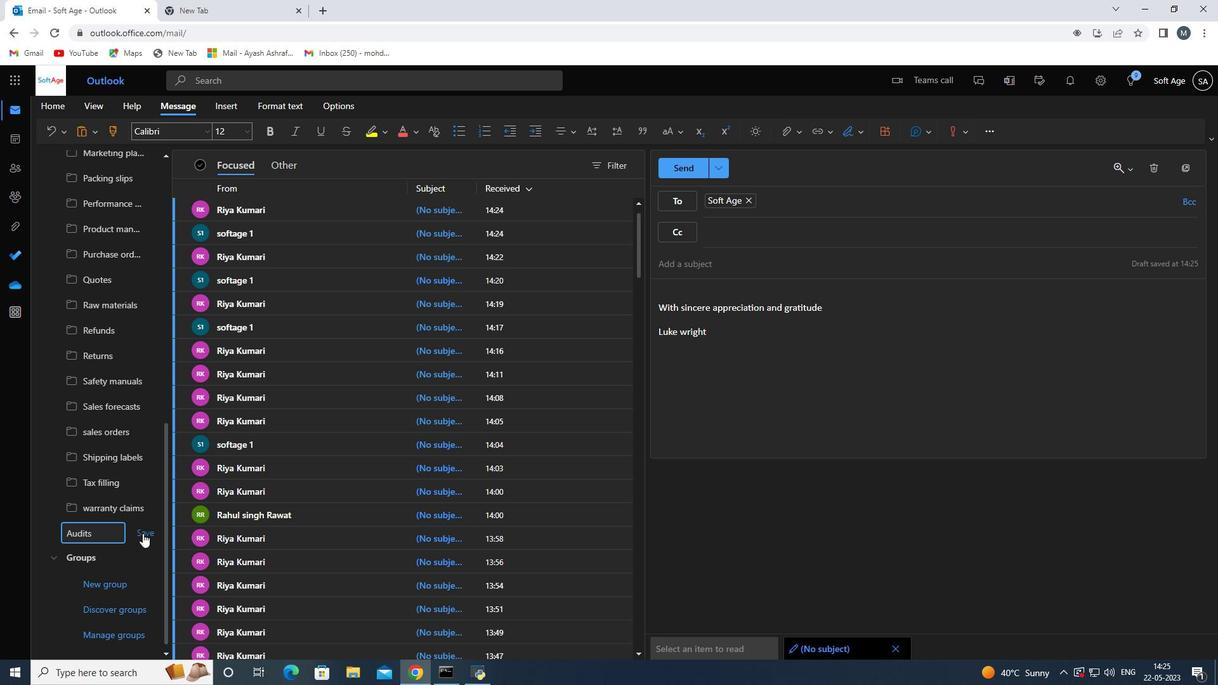 
Action: Mouse moved to (687, 164)
Screenshot: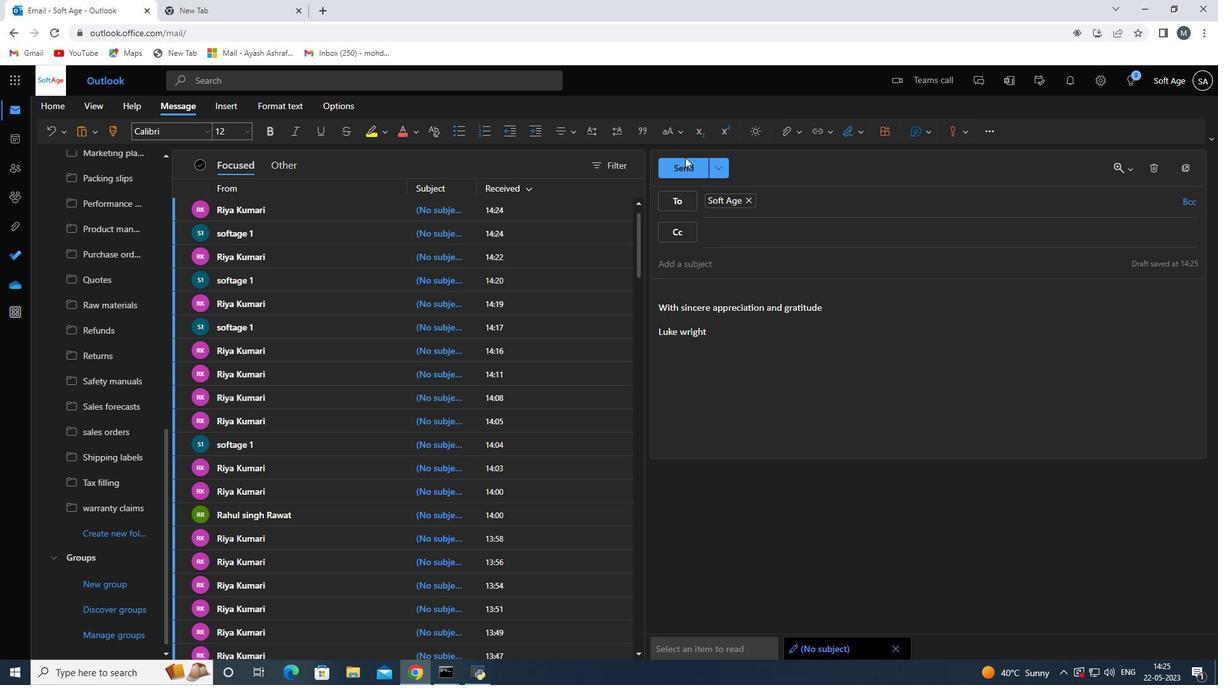 
Action: Mouse pressed left at (687, 164)
Screenshot: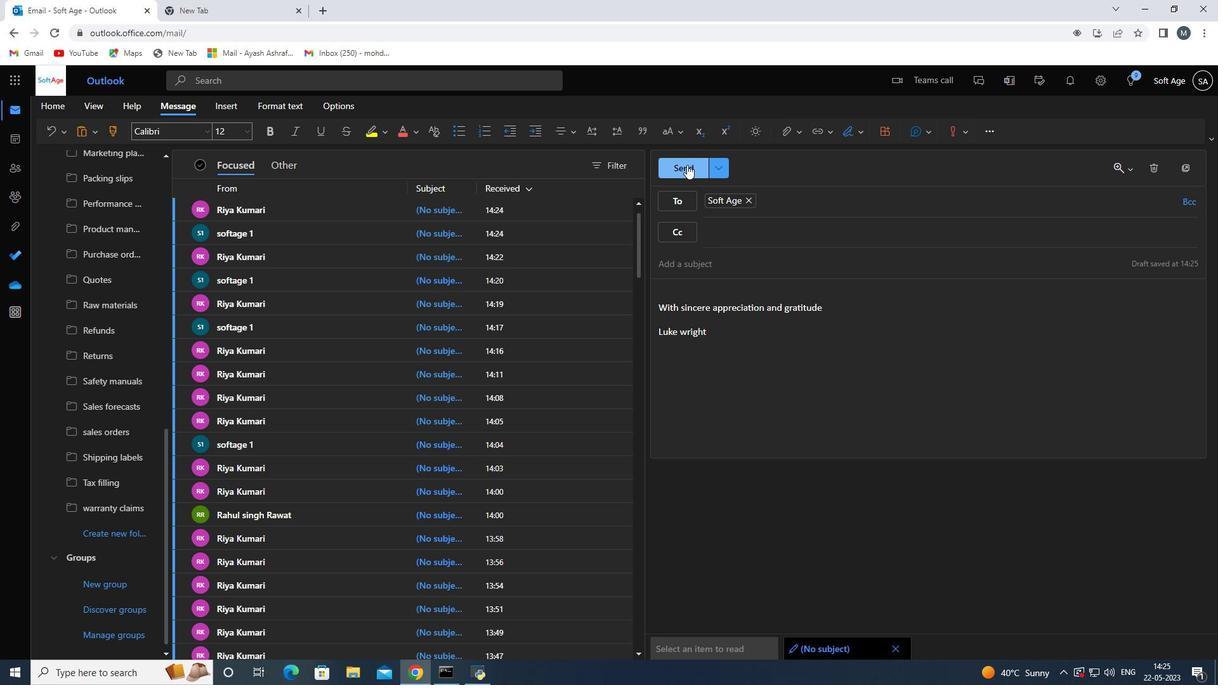 
Action: Mouse moved to (603, 388)
Screenshot: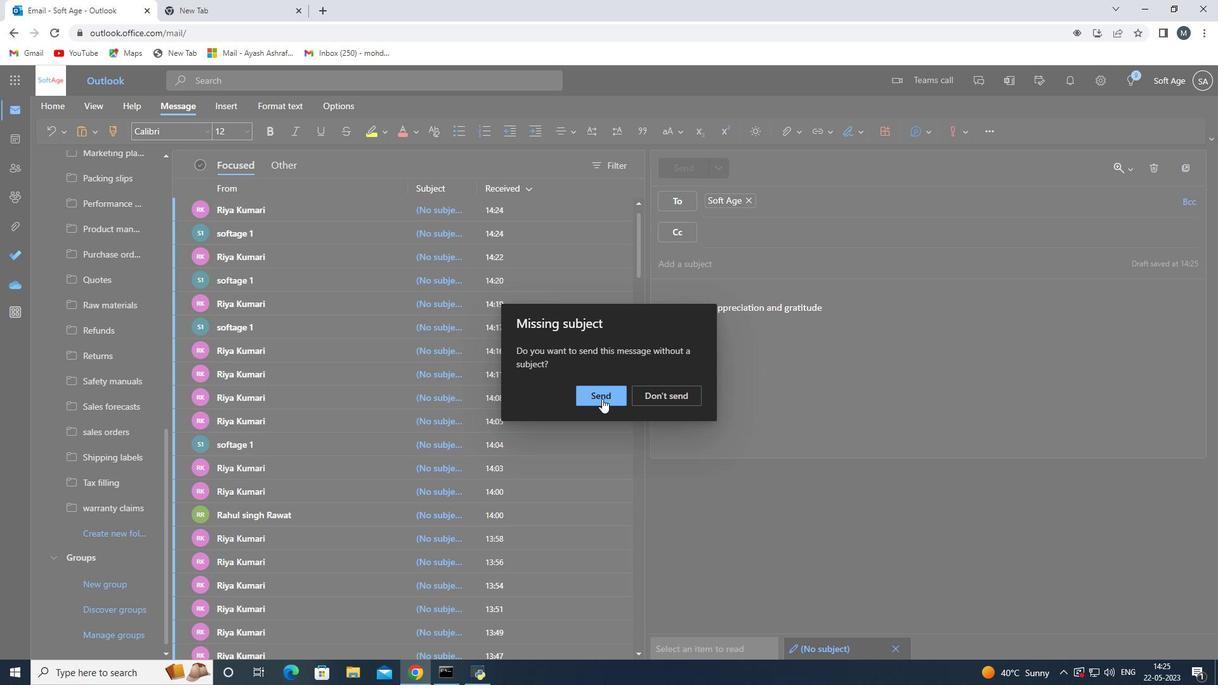 
Action: Mouse pressed left at (603, 388)
Screenshot: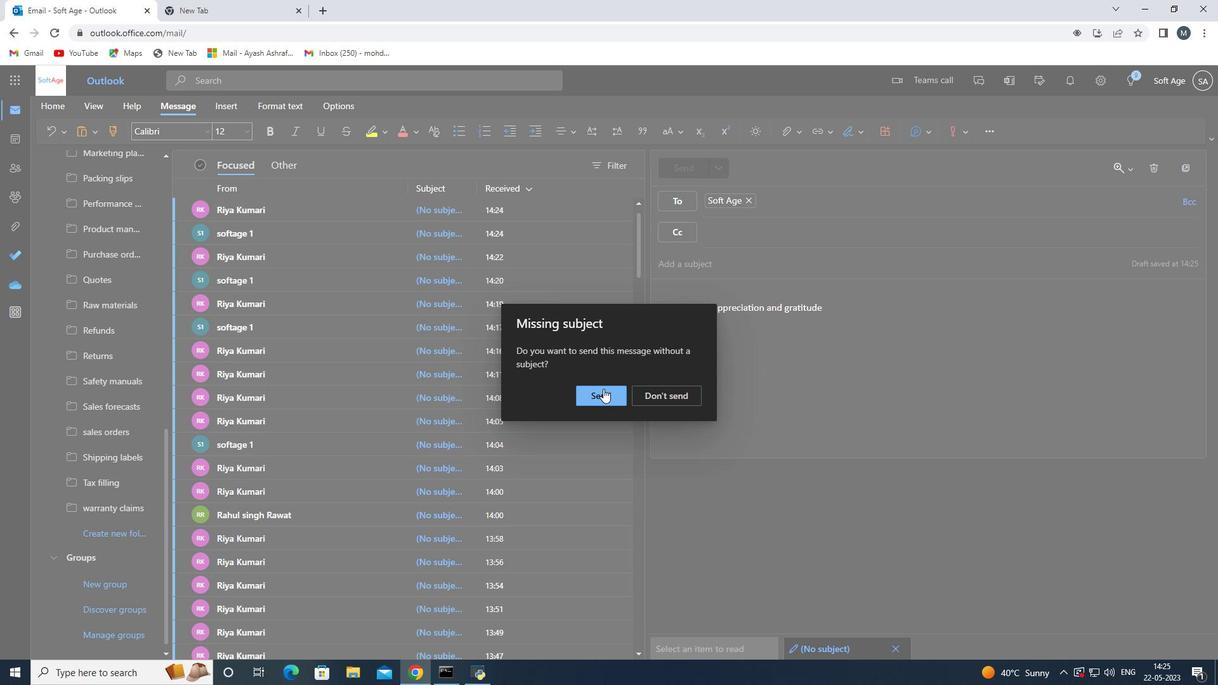 
Action: Mouse moved to (604, 391)
Screenshot: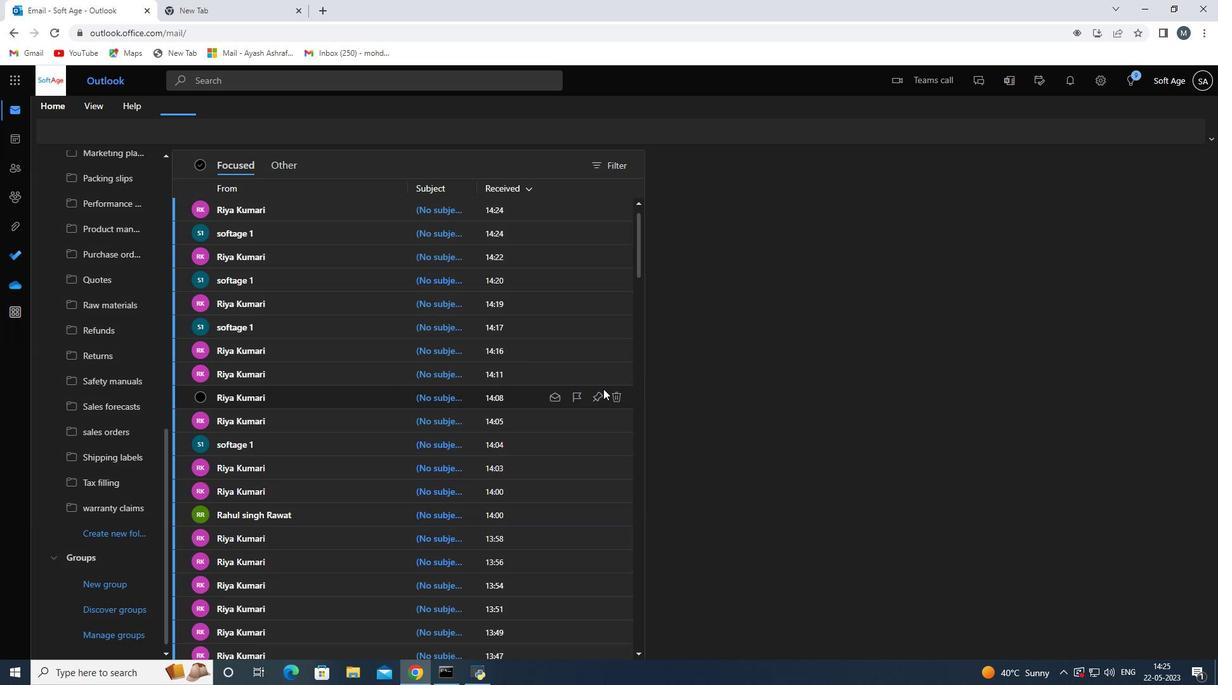 
